 Task: Find connections with filter location Mymensingh with filter topic #engineeringwith filter profile language Spanish with filter current company Assystem with filter school Telangana Jobs with filter industry Tobacco Manufacturing with filter service category Business Analytics with filter keywords title Biostatistician
Action: Mouse moved to (622, 139)
Screenshot: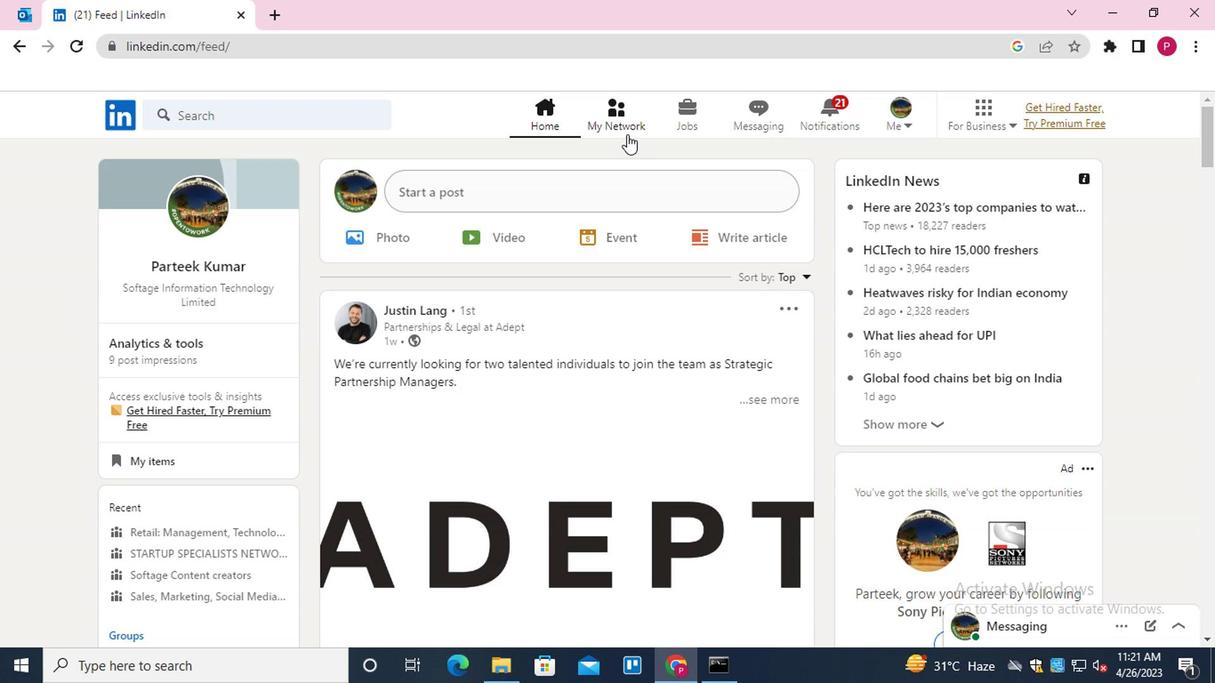 
Action: Mouse pressed left at (622, 139)
Screenshot: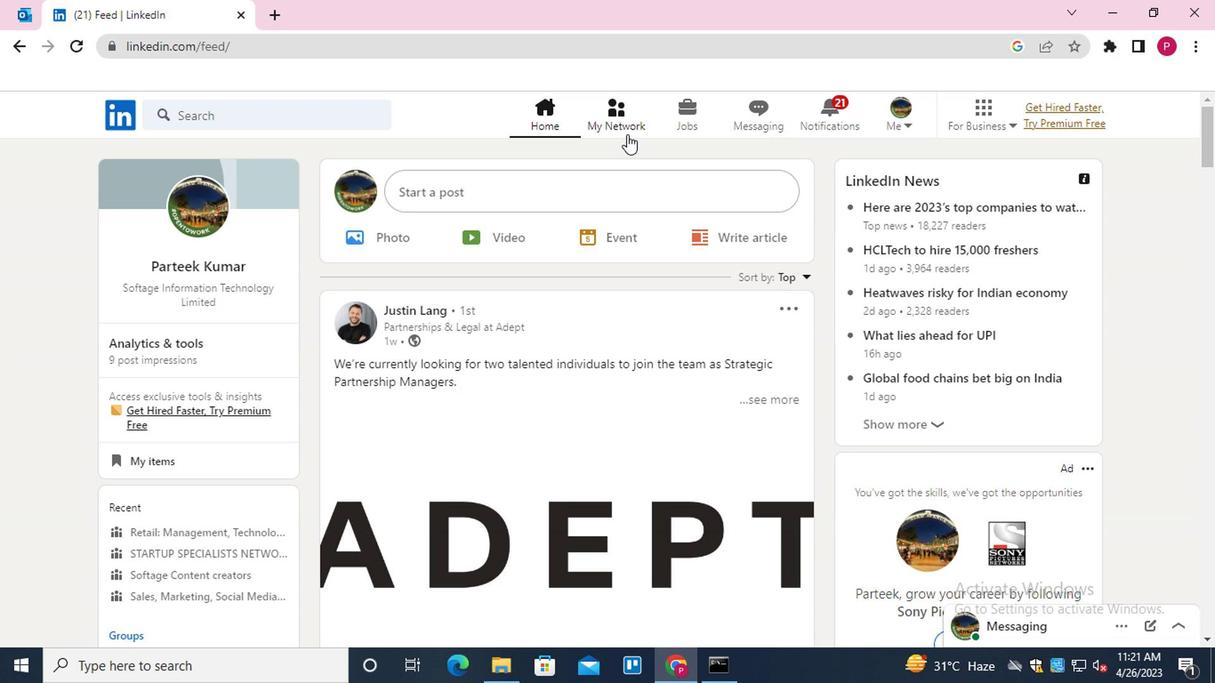 
Action: Mouse moved to (204, 231)
Screenshot: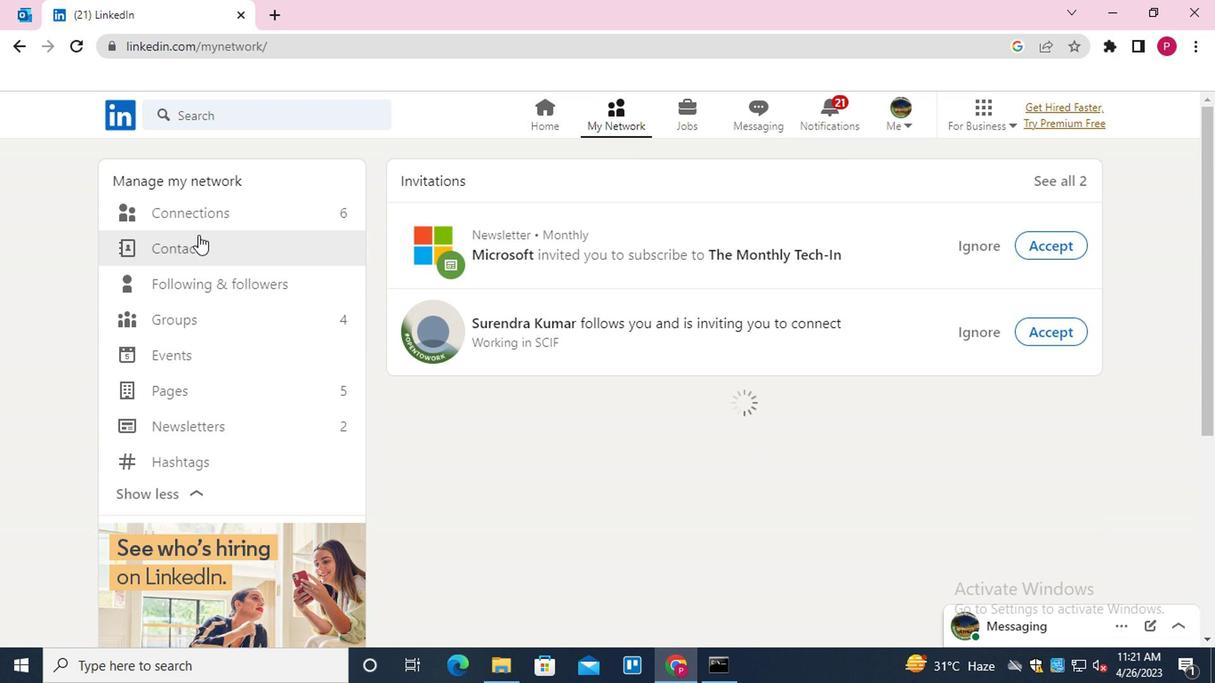 
Action: Mouse pressed left at (204, 231)
Screenshot: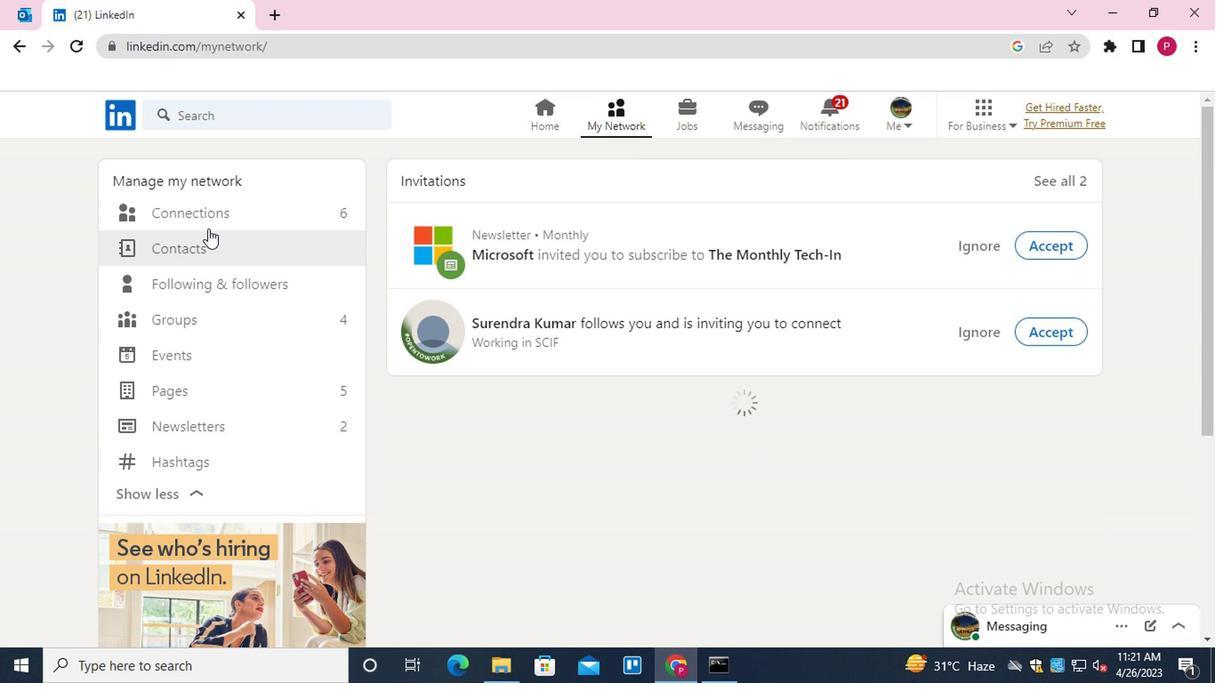 
Action: Mouse moved to (269, 219)
Screenshot: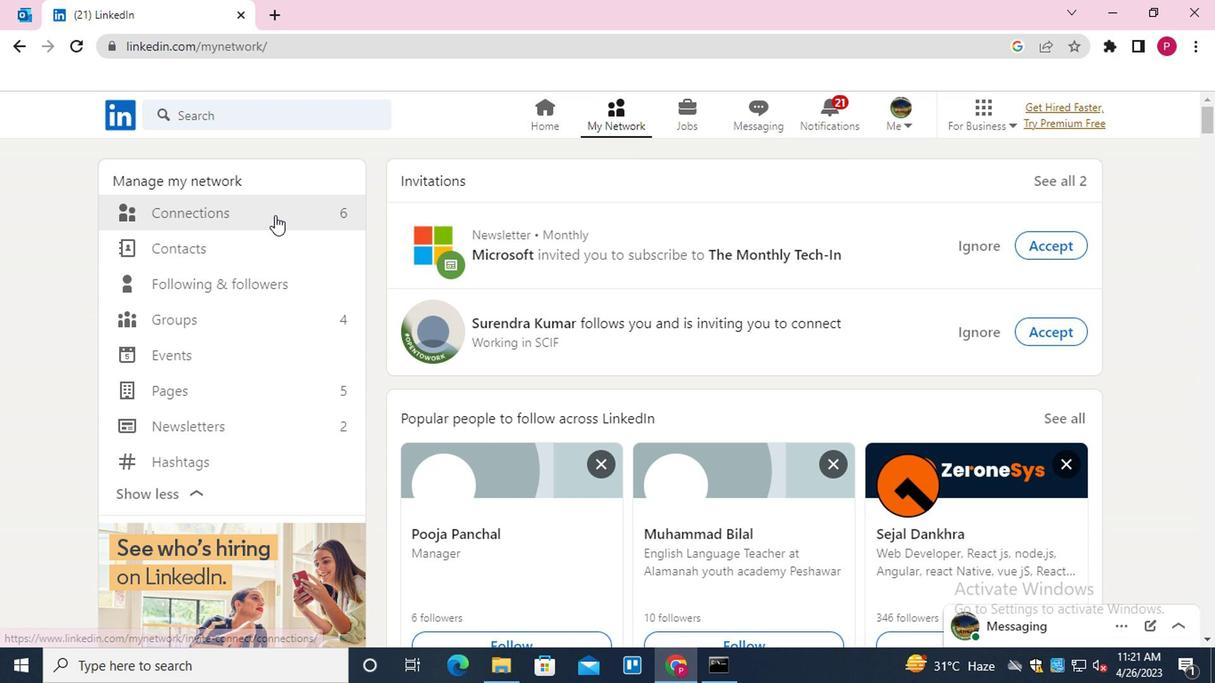 
Action: Mouse pressed left at (269, 219)
Screenshot: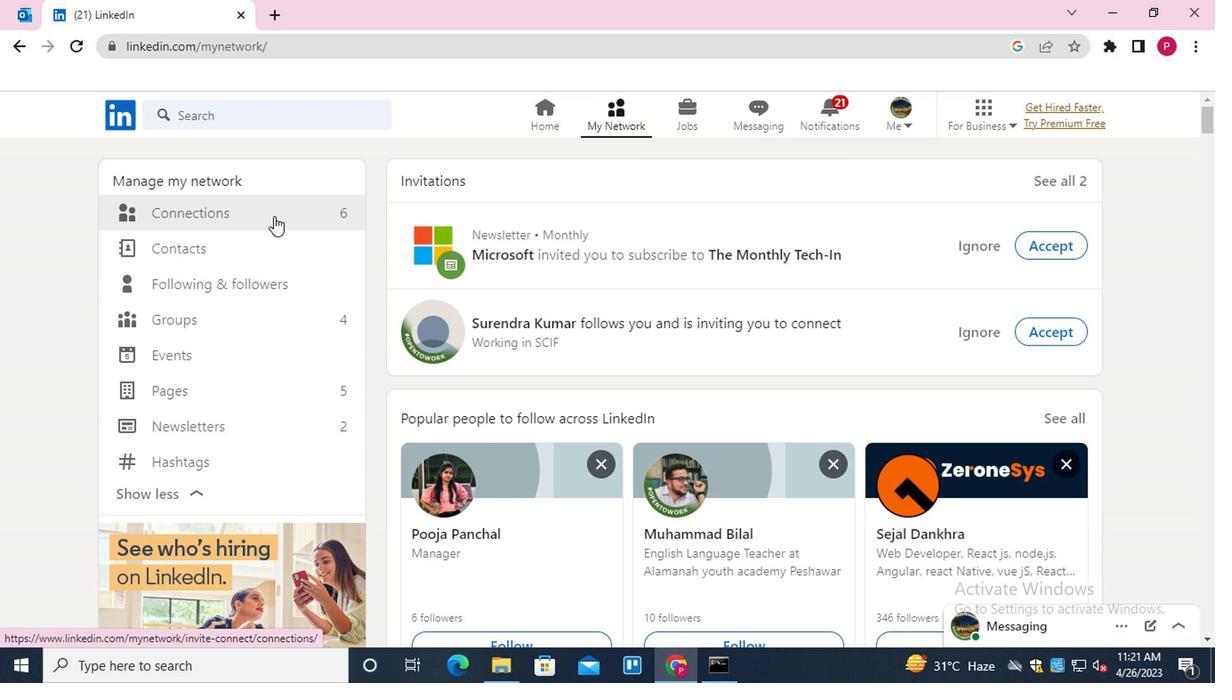 
Action: Mouse moved to (760, 212)
Screenshot: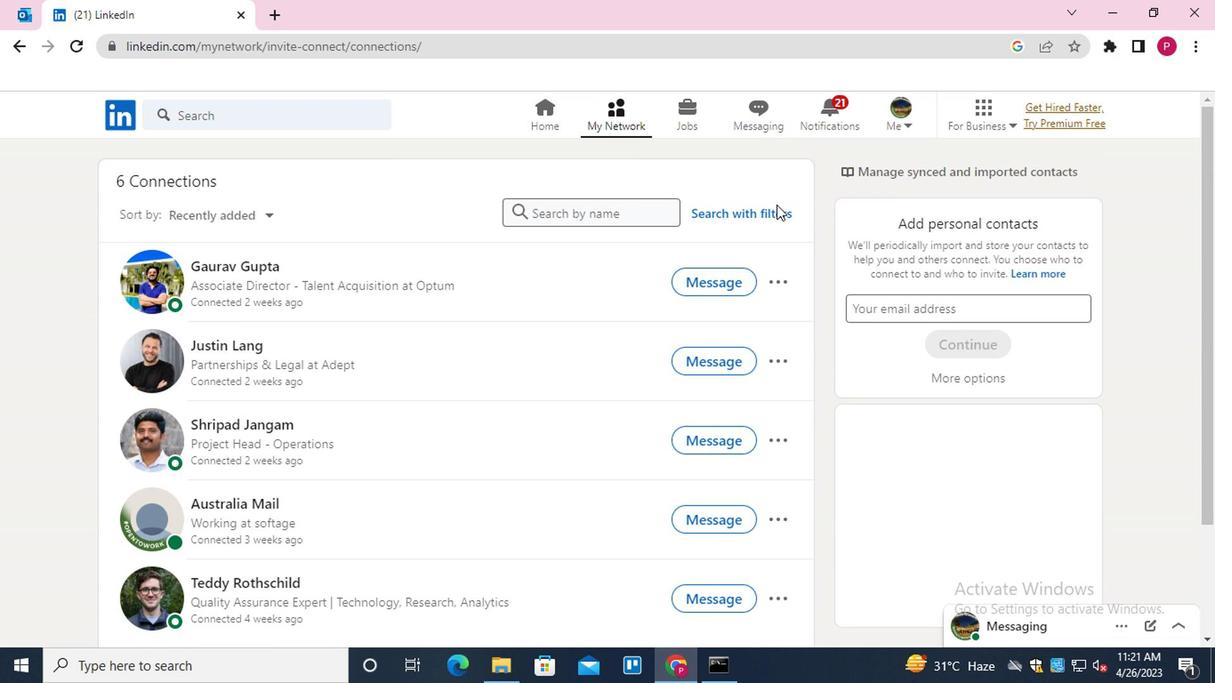 
Action: Mouse pressed left at (760, 212)
Screenshot: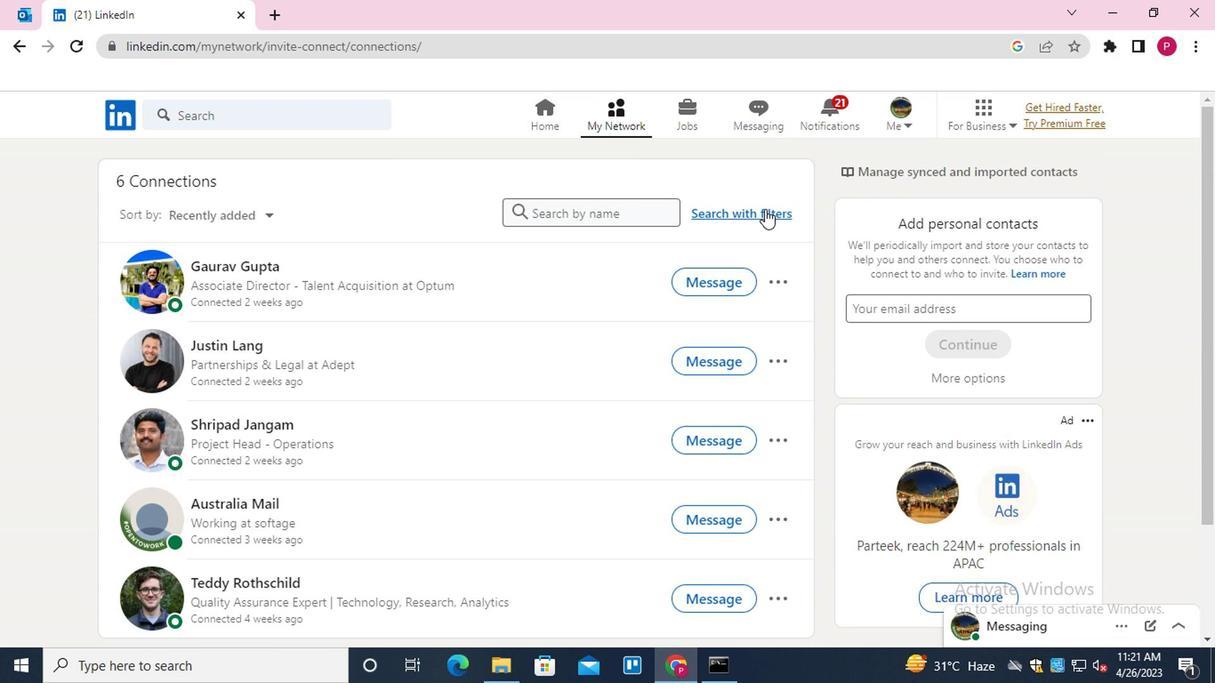 
Action: Mouse moved to (591, 162)
Screenshot: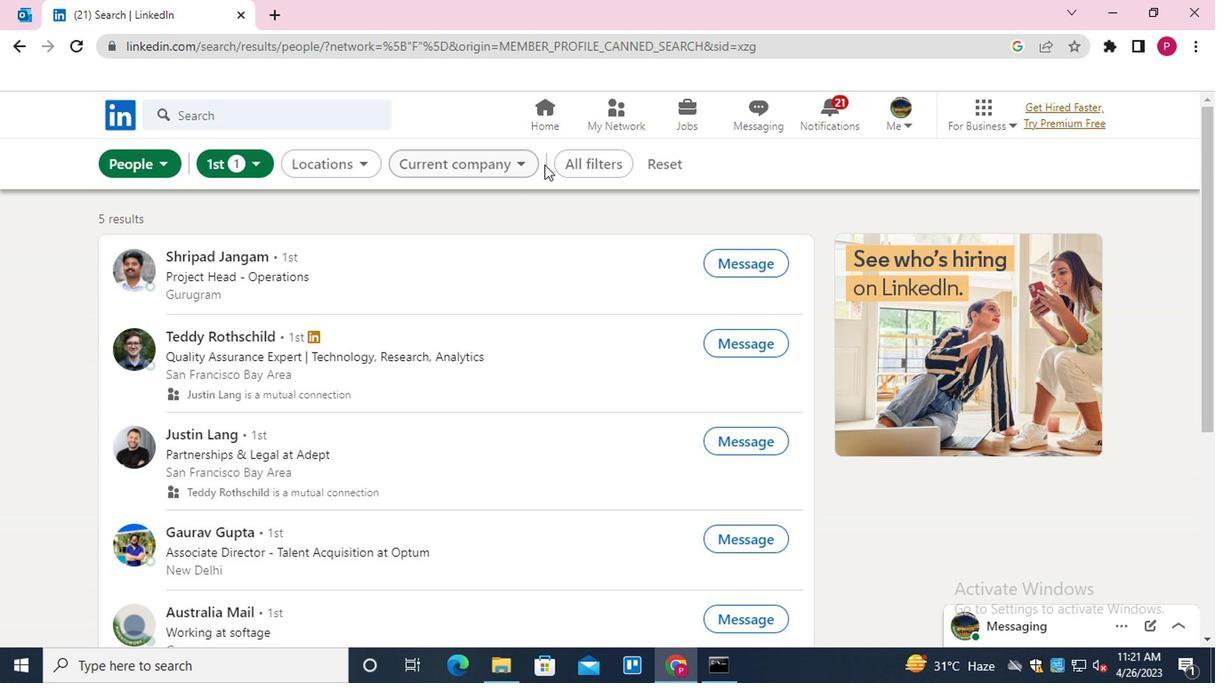 
Action: Mouse pressed left at (591, 162)
Screenshot: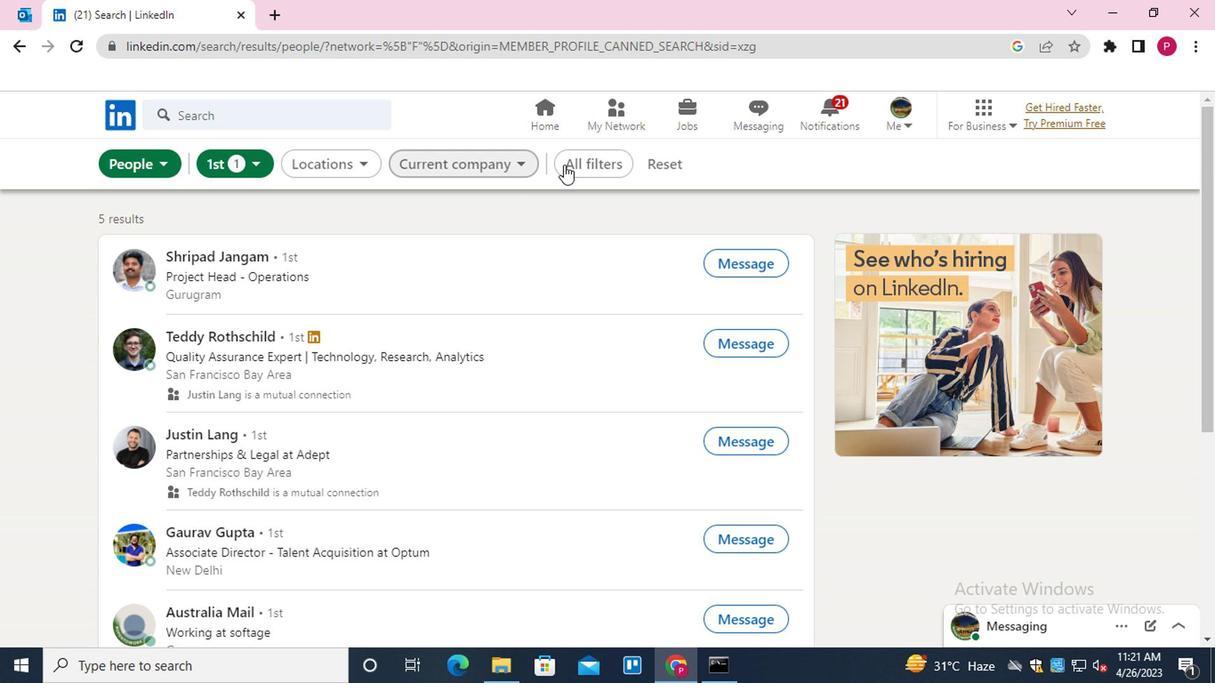 
Action: Mouse moved to (879, 379)
Screenshot: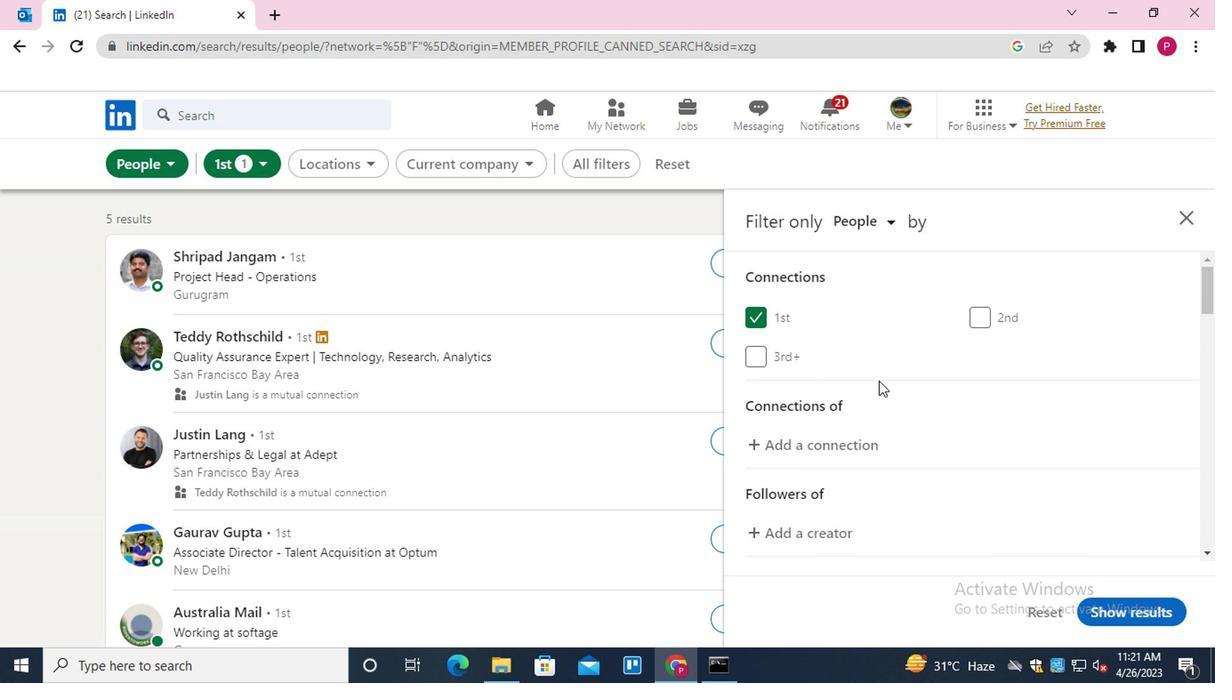 
Action: Mouse scrolled (879, 378) with delta (0, 0)
Screenshot: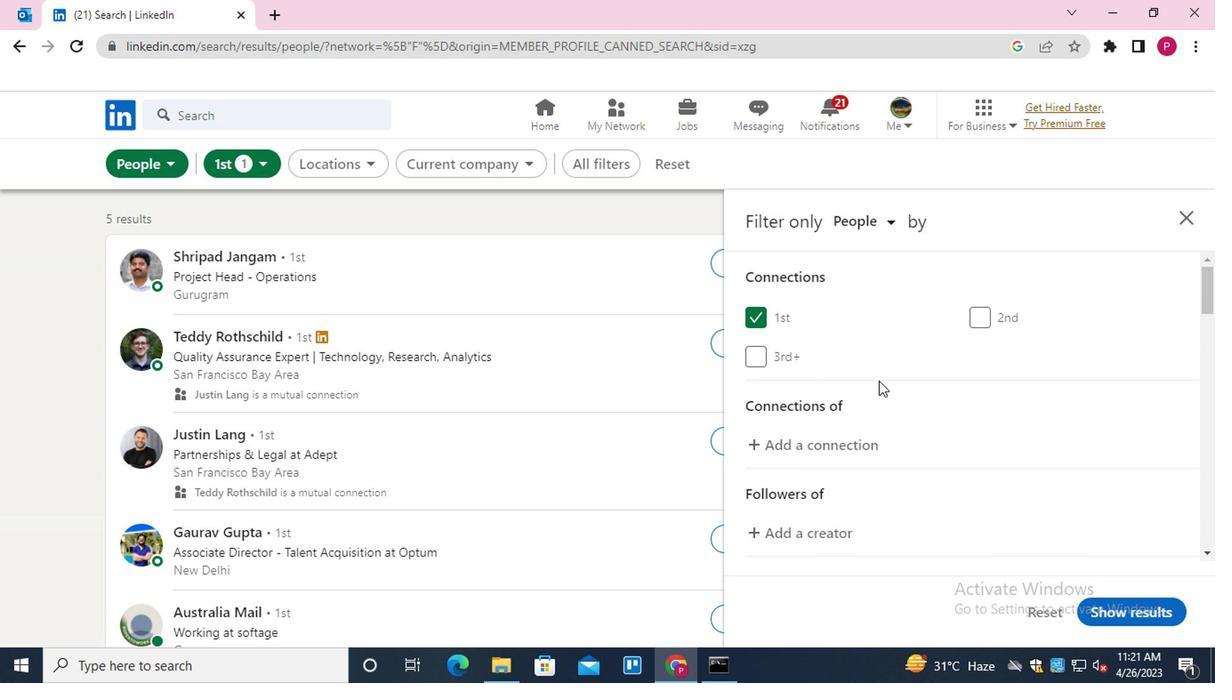 
Action: Mouse moved to (881, 379)
Screenshot: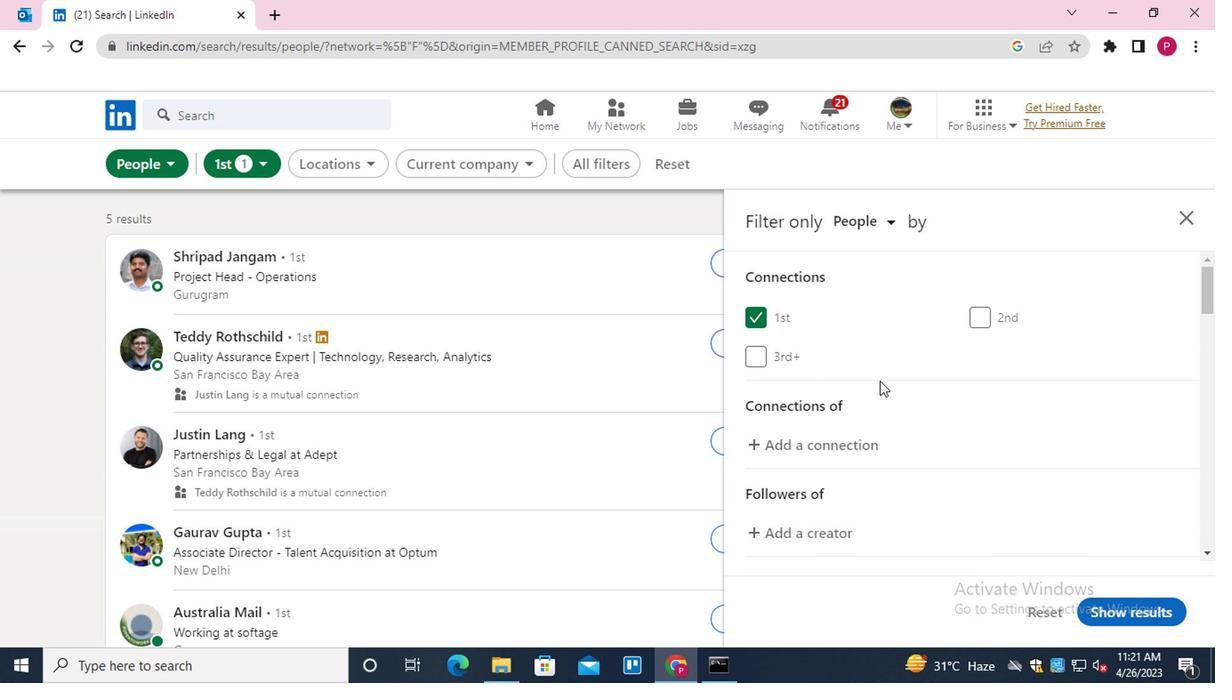 
Action: Mouse scrolled (881, 378) with delta (0, 0)
Screenshot: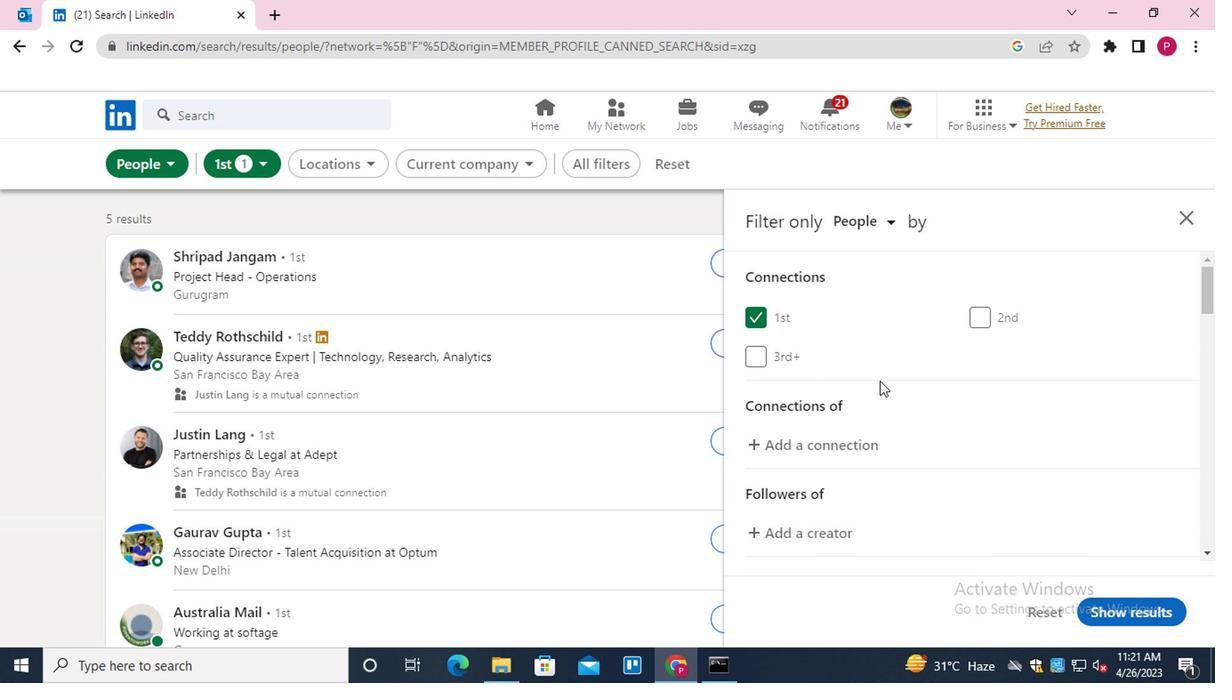 
Action: Mouse moved to (883, 379)
Screenshot: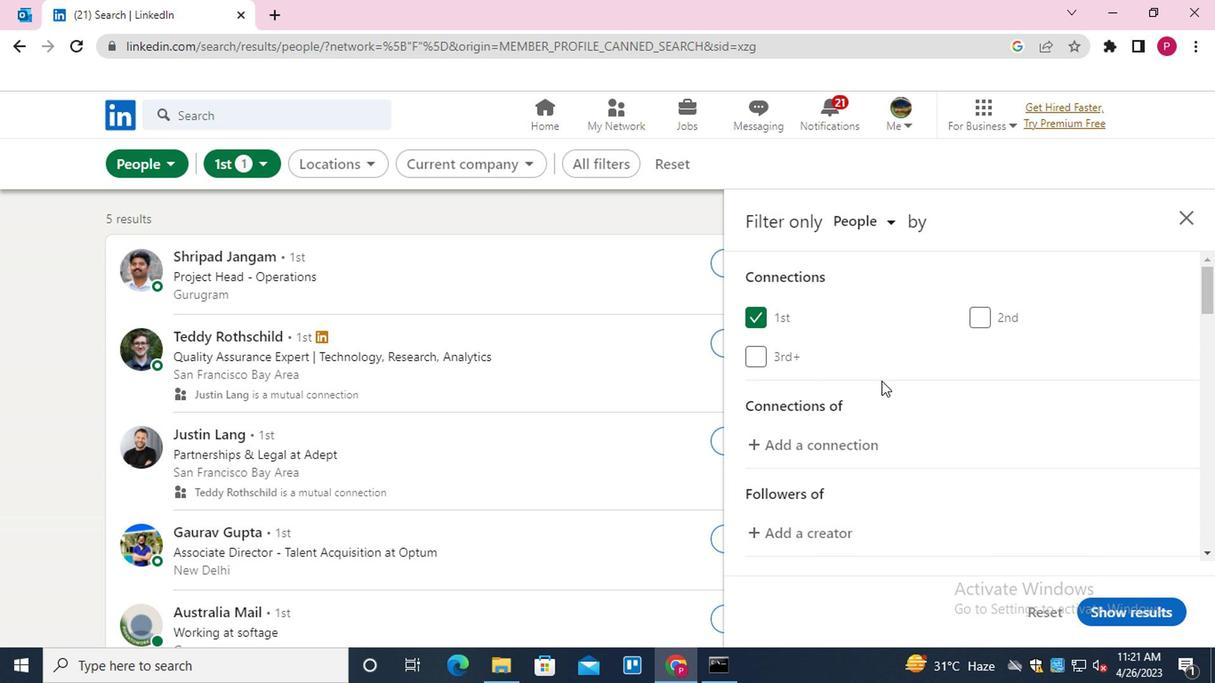 
Action: Mouse scrolled (883, 378) with delta (0, 0)
Screenshot: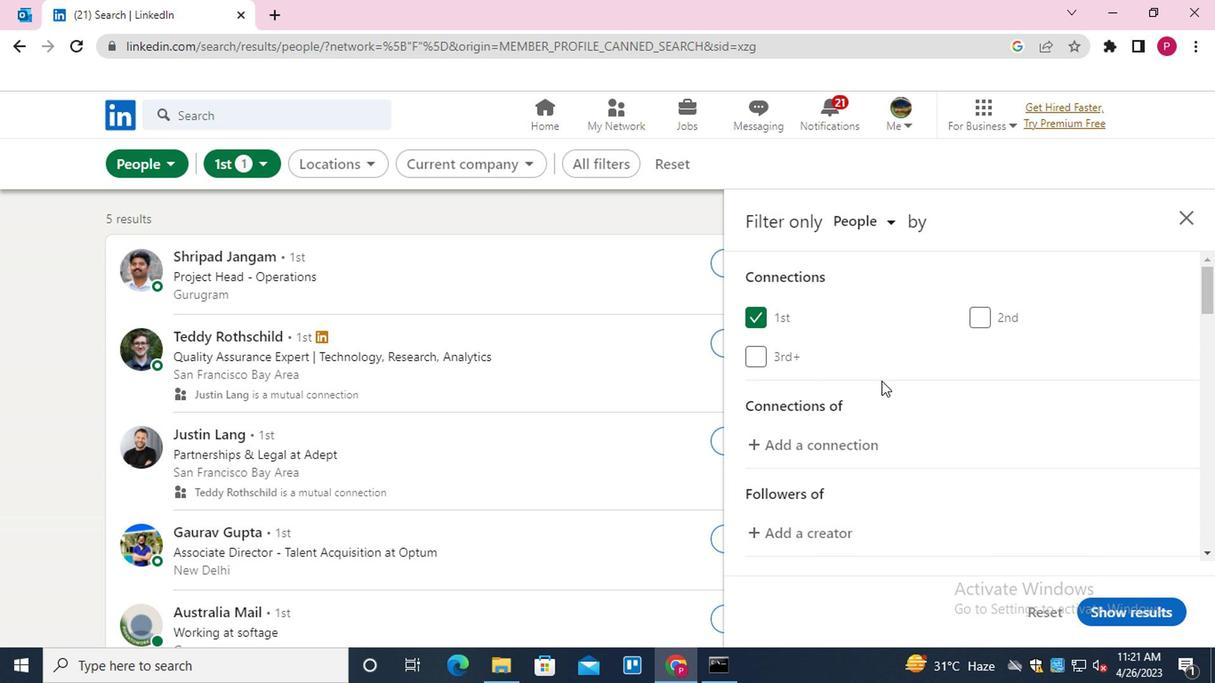 
Action: Mouse moved to (1010, 426)
Screenshot: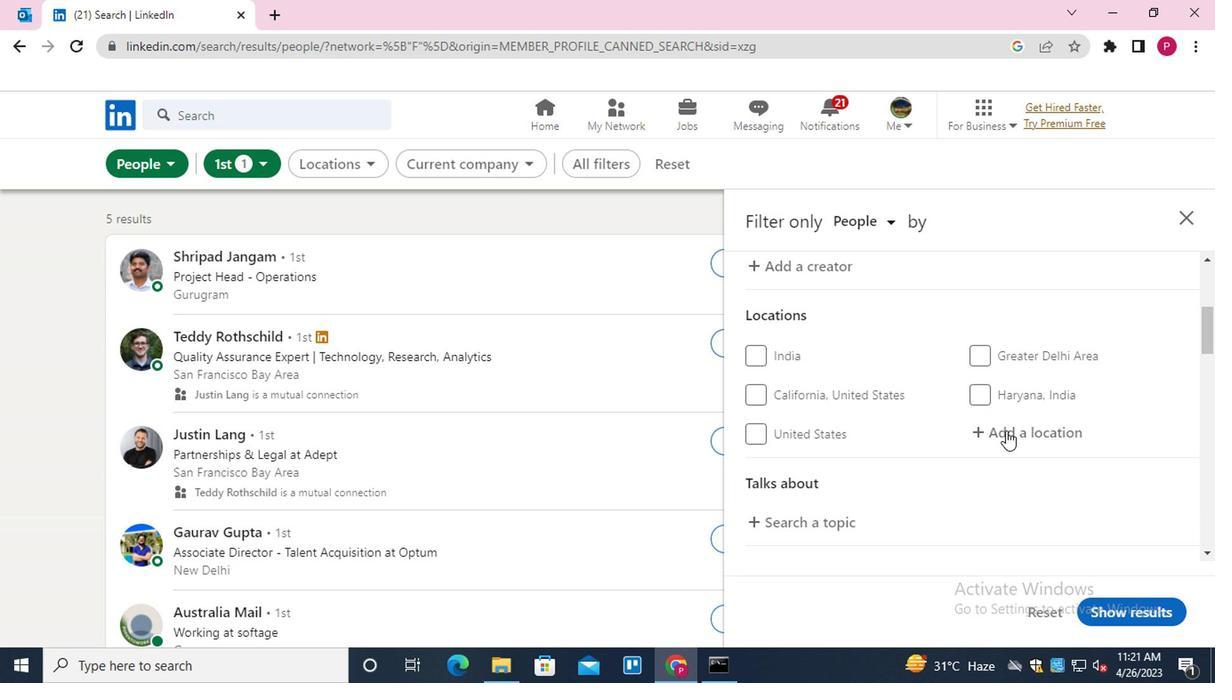 
Action: Mouse pressed left at (1010, 426)
Screenshot: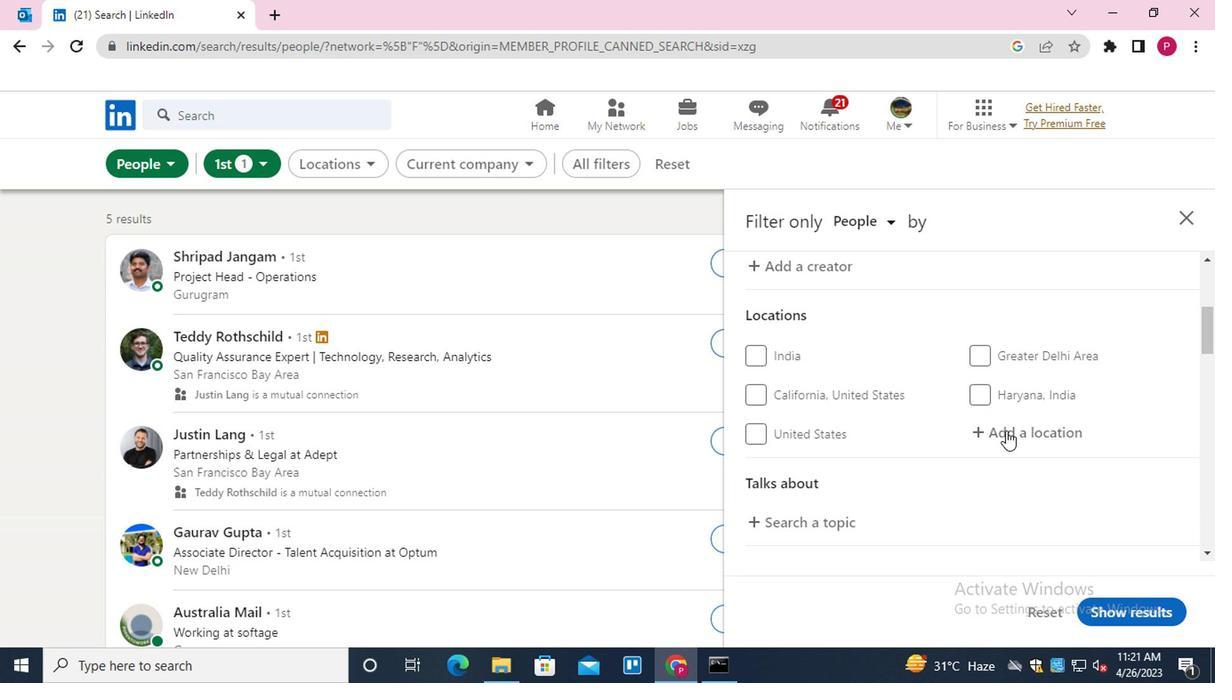 
Action: Key pressed <Key.shift>MYMENSINGH<Key.down><Key.enter>
Screenshot: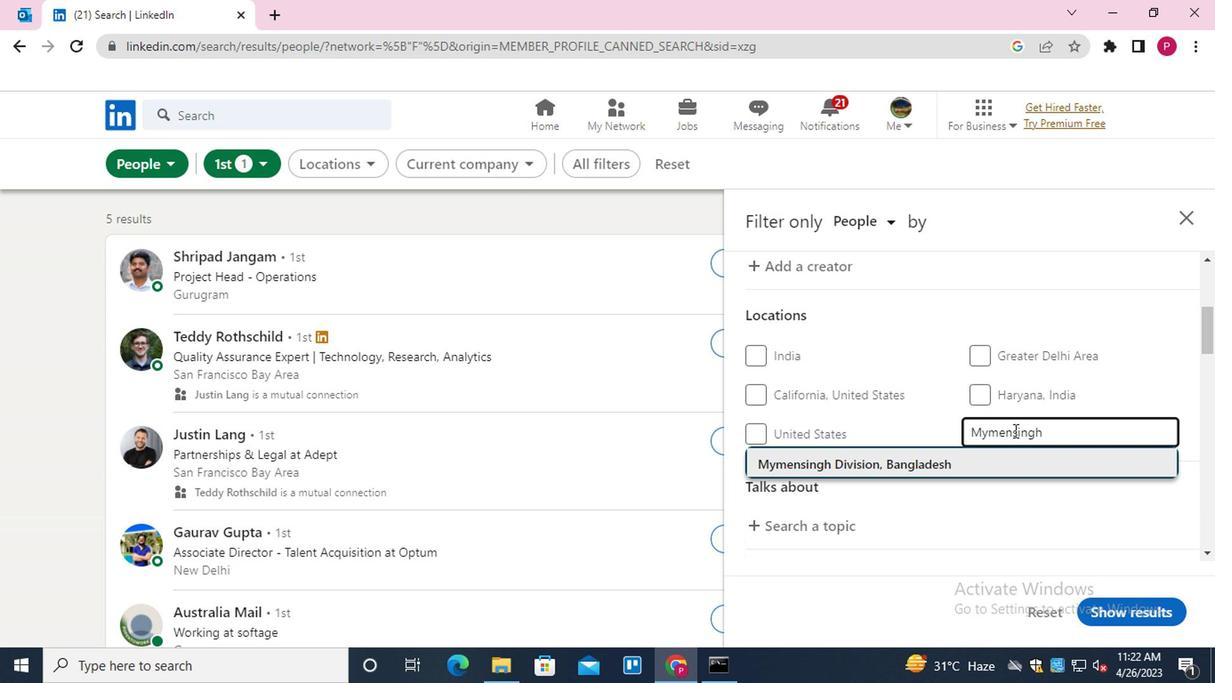 
Action: Mouse moved to (981, 445)
Screenshot: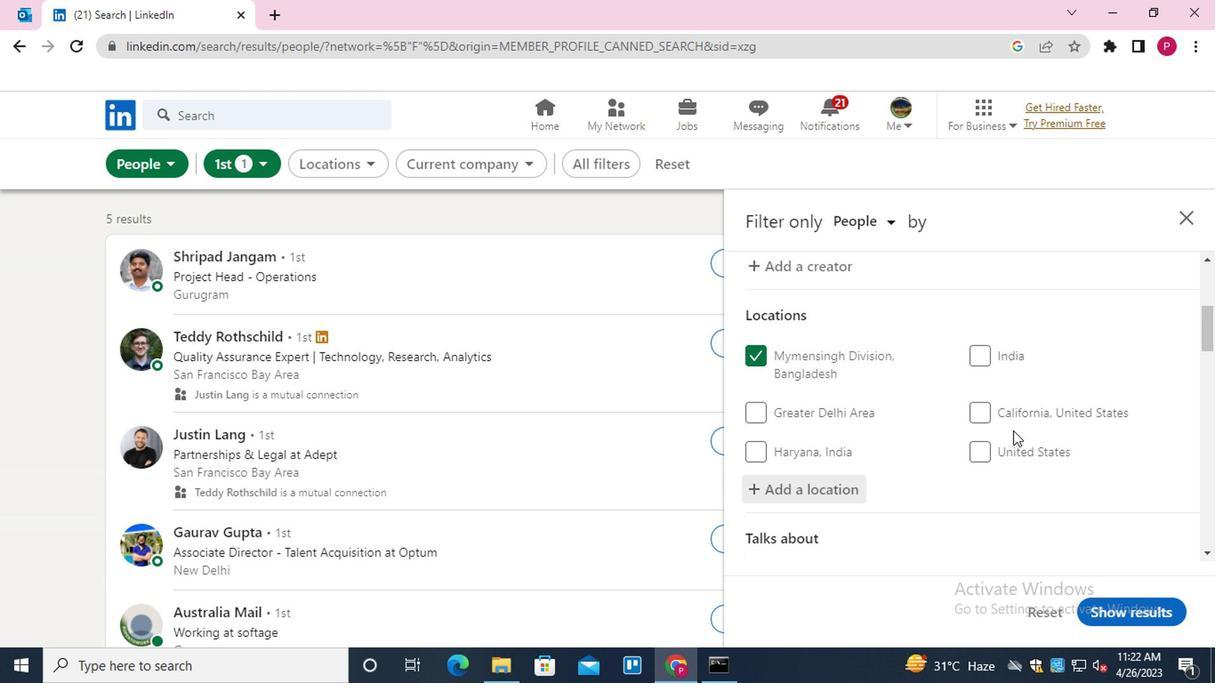 
Action: Mouse scrolled (981, 445) with delta (0, 0)
Screenshot: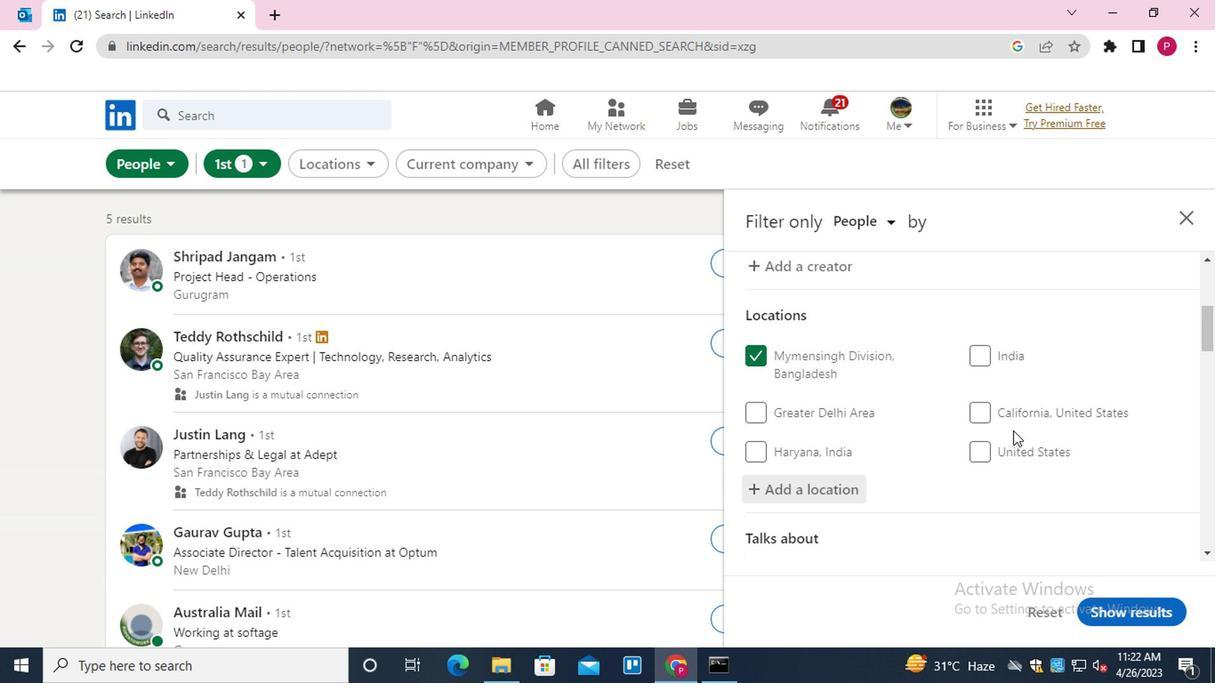 
Action: Mouse moved to (980, 446)
Screenshot: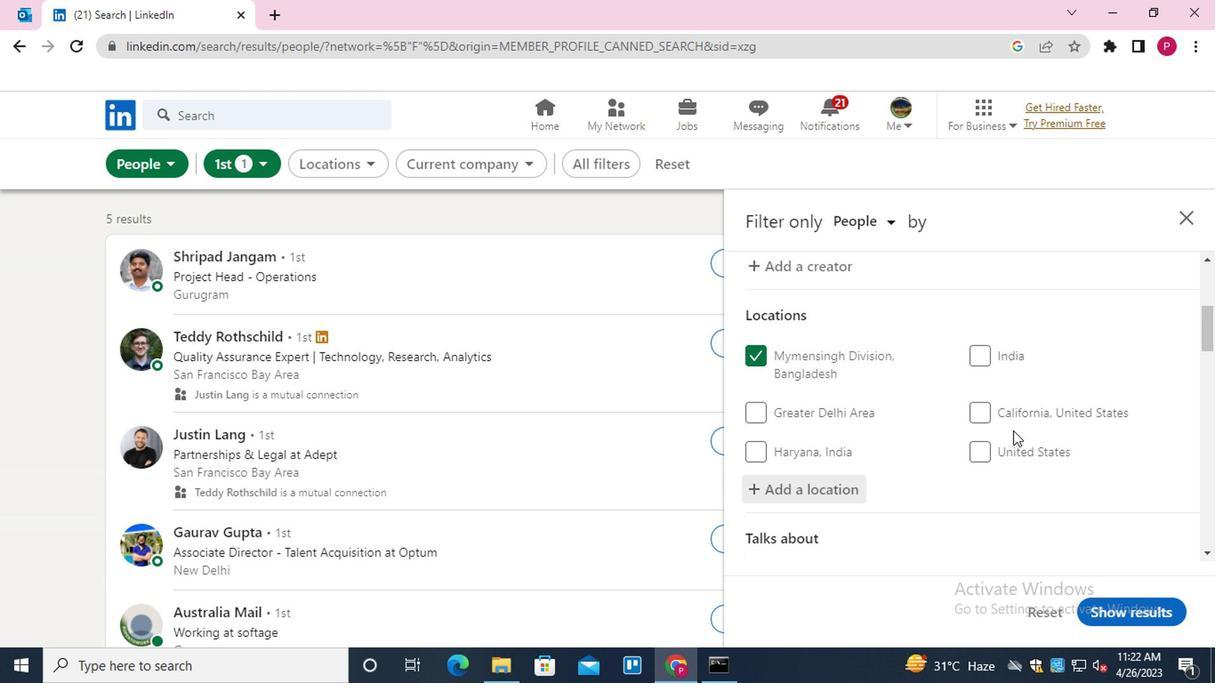 
Action: Mouse scrolled (980, 445) with delta (0, 0)
Screenshot: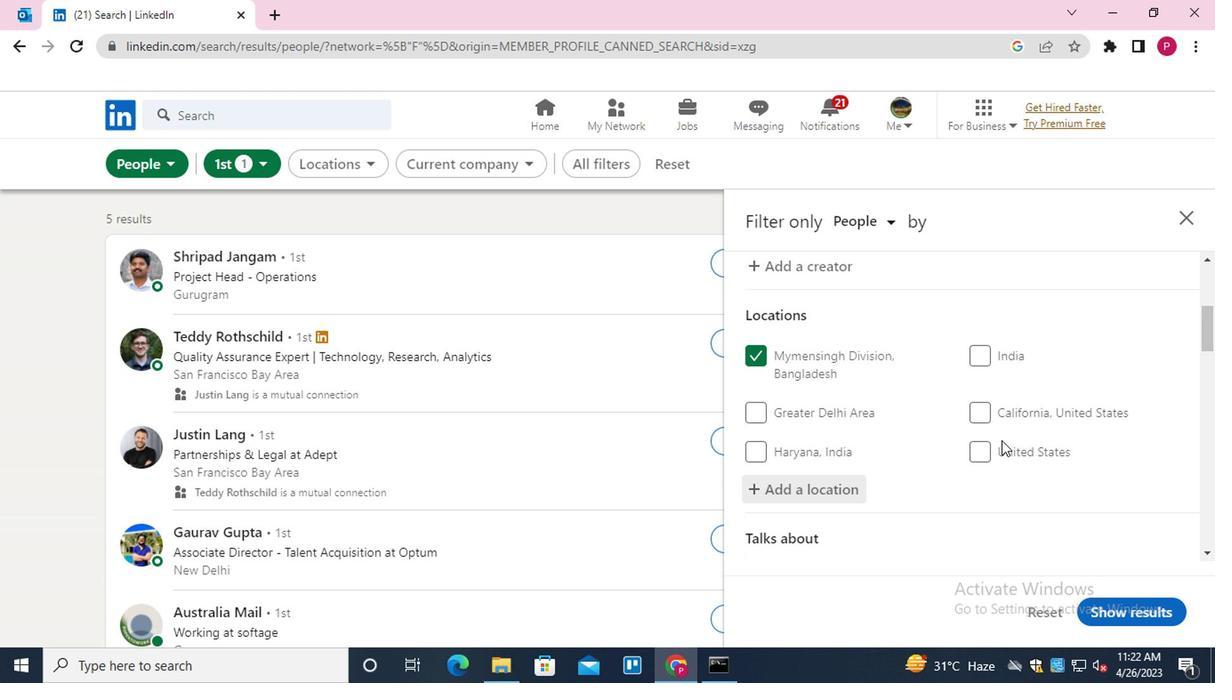 
Action: Mouse moved to (783, 390)
Screenshot: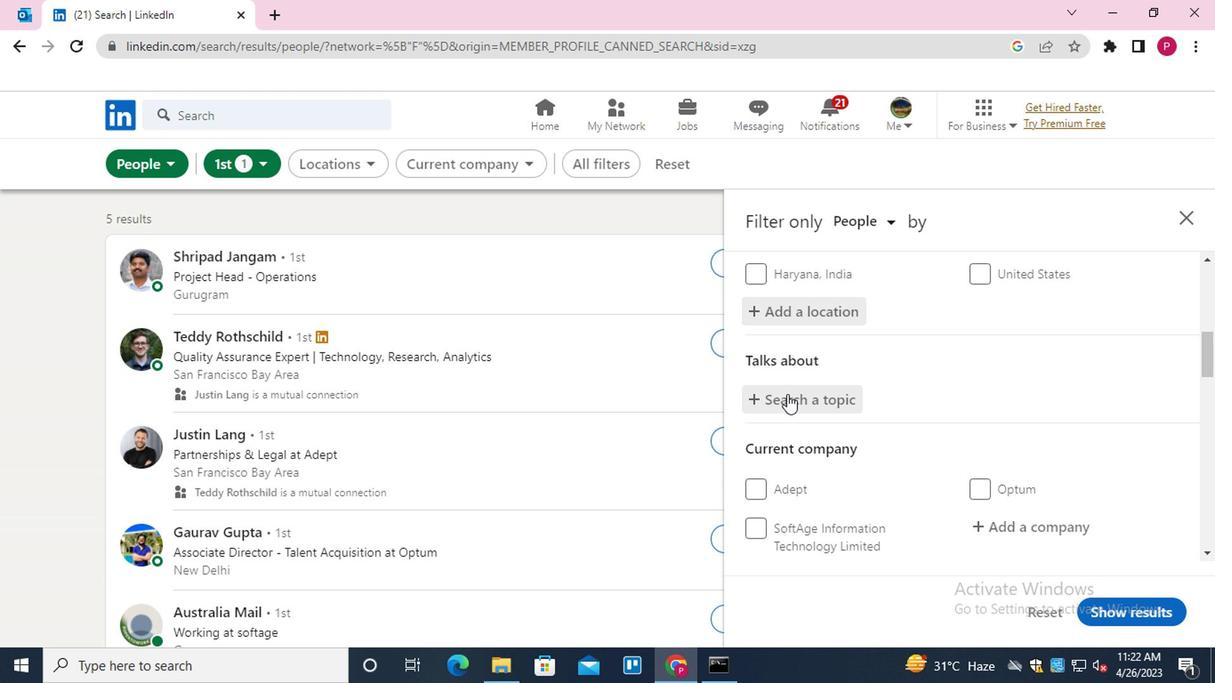 
Action: Mouse pressed left at (783, 390)
Screenshot: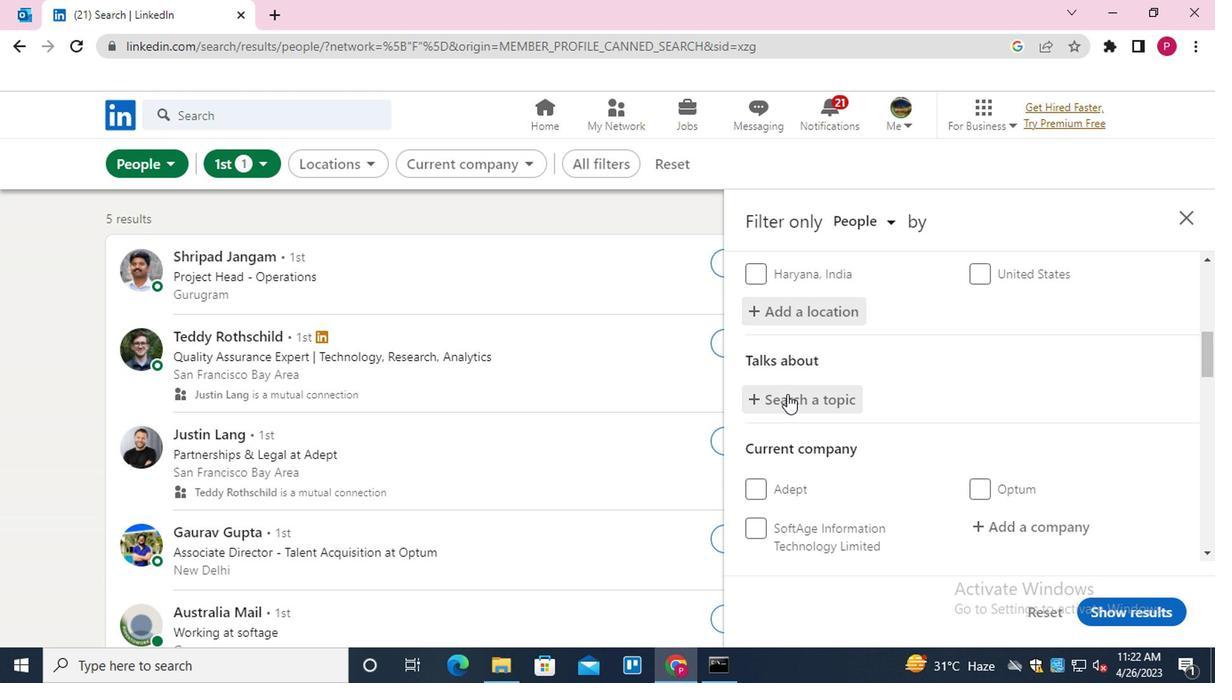 
Action: Key pressed ENGINER<Key.down><Key.enter>
Screenshot: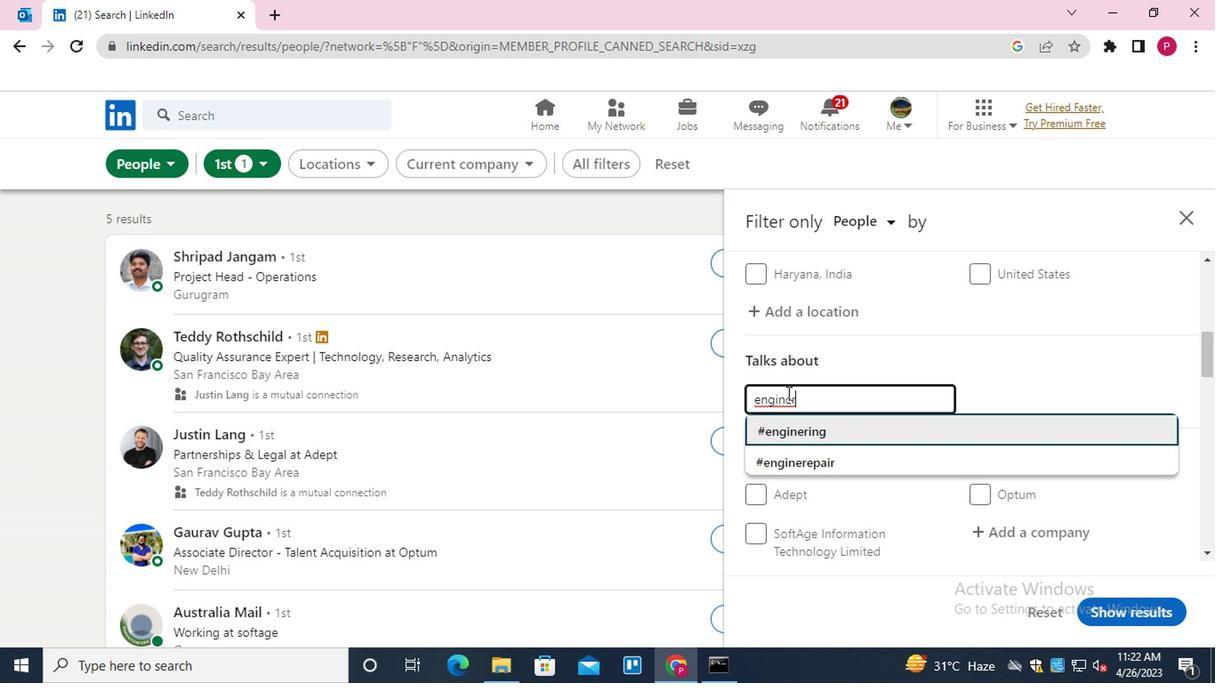 
Action: Mouse moved to (776, 397)
Screenshot: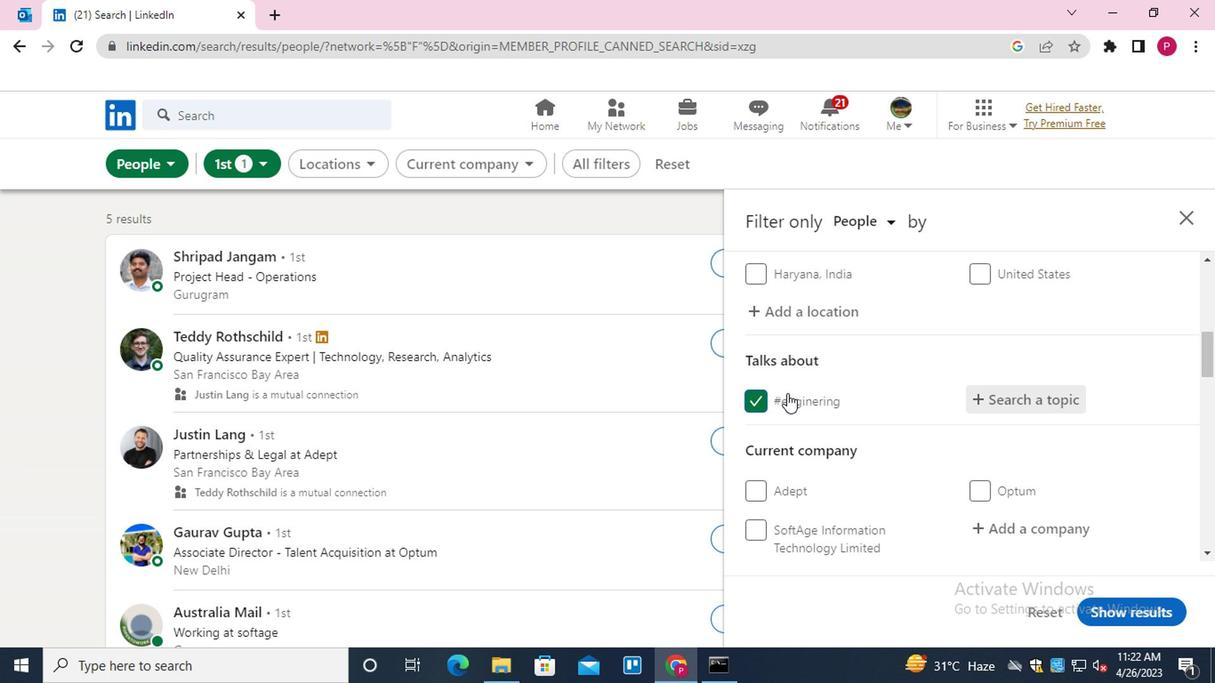 
Action: Mouse scrolled (776, 396) with delta (0, -1)
Screenshot: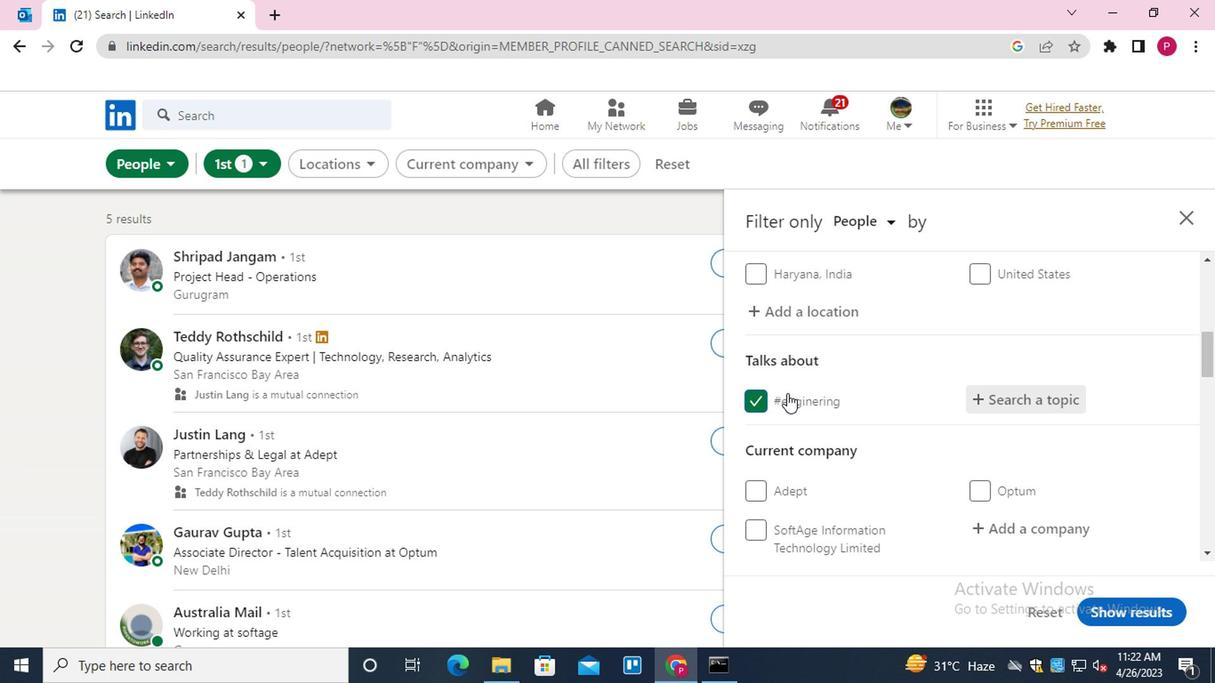 
Action: Mouse moved to (776, 400)
Screenshot: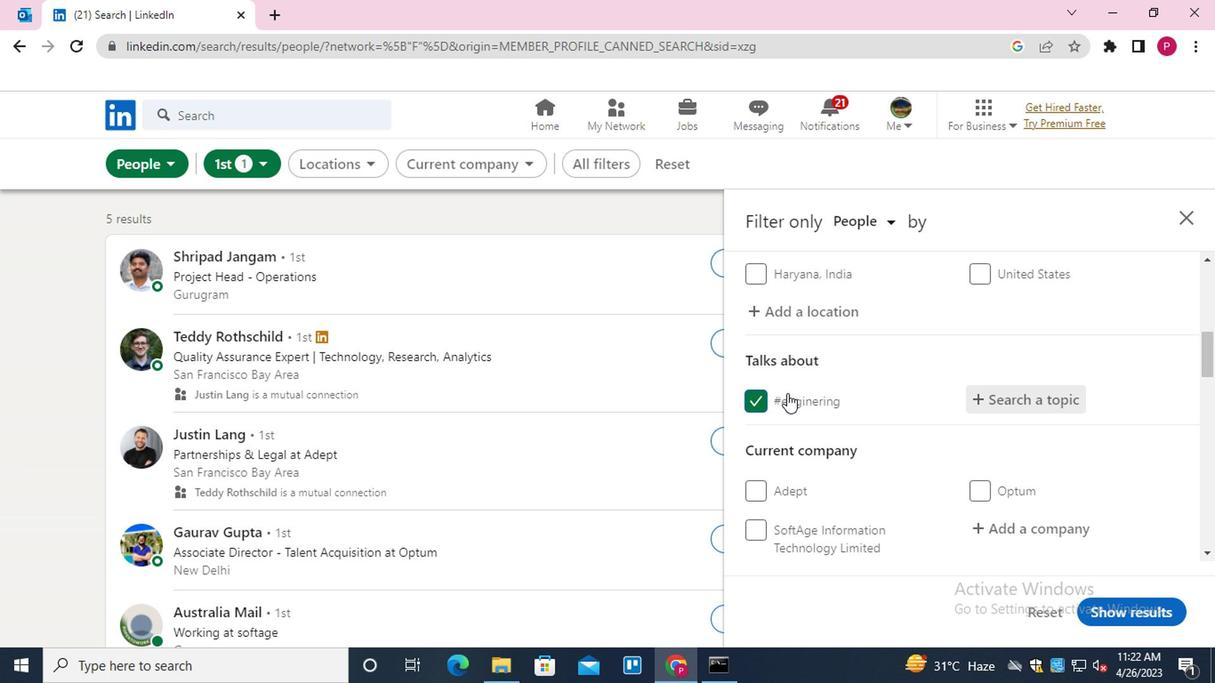 
Action: Mouse scrolled (776, 398) with delta (0, -1)
Screenshot: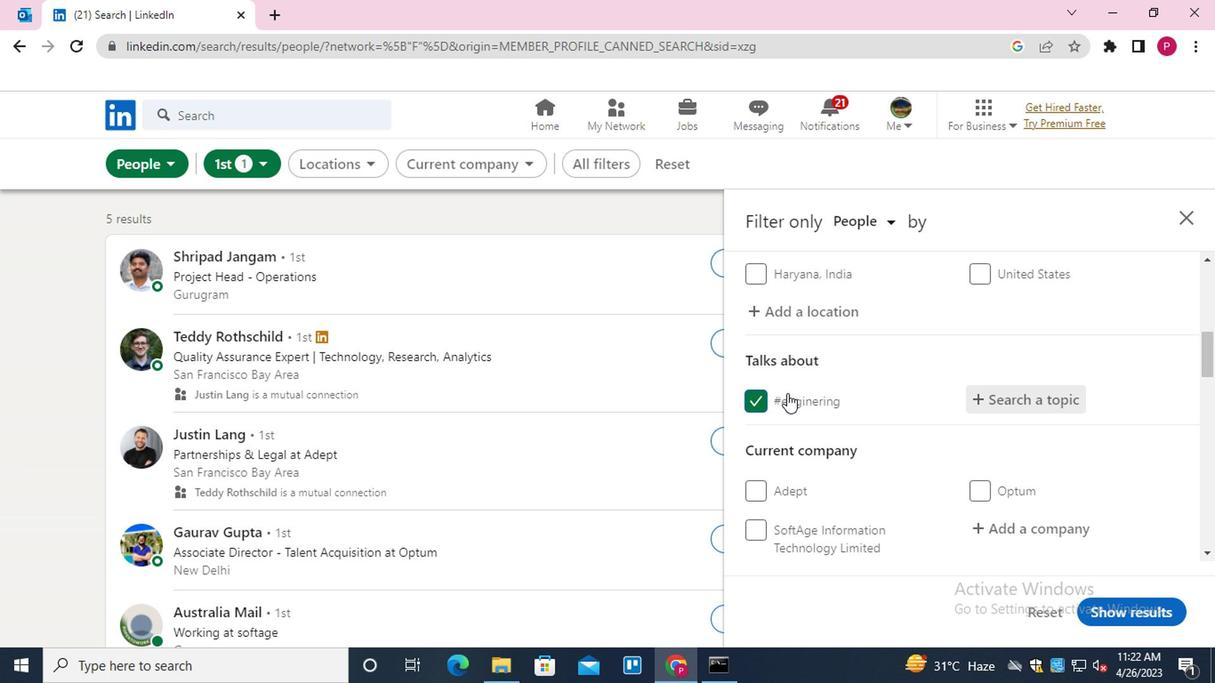 
Action: Mouse moved to (1023, 338)
Screenshot: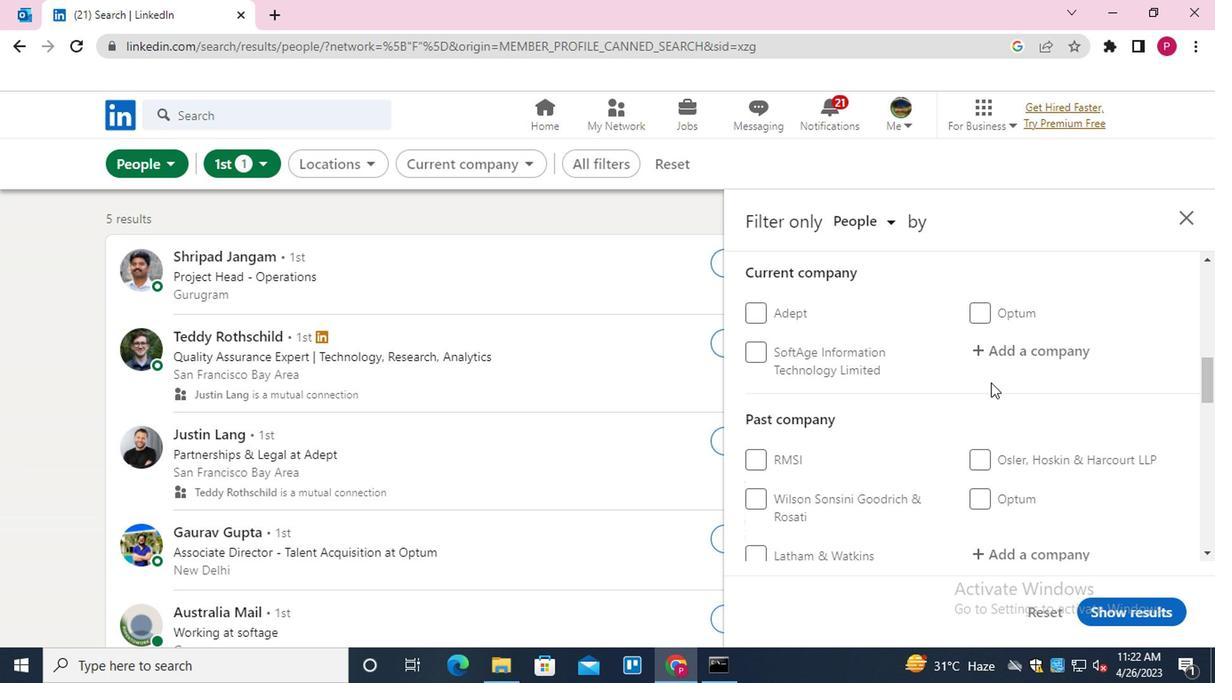 
Action: Mouse pressed left at (1023, 338)
Screenshot: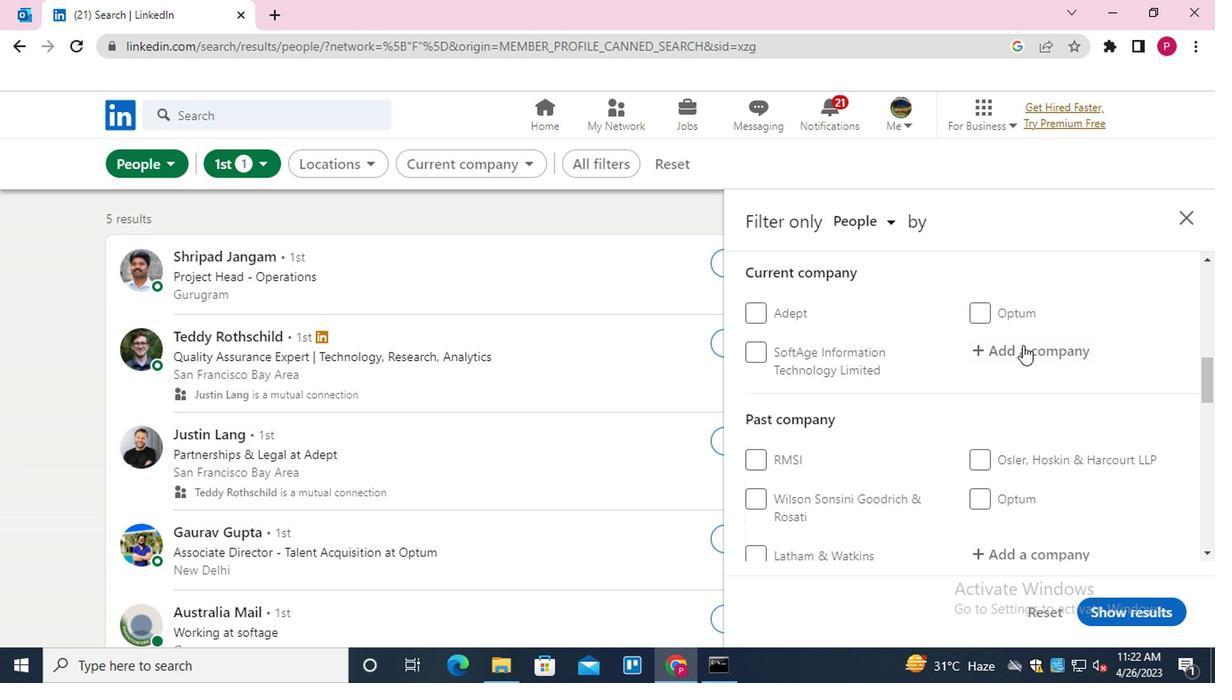 
Action: Key pressed <Key.shift>ASSYSTEM
Screenshot: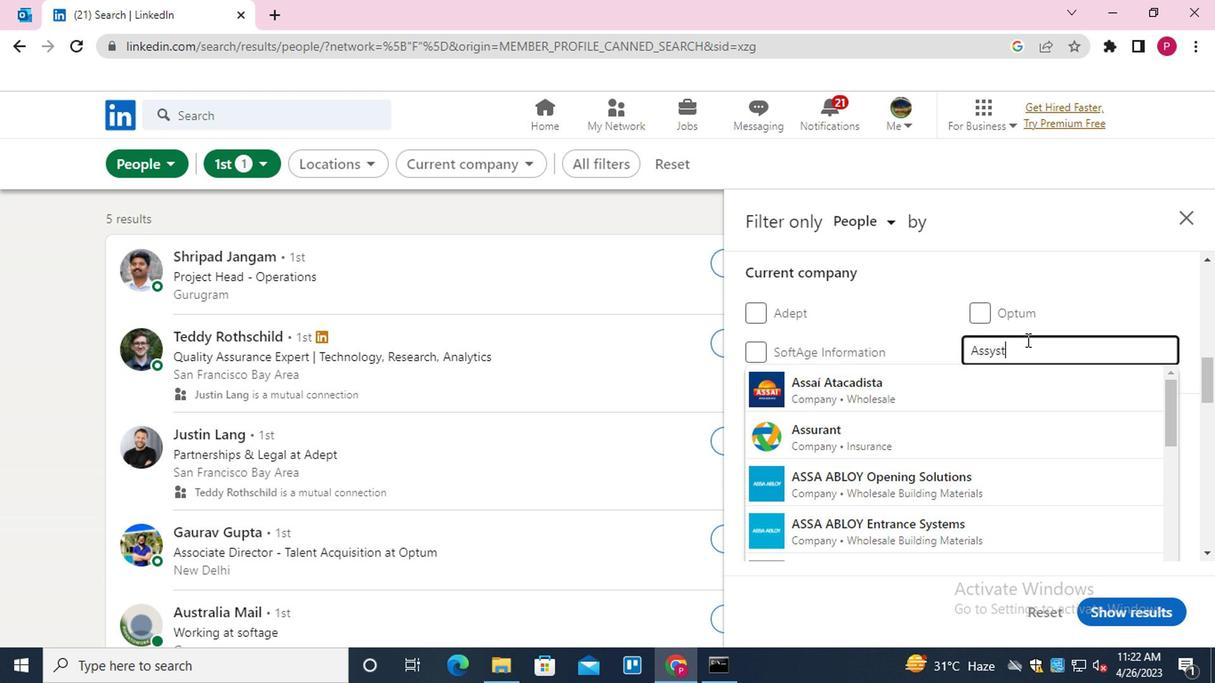 
Action: Mouse moved to (988, 391)
Screenshot: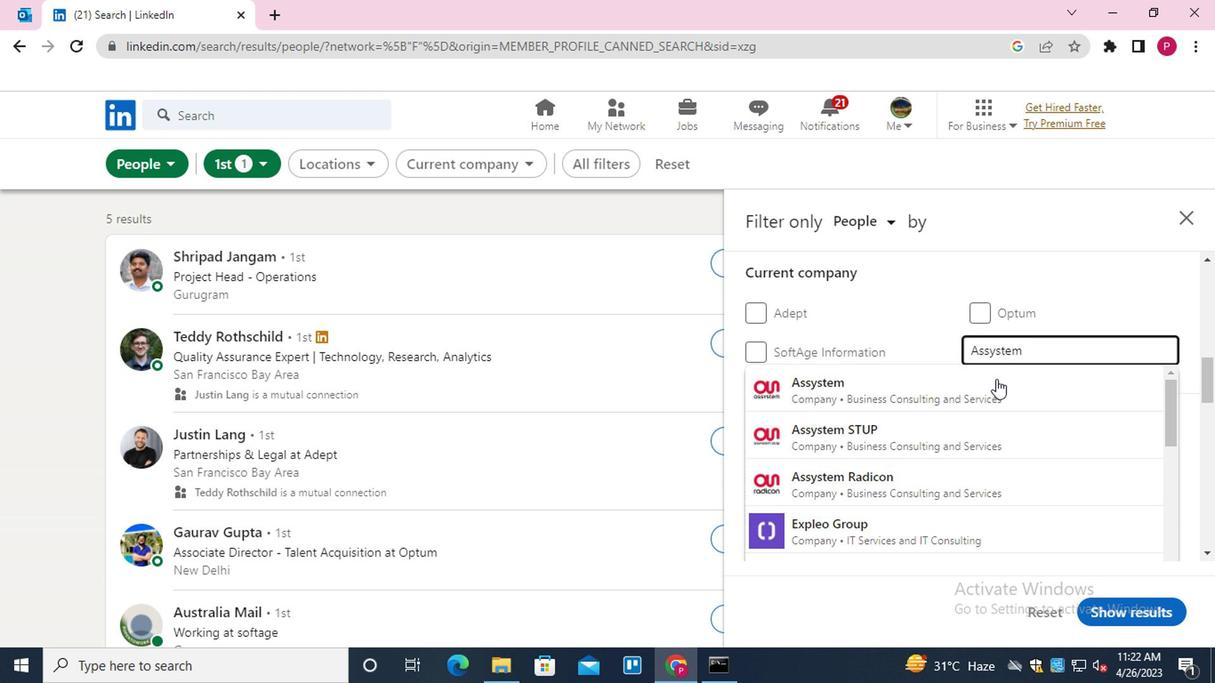 
Action: Mouse pressed left at (988, 391)
Screenshot: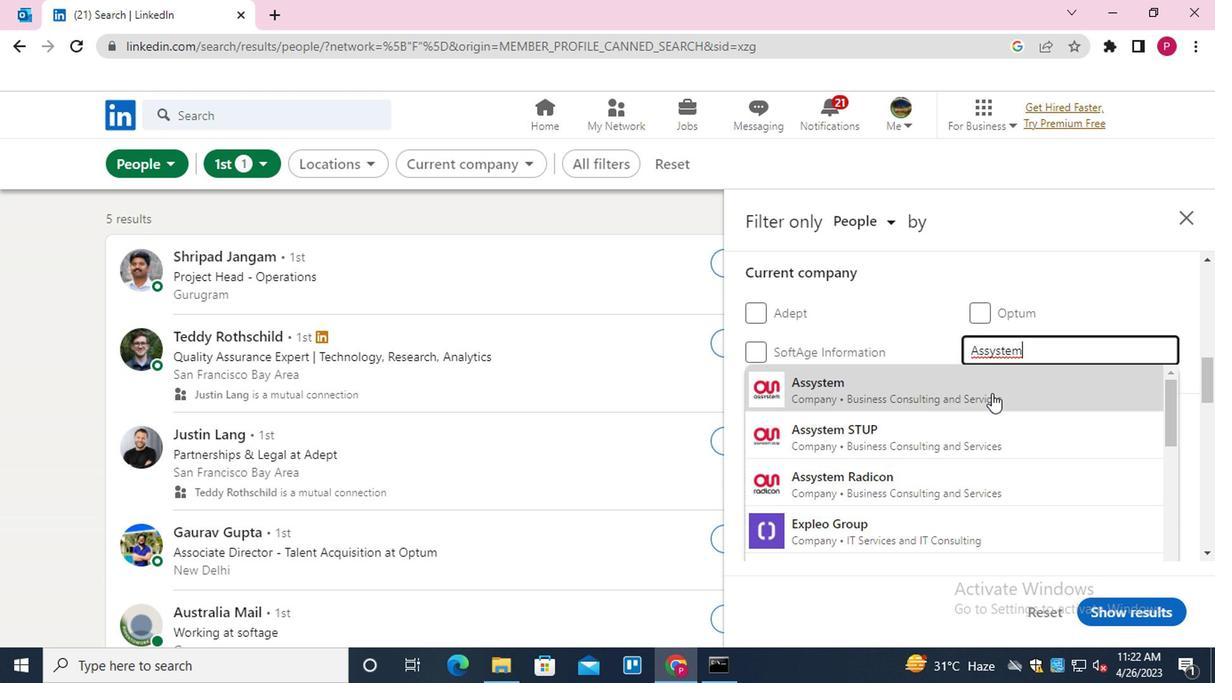 
Action: Mouse moved to (889, 382)
Screenshot: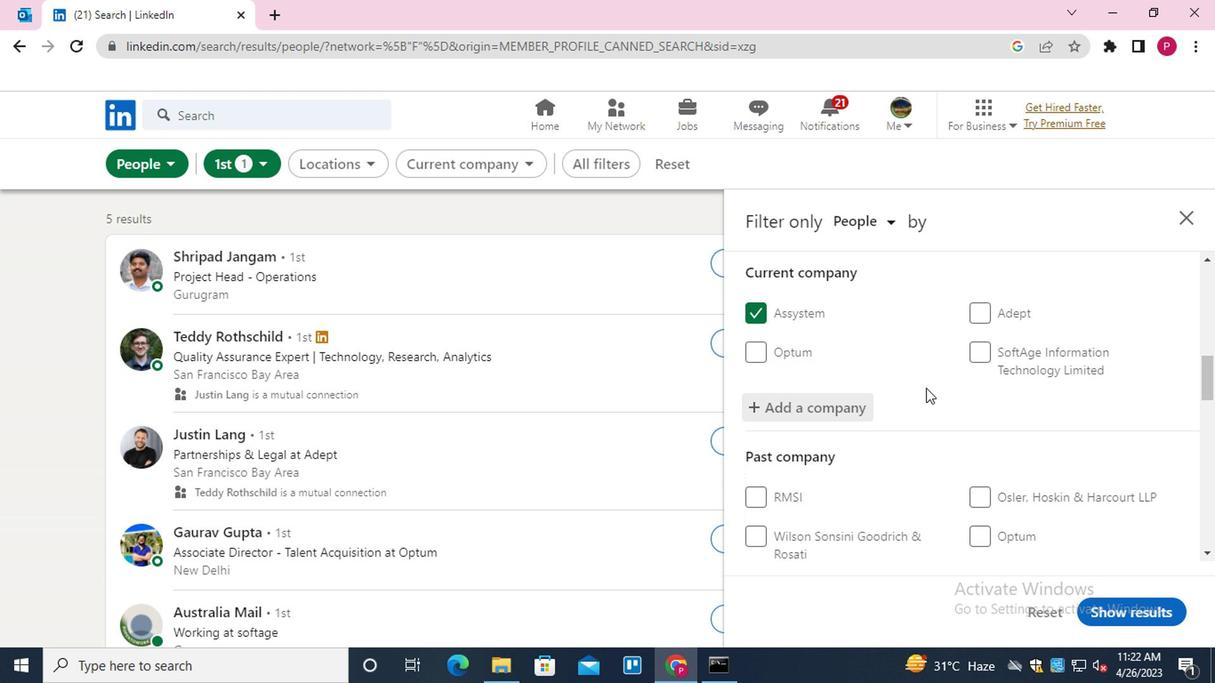 
Action: Mouse scrolled (889, 381) with delta (0, 0)
Screenshot: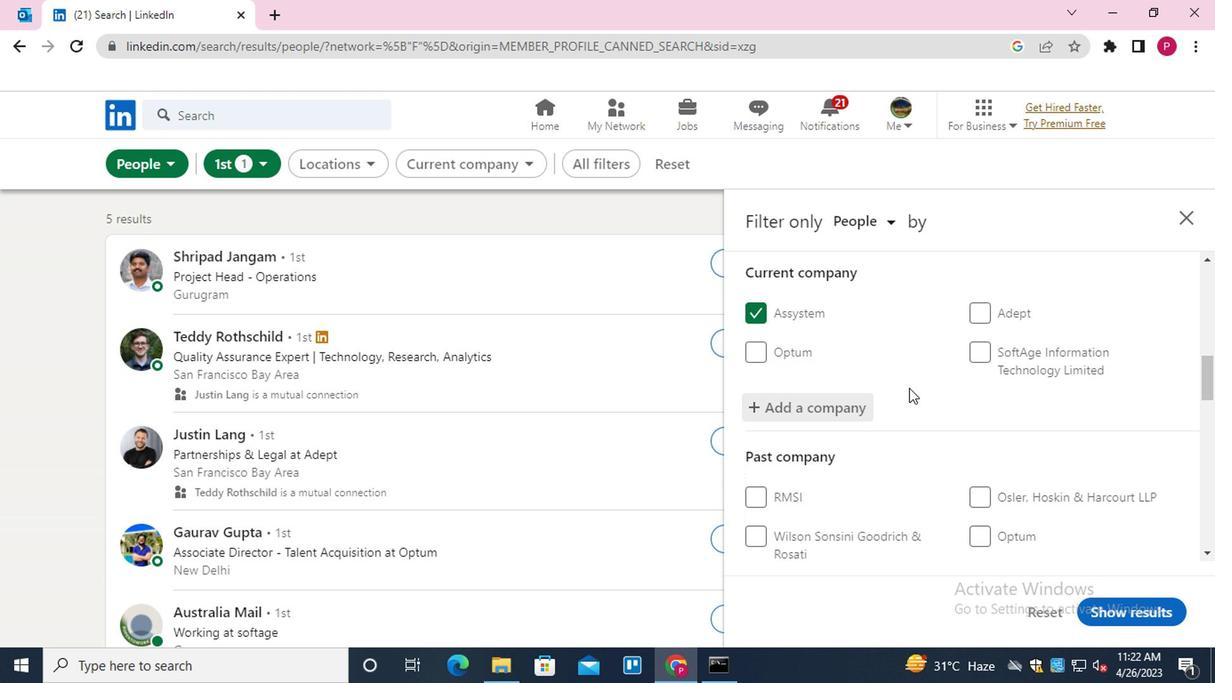 
Action: Mouse scrolled (889, 381) with delta (0, 0)
Screenshot: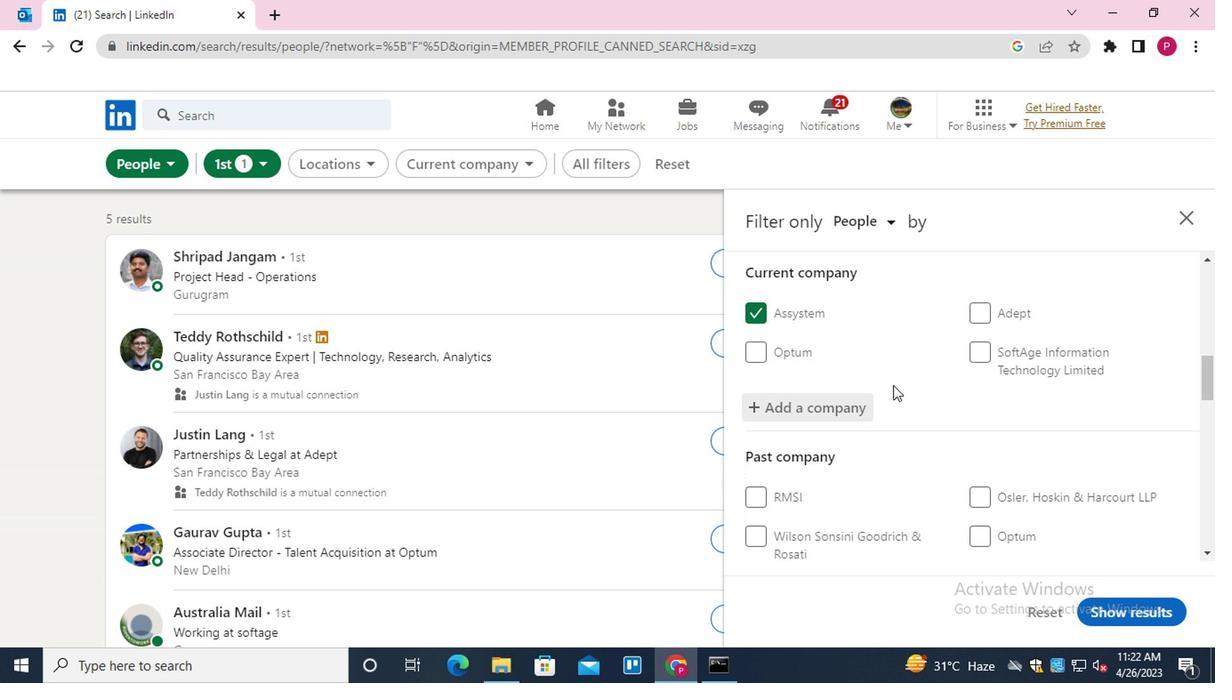 
Action: Mouse moved to (881, 404)
Screenshot: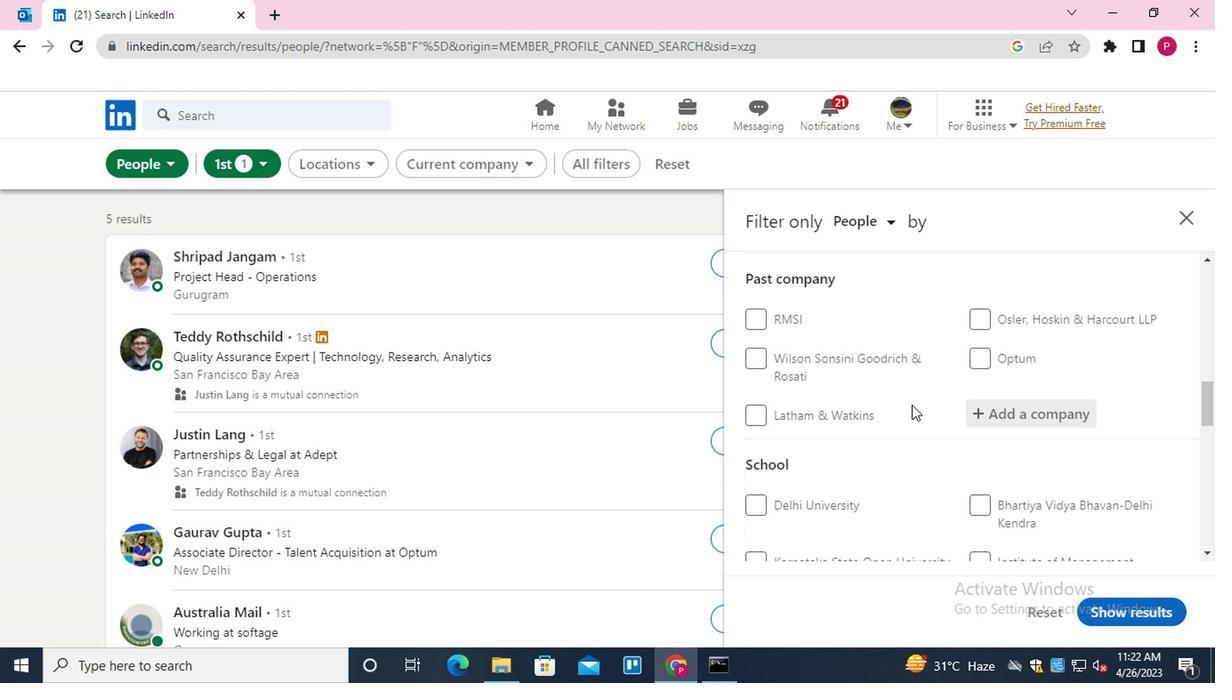
Action: Mouse scrolled (881, 403) with delta (0, -1)
Screenshot: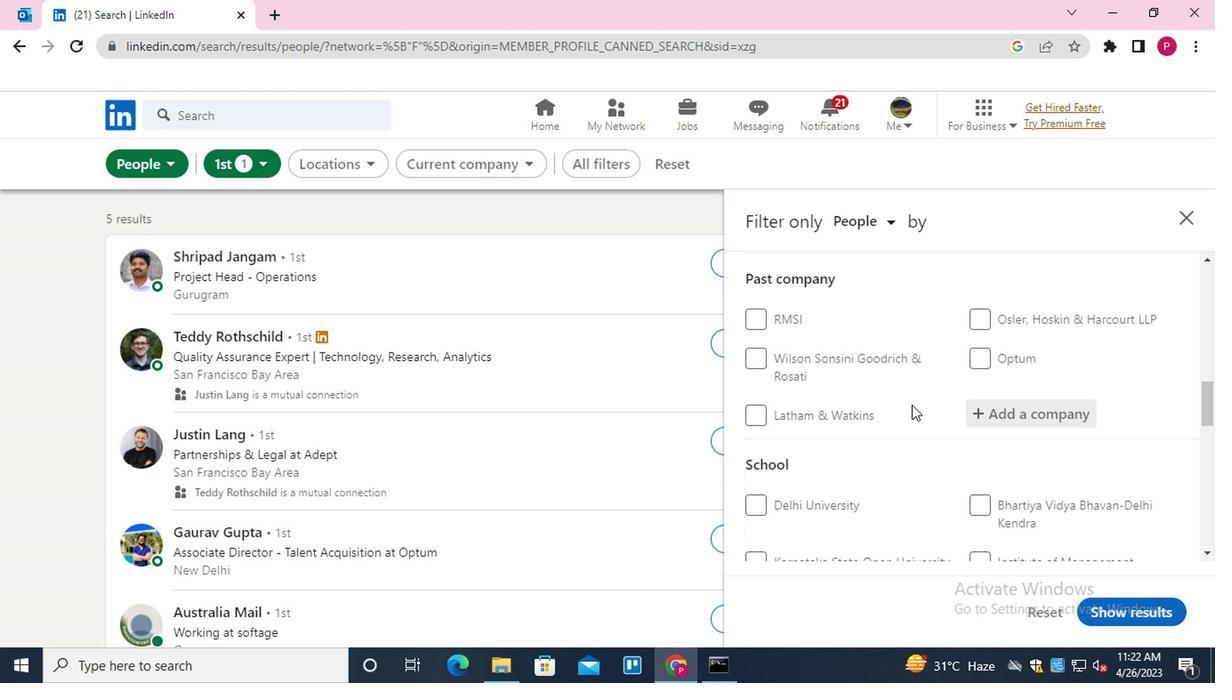
Action: Mouse scrolled (881, 403) with delta (0, -1)
Screenshot: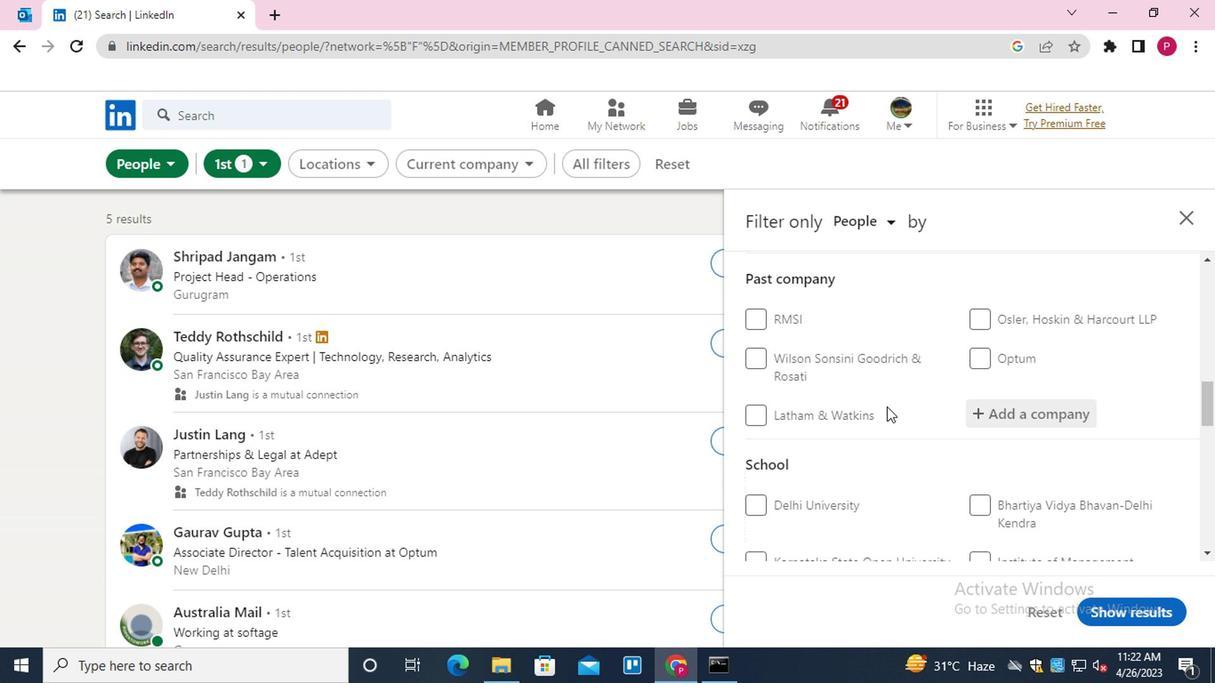 
Action: Mouse moved to (1007, 429)
Screenshot: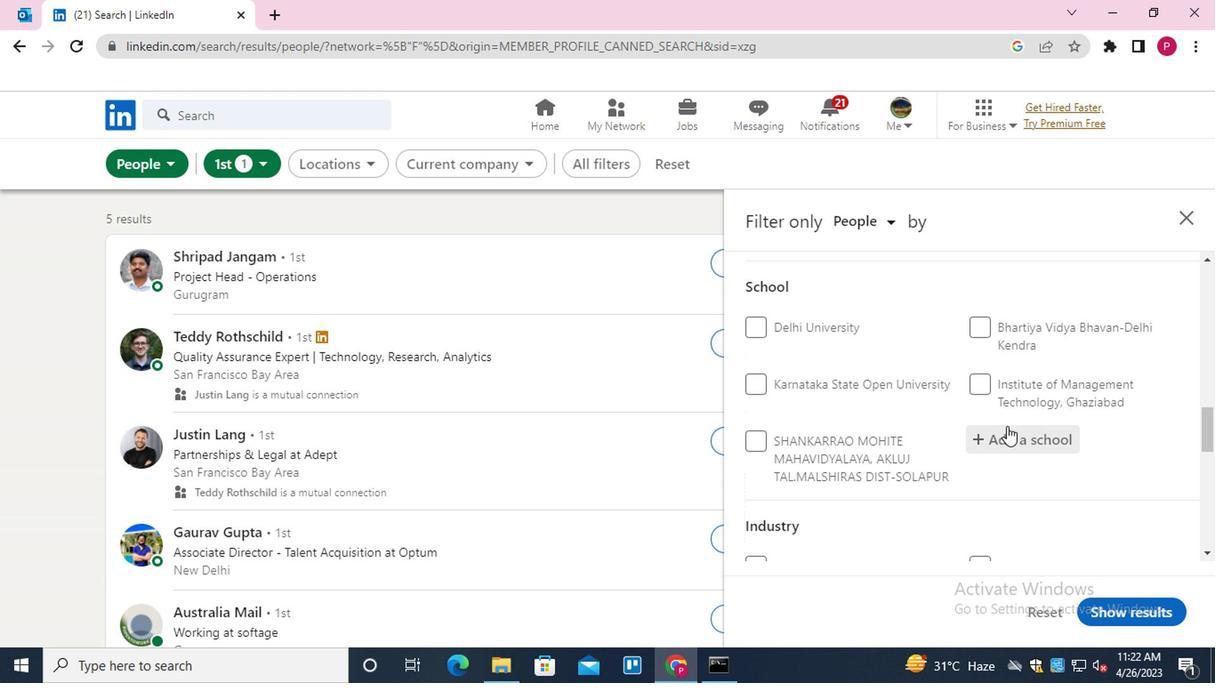 
Action: Mouse pressed left at (1007, 429)
Screenshot: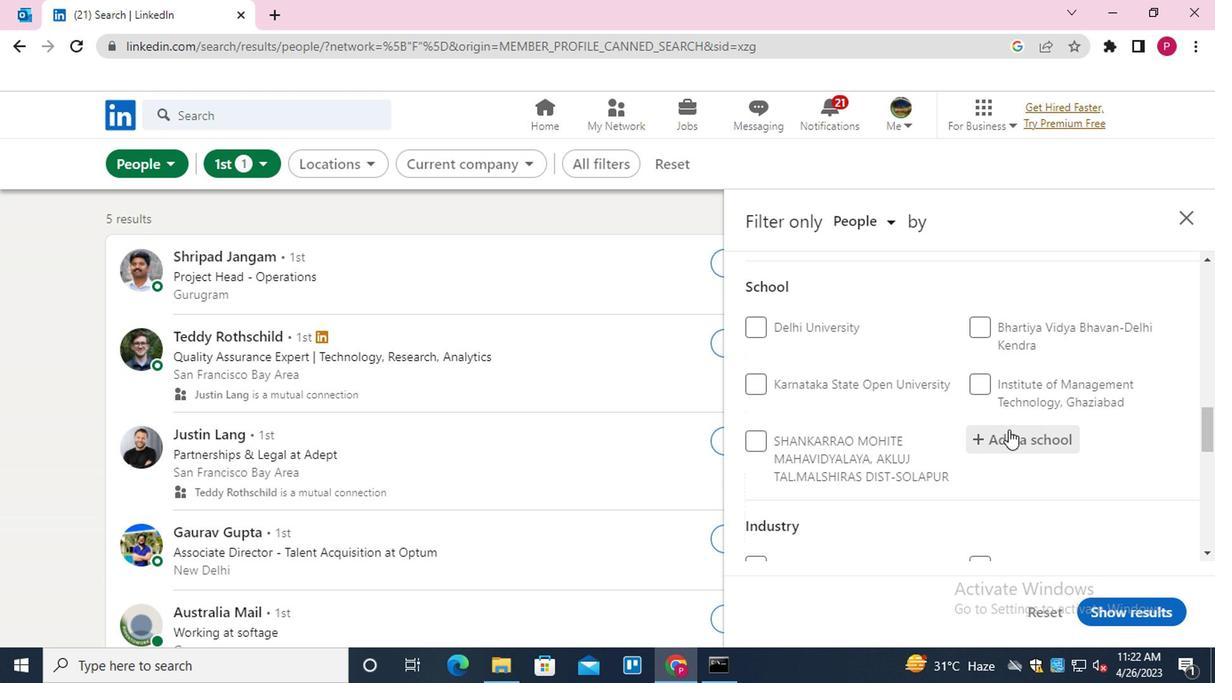 
Action: Key pressed <Key.shift>TELENGANA
Screenshot: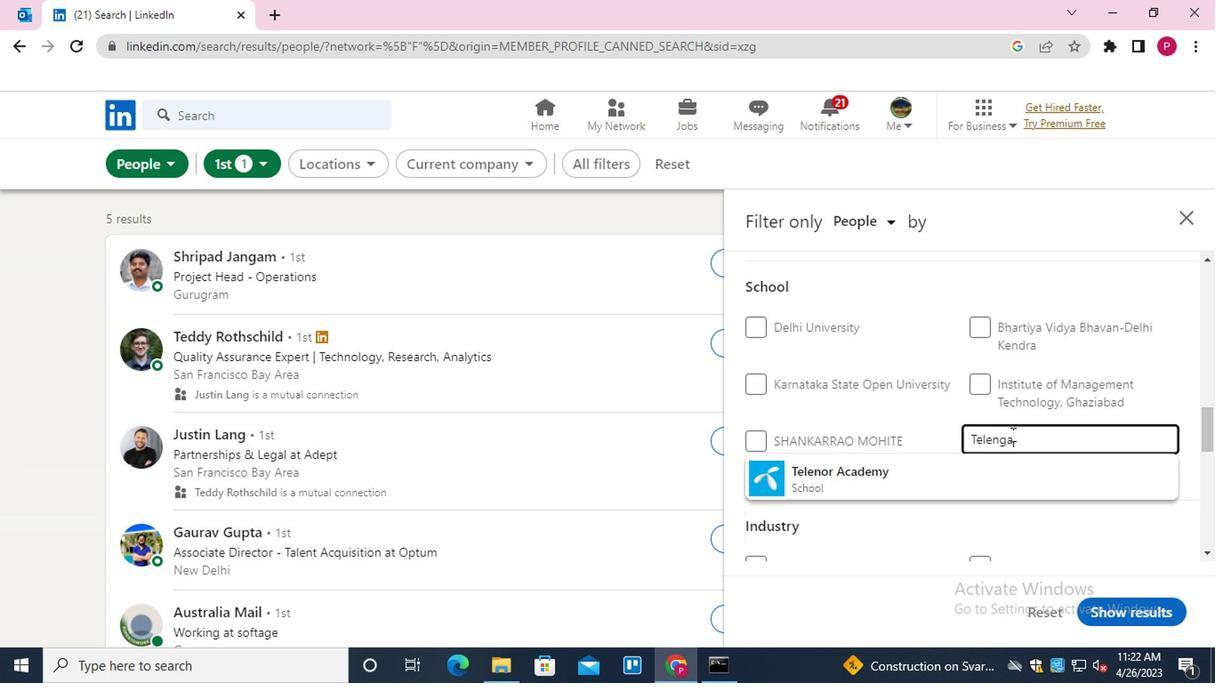
Action: Mouse moved to (1045, 434)
Screenshot: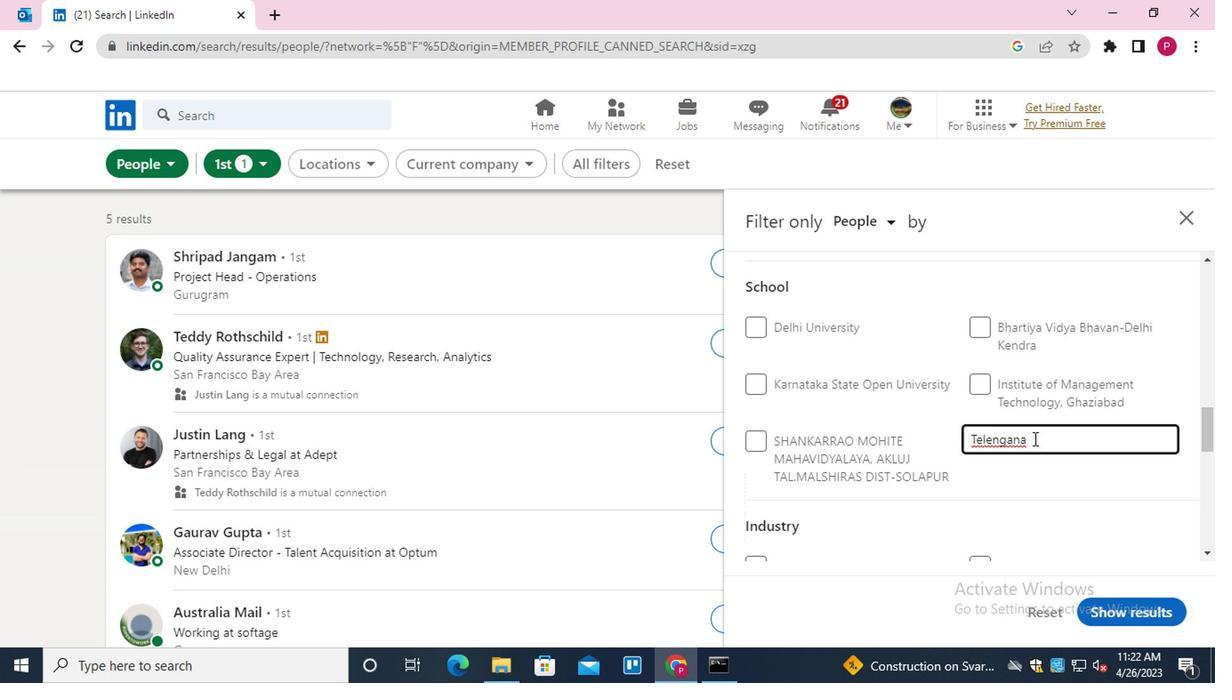 
Action: Key pressed <Key.backspace><Key.backspace><Key.backspace><Key.backspace><Key.backspace><Key.backspace>ANGANA<Key.space>
Screenshot: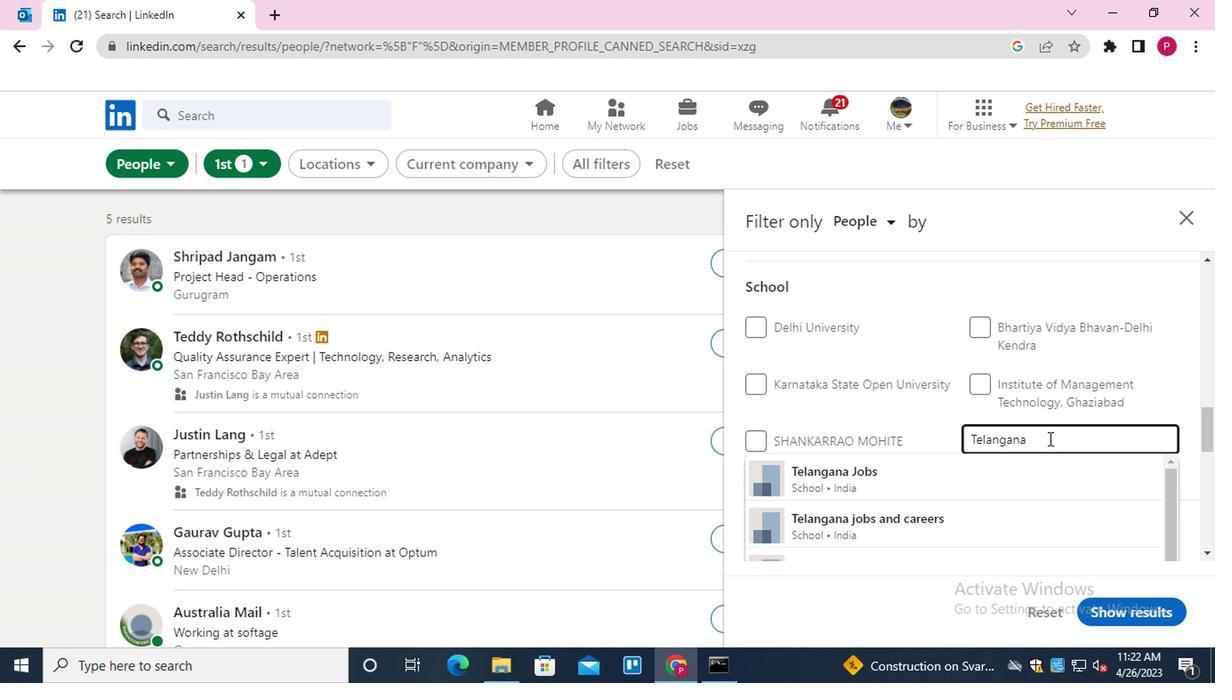 
Action: Mouse moved to (617, 198)
Screenshot: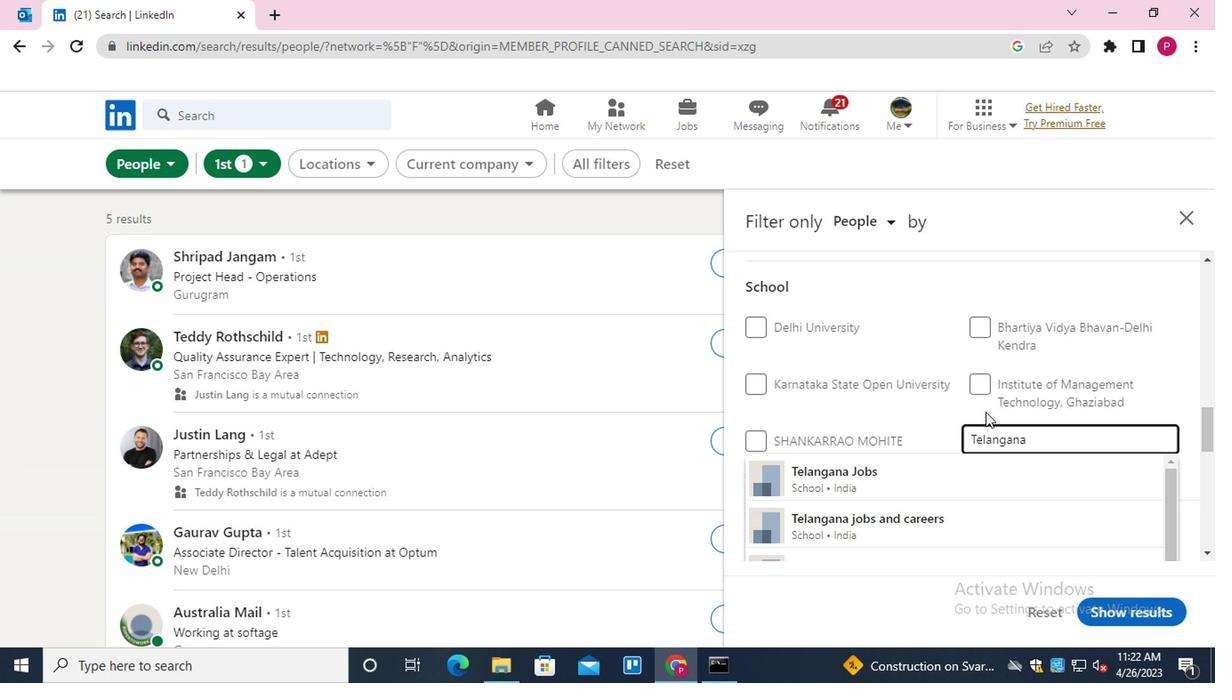 
Action: Key pressed <Key.down><Key.enter>
Screenshot: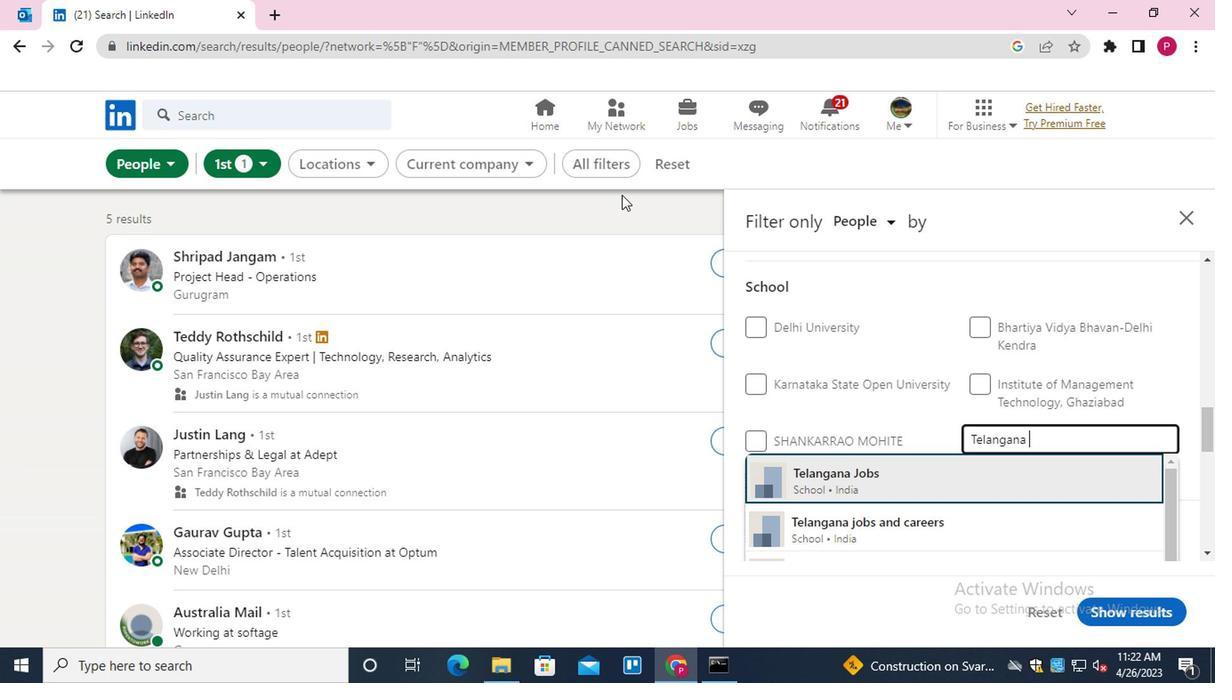 
Action: Mouse moved to (600, 203)
Screenshot: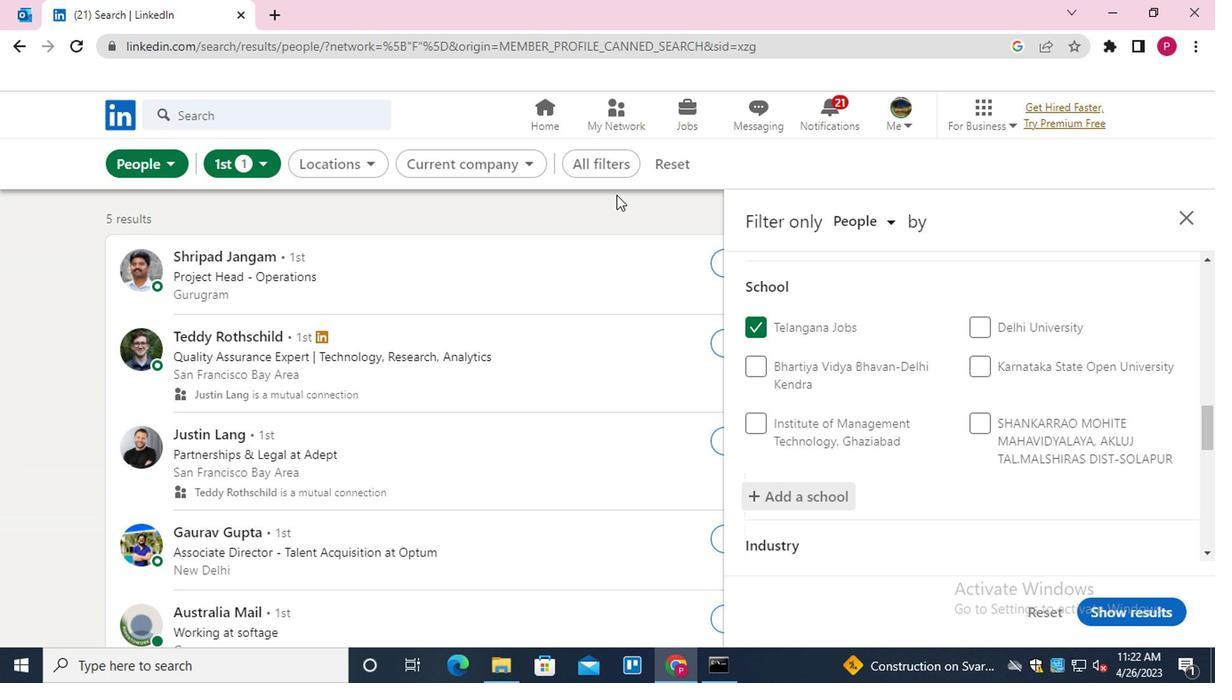 
Action: Mouse scrolled (600, 203) with delta (0, 0)
Screenshot: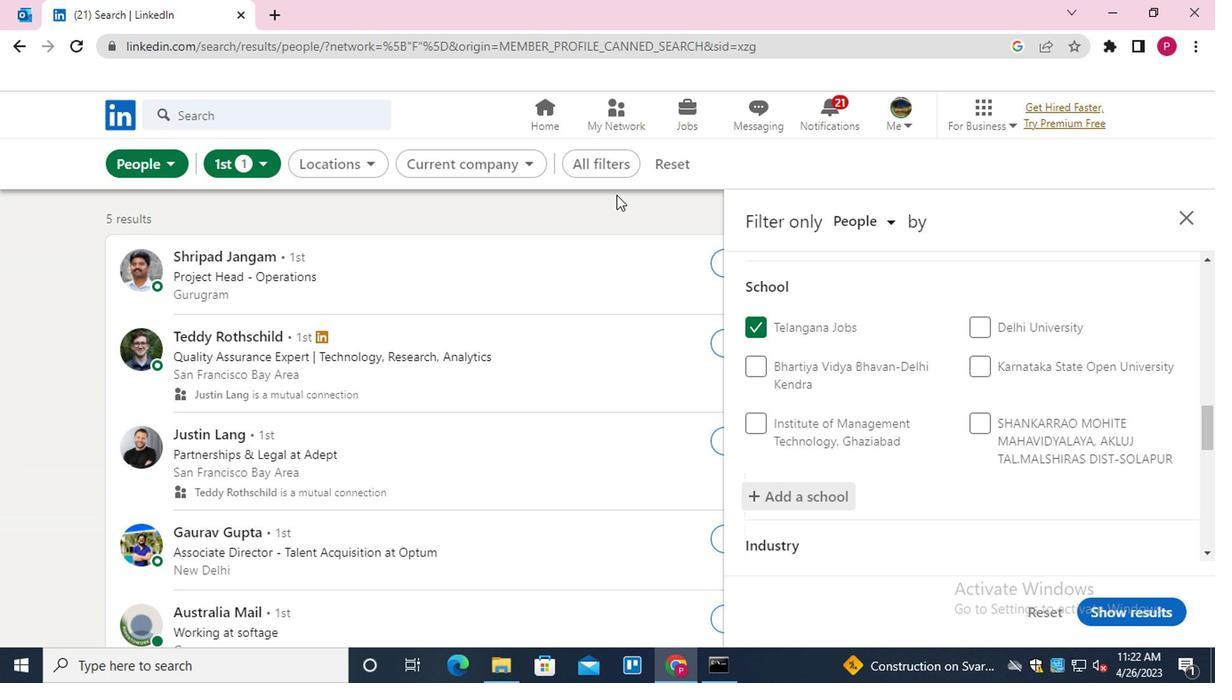 
Action: Mouse scrolled (600, 203) with delta (0, 0)
Screenshot: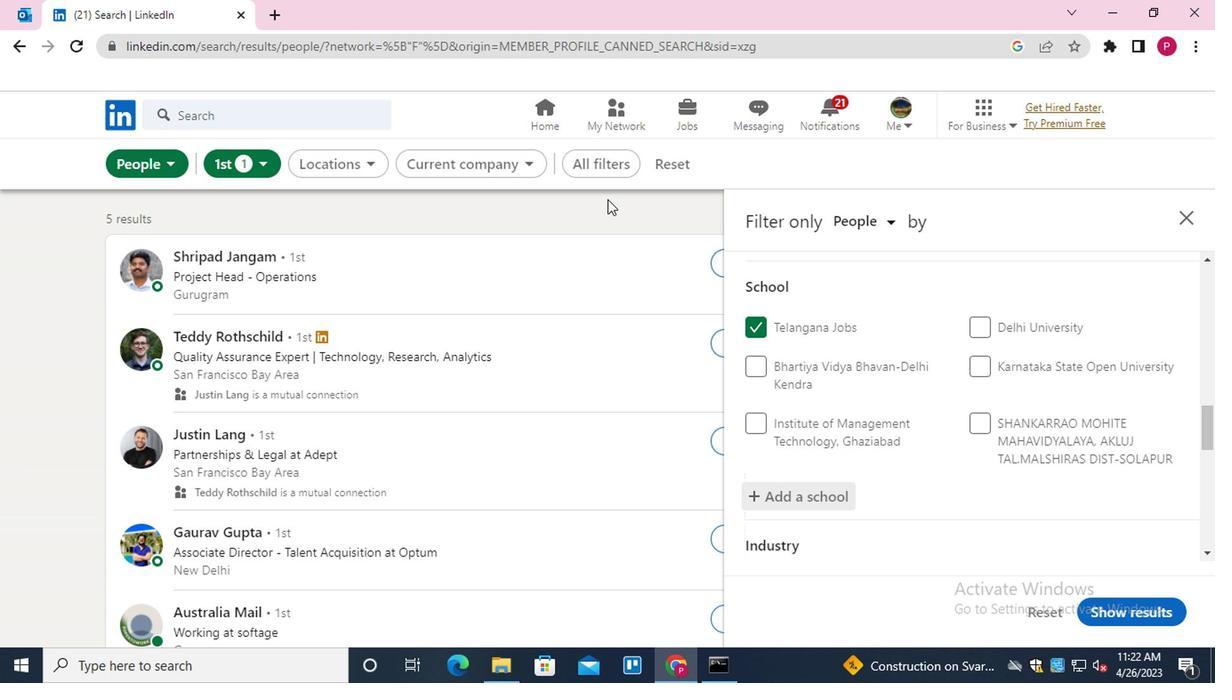 
Action: Mouse moved to (598, 205)
Screenshot: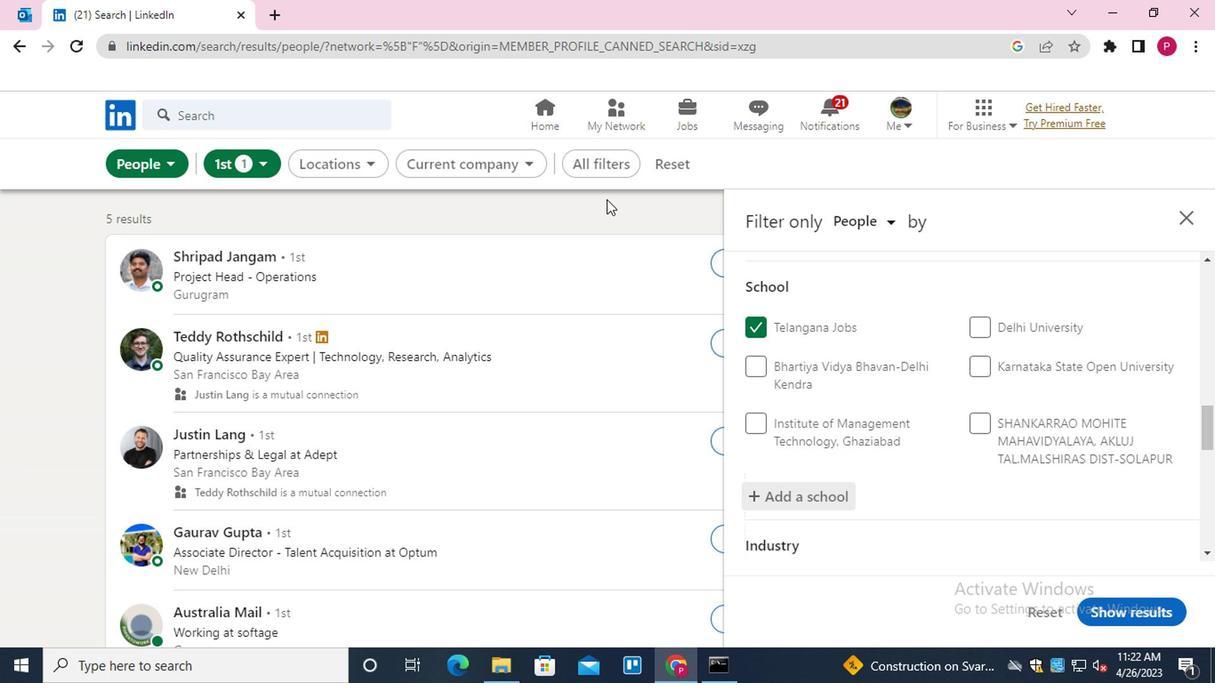 
Action: Mouse scrolled (598, 203) with delta (0, -1)
Screenshot: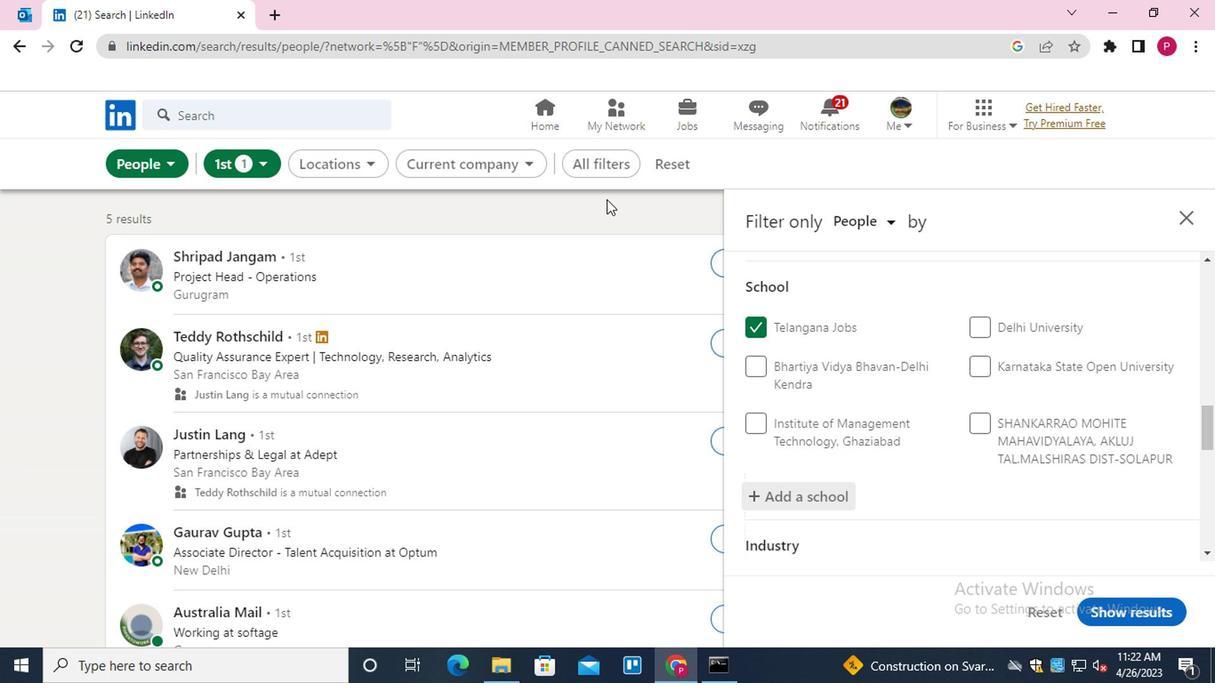 
Action: Mouse moved to (861, 355)
Screenshot: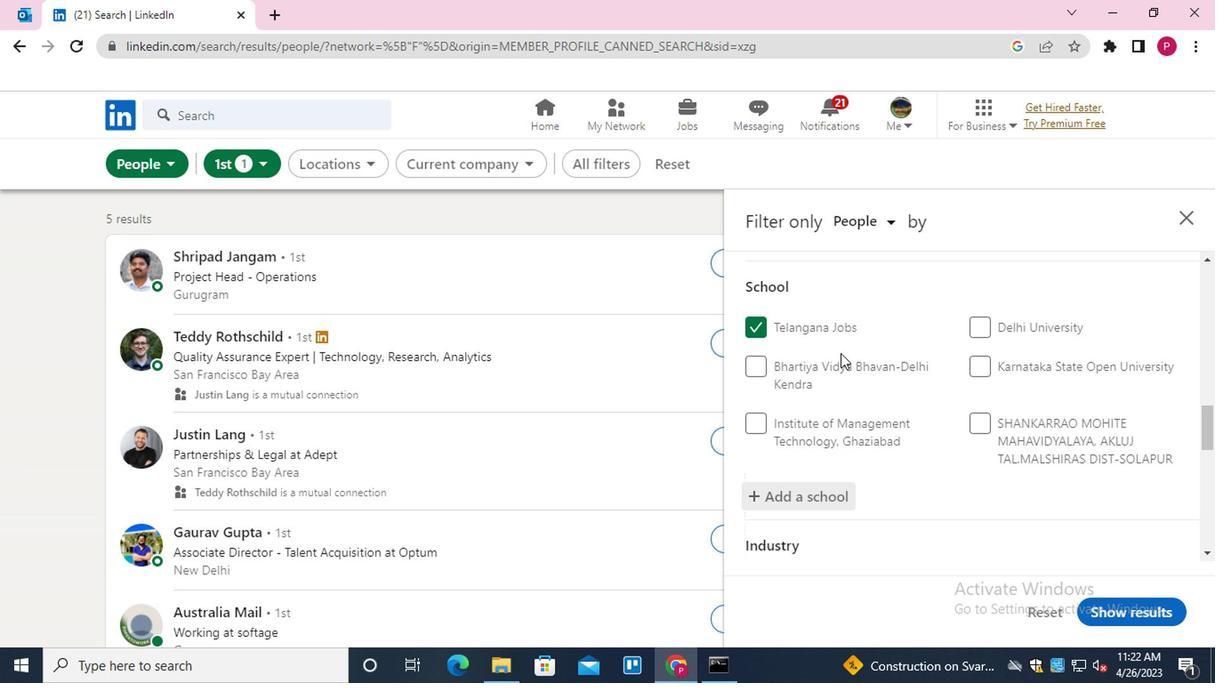 
Action: Mouse scrolled (861, 353) with delta (0, -1)
Screenshot: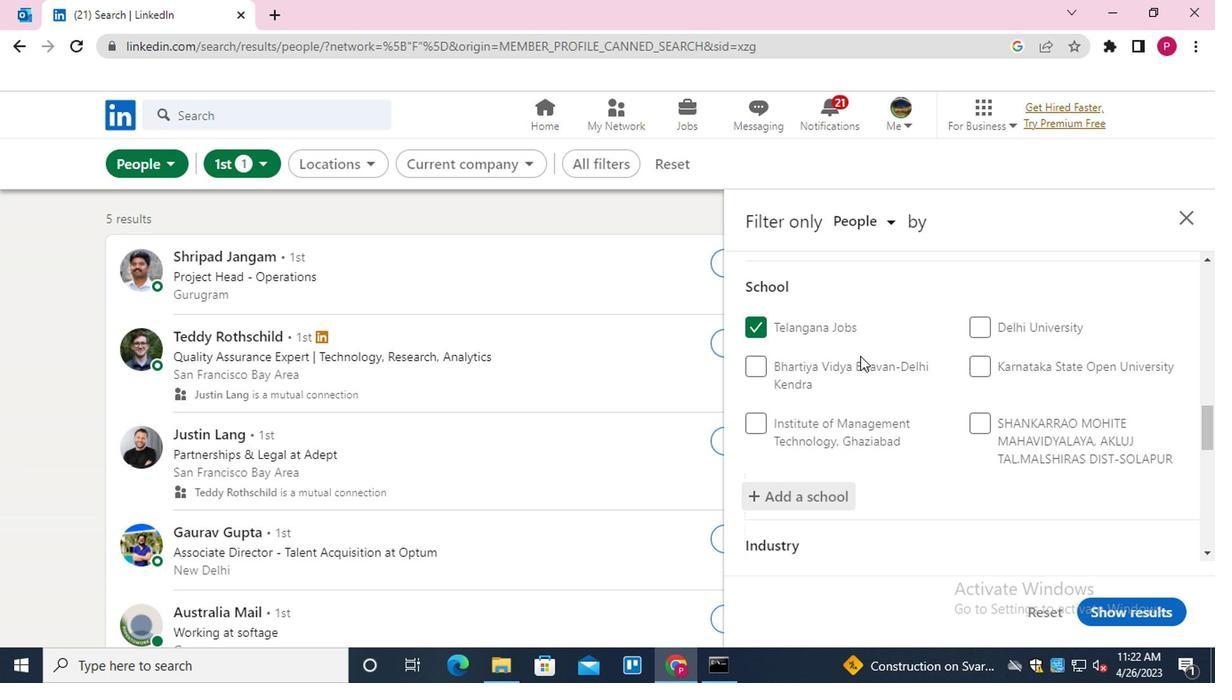 
Action: Mouse moved to (862, 355)
Screenshot: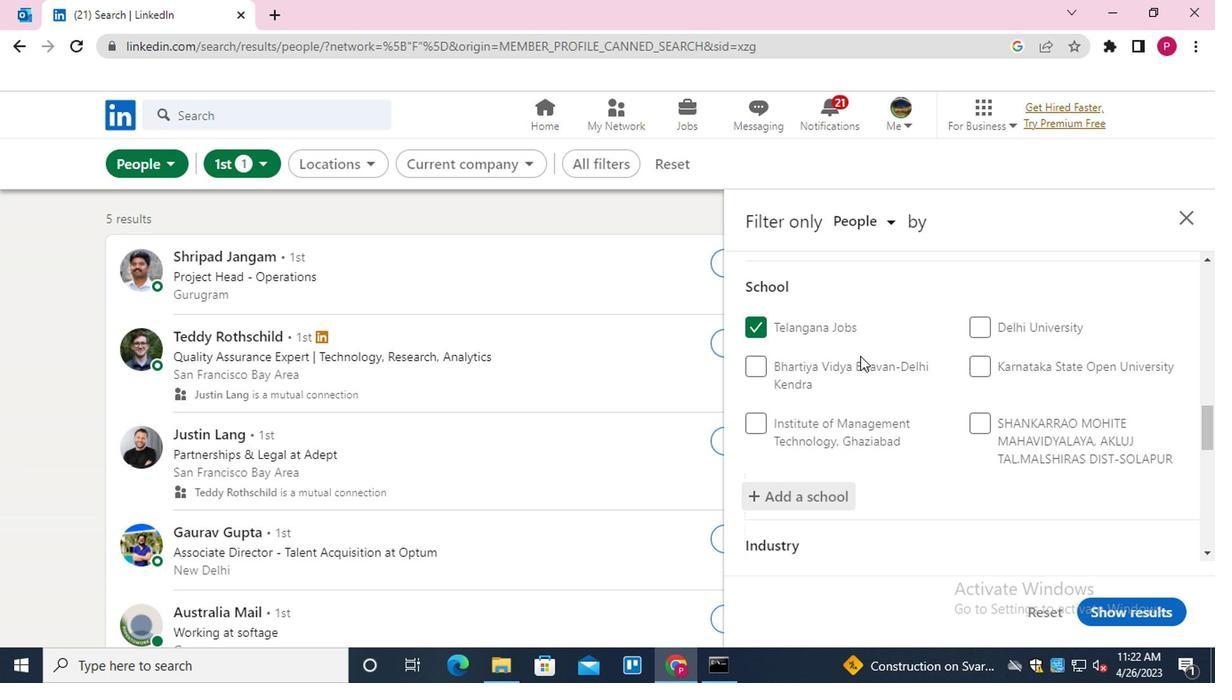 
Action: Mouse scrolled (862, 355) with delta (0, 0)
Screenshot: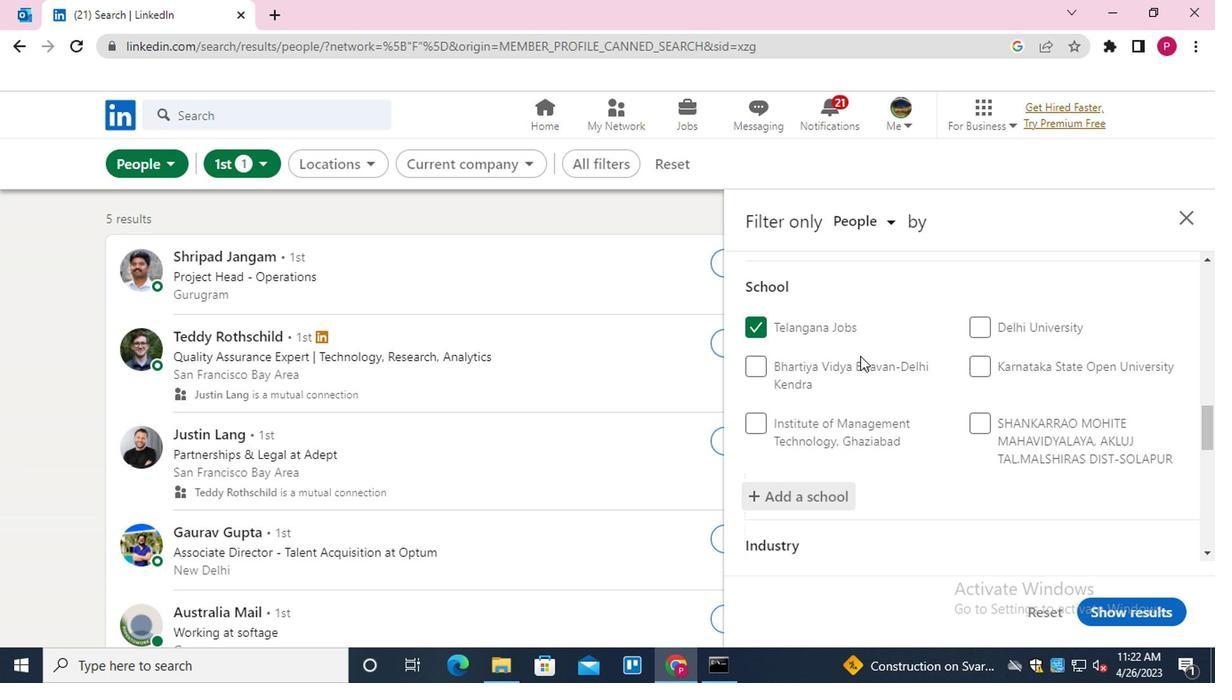
Action: Mouse moved to (864, 359)
Screenshot: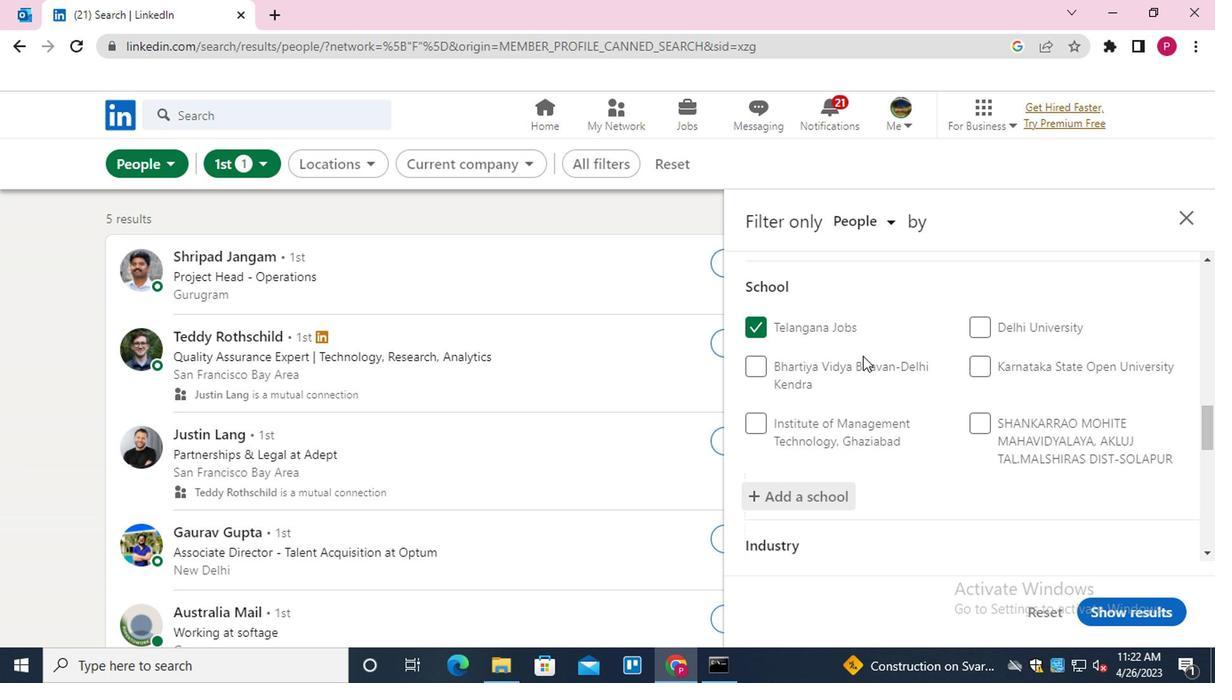 
Action: Mouse scrolled (864, 358) with delta (0, -1)
Screenshot: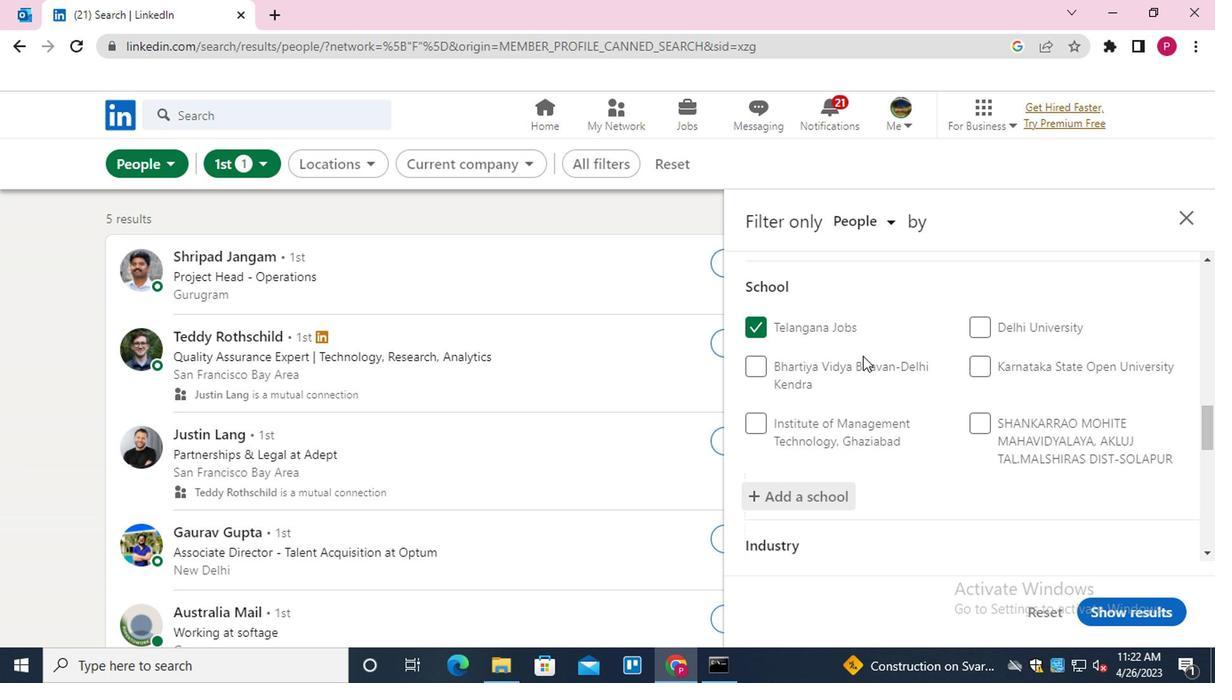 
Action: Mouse moved to (1007, 426)
Screenshot: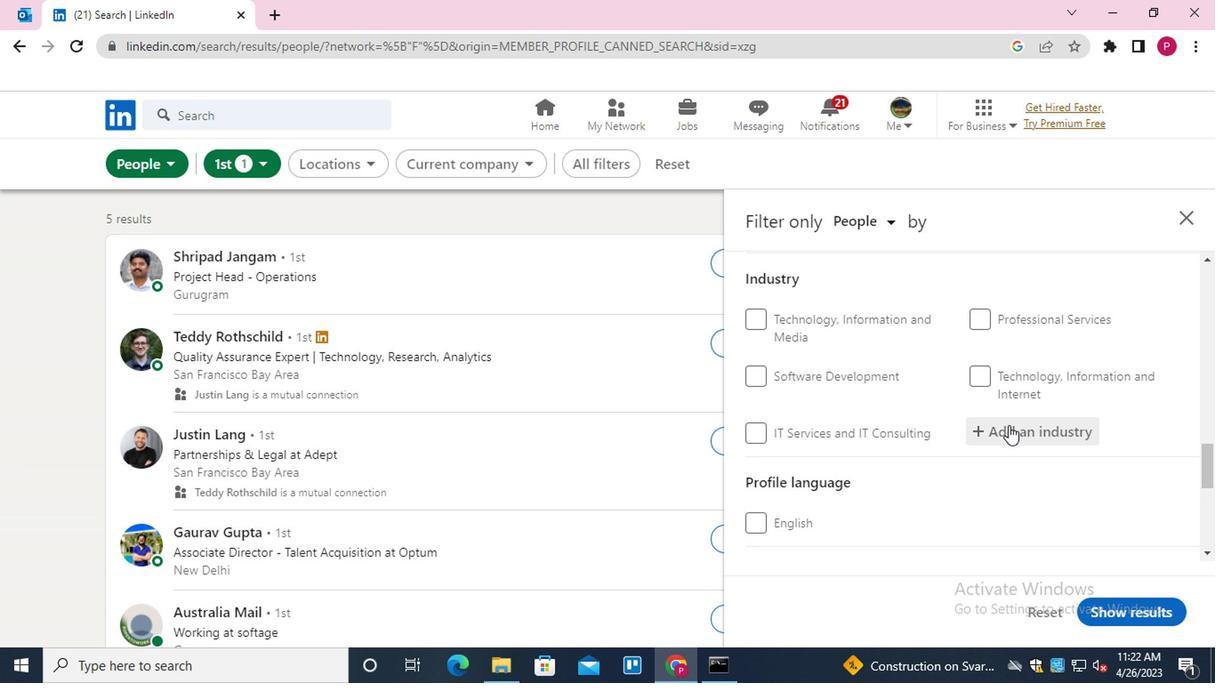 
Action: Mouse pressed left at (1007, 426)
Screenshot: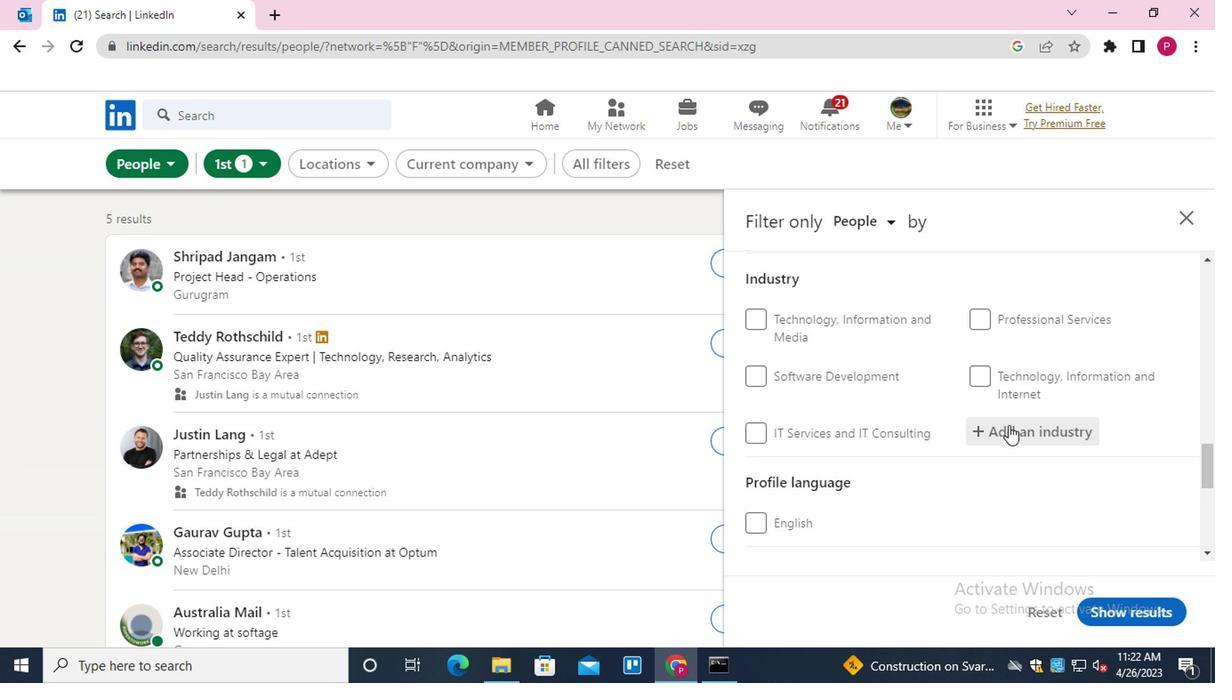 
Action: Key pressed <Key.shift><Key.shift><Key.shift>TOBACCO<Key.down><Key.enter>
Screenshot: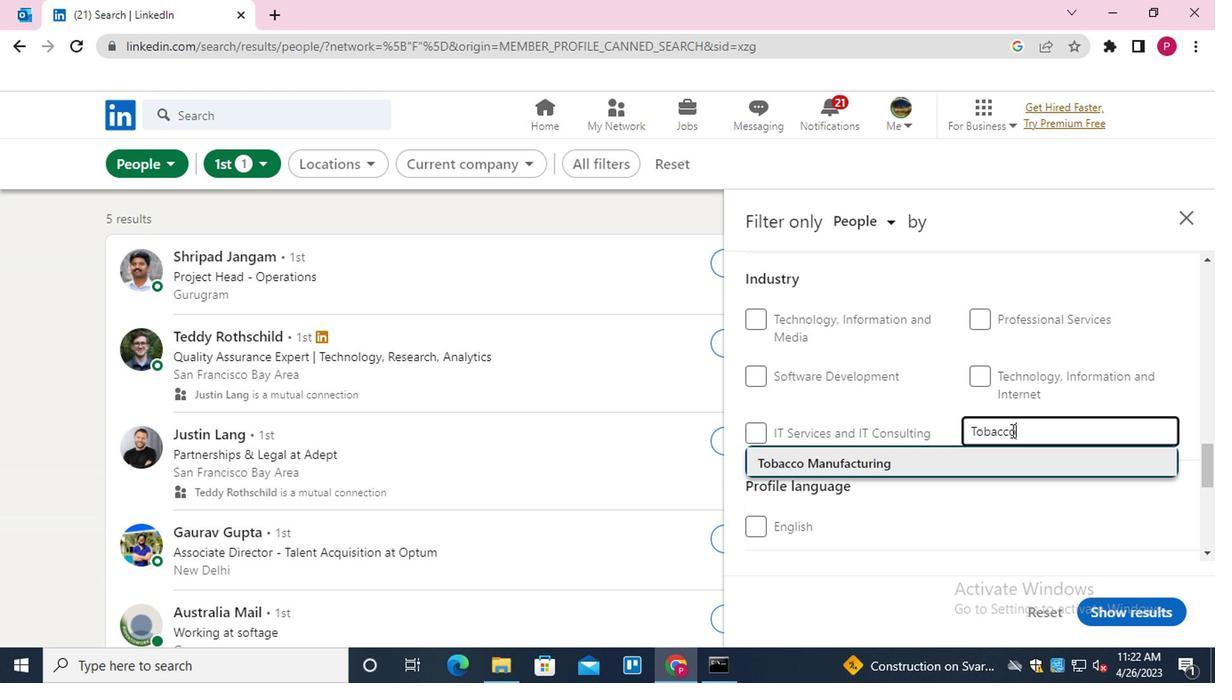 
Action: Mouse moved to (969, 443)
Screenshot: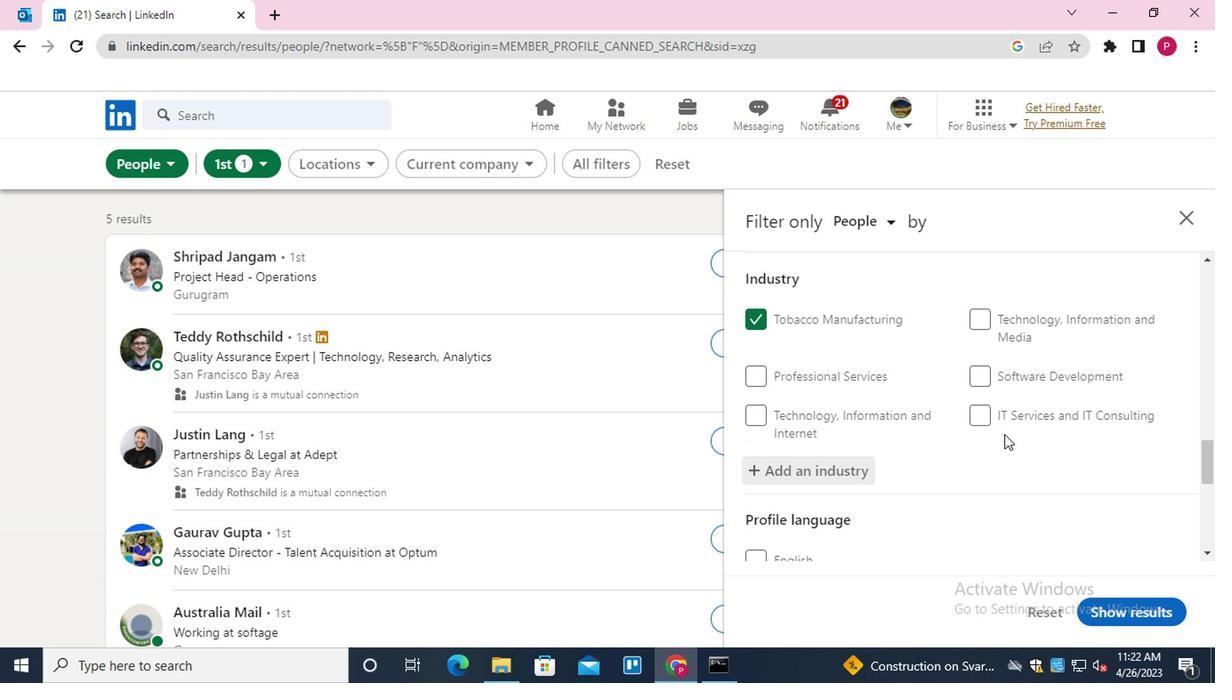 
Action: Mouse scrolled (969, 443) with delta (0, 0)
Screenshot: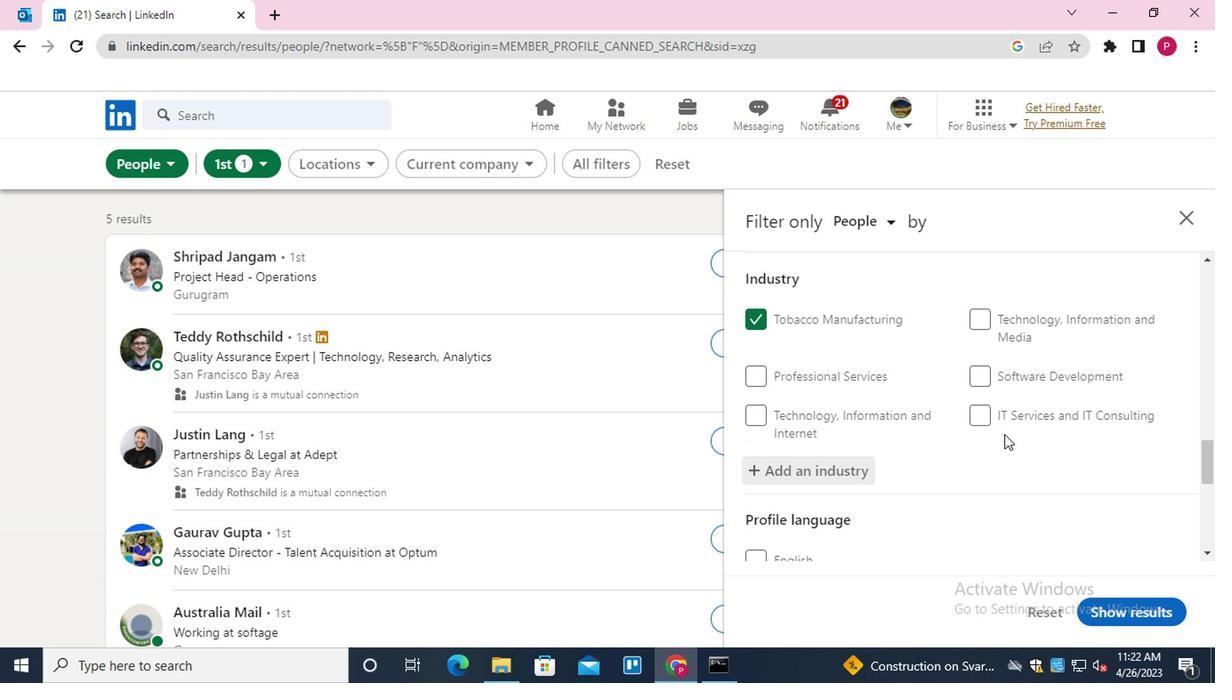 
Action: Mouse moved to (968, 445)
Screenshot: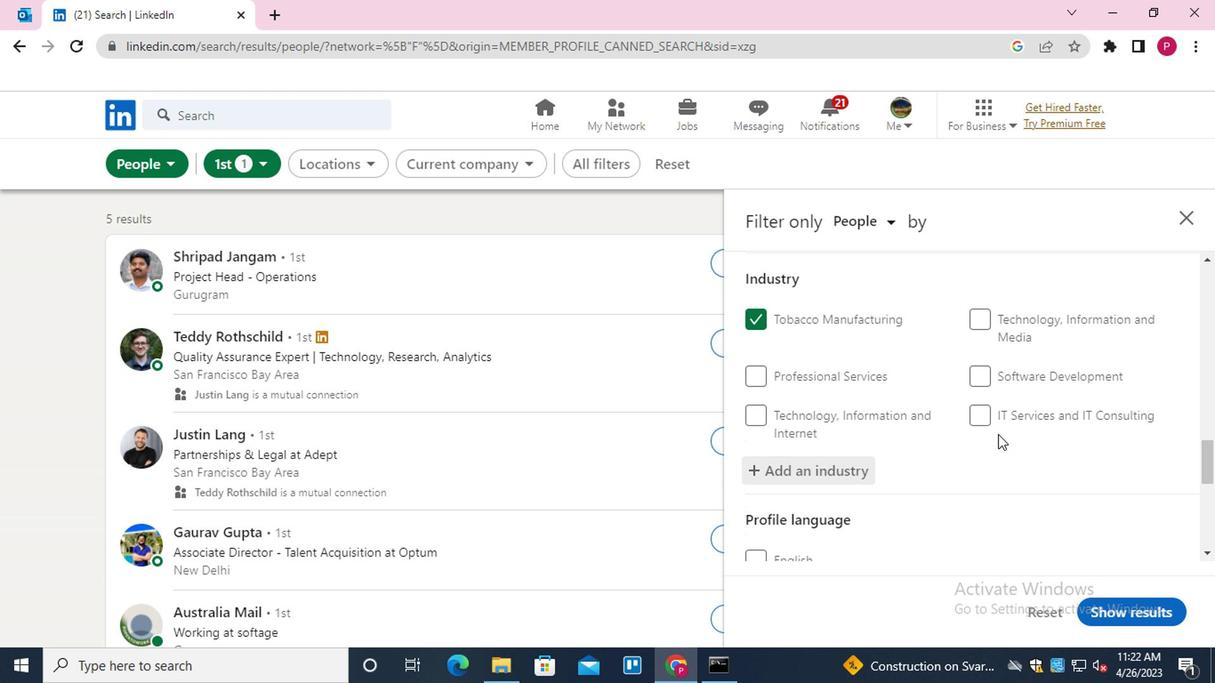 
Action: Mouse scrolled (968, 443) with delta (0, -1)
Screenshot: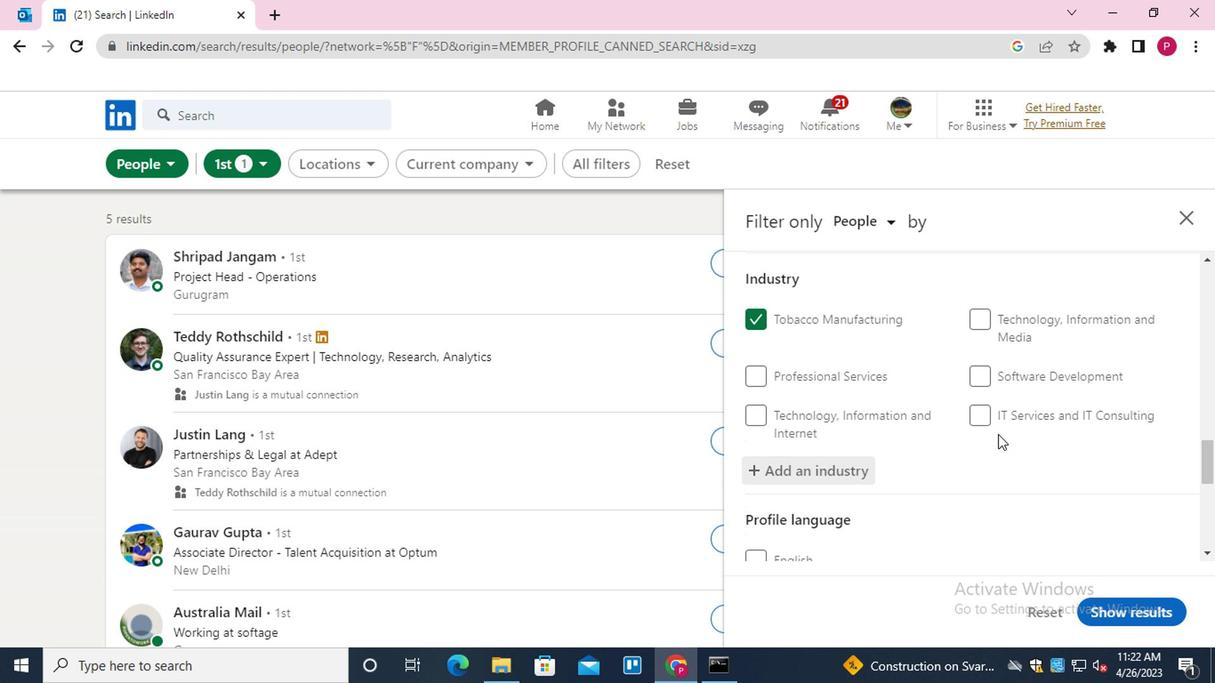 
Action: Mouse moved to (839, 426)
Screenshot: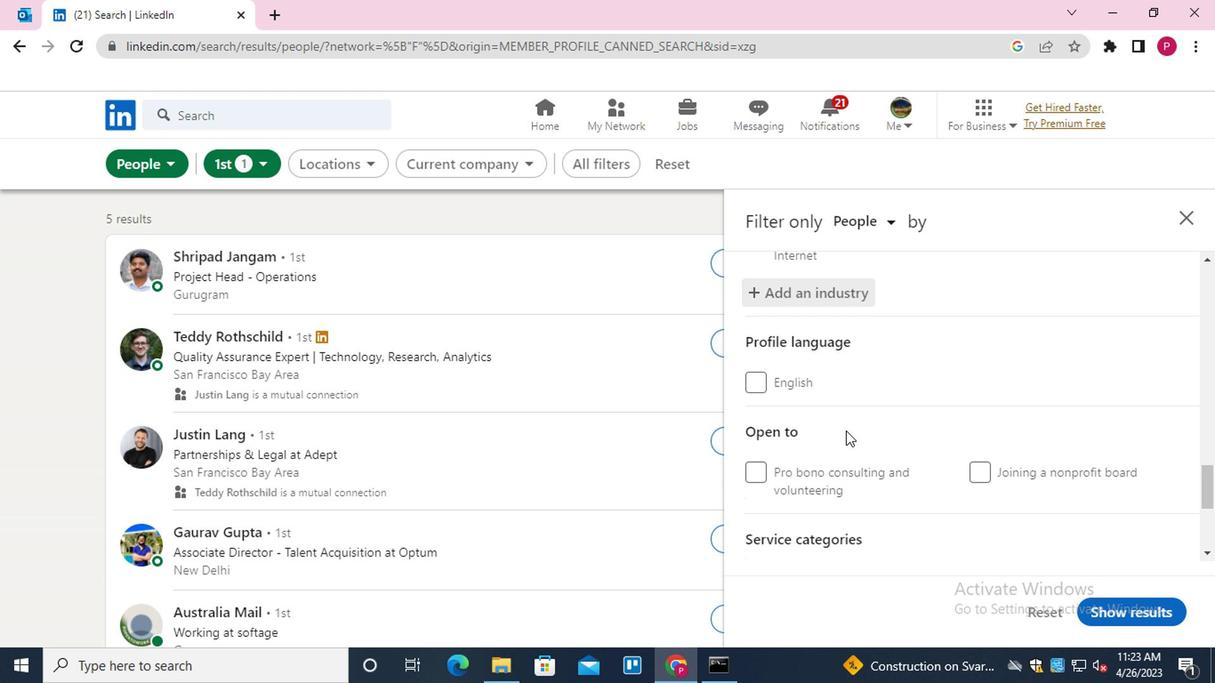 
Action: Mouse scrolled (839, 426) with delta (0, 0)
Screenshot: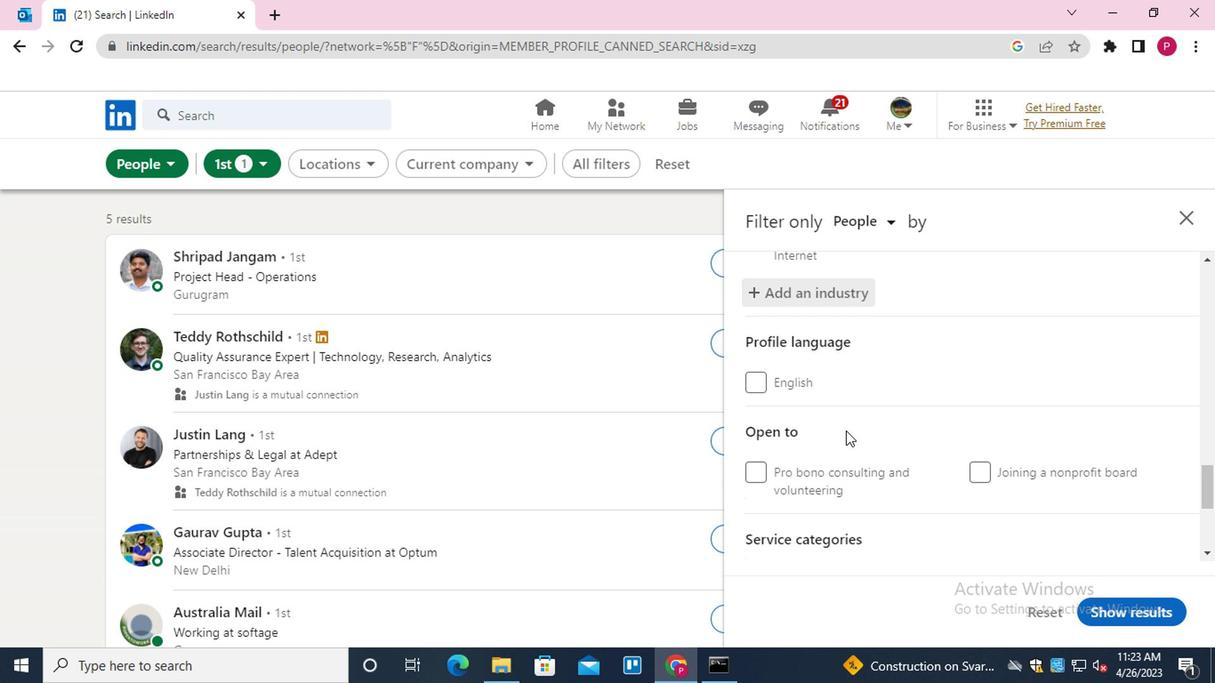 
Action: Mouse scrolled (839, 426) with delta (0, 0)
Screenshot: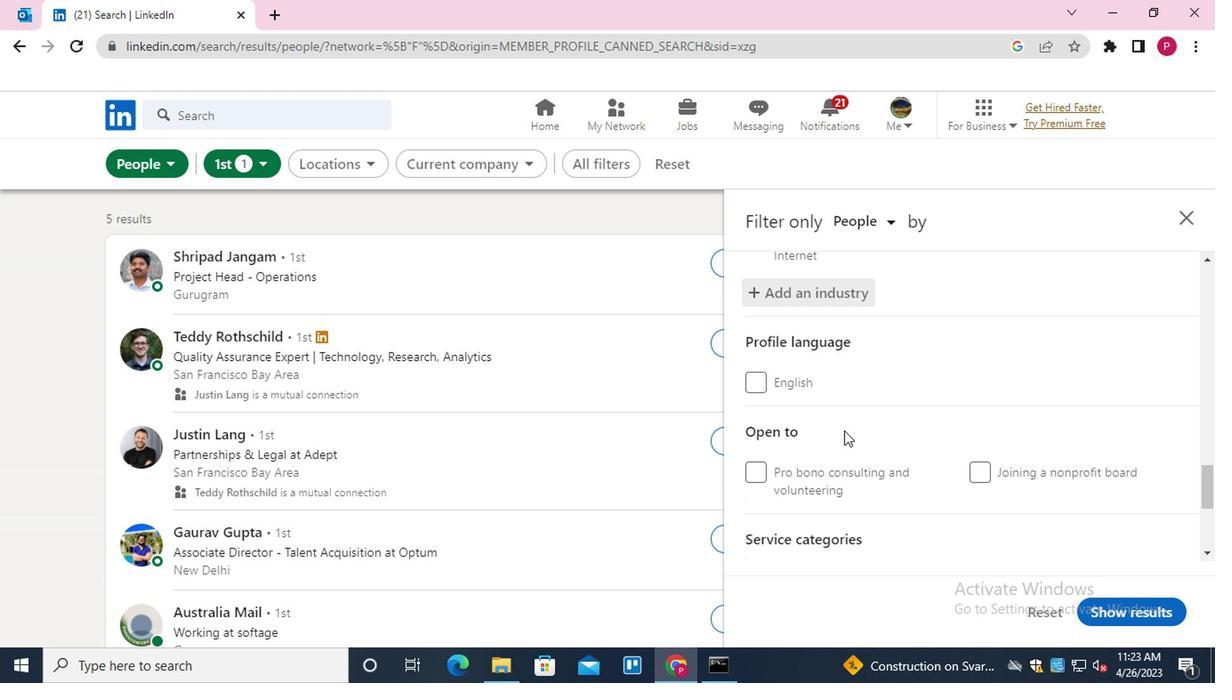 
Action: Mouse moved to (808, 405)
Screenshot: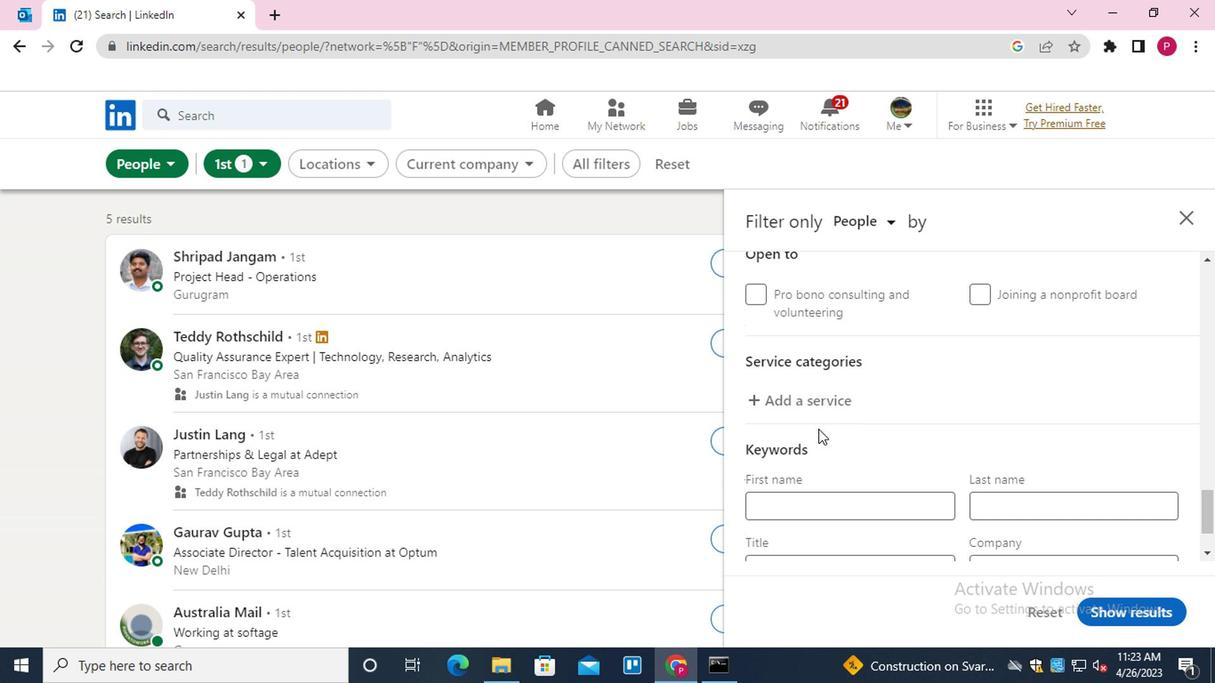 
Action: Mouse pressed left at (808, 405)
Screenshot: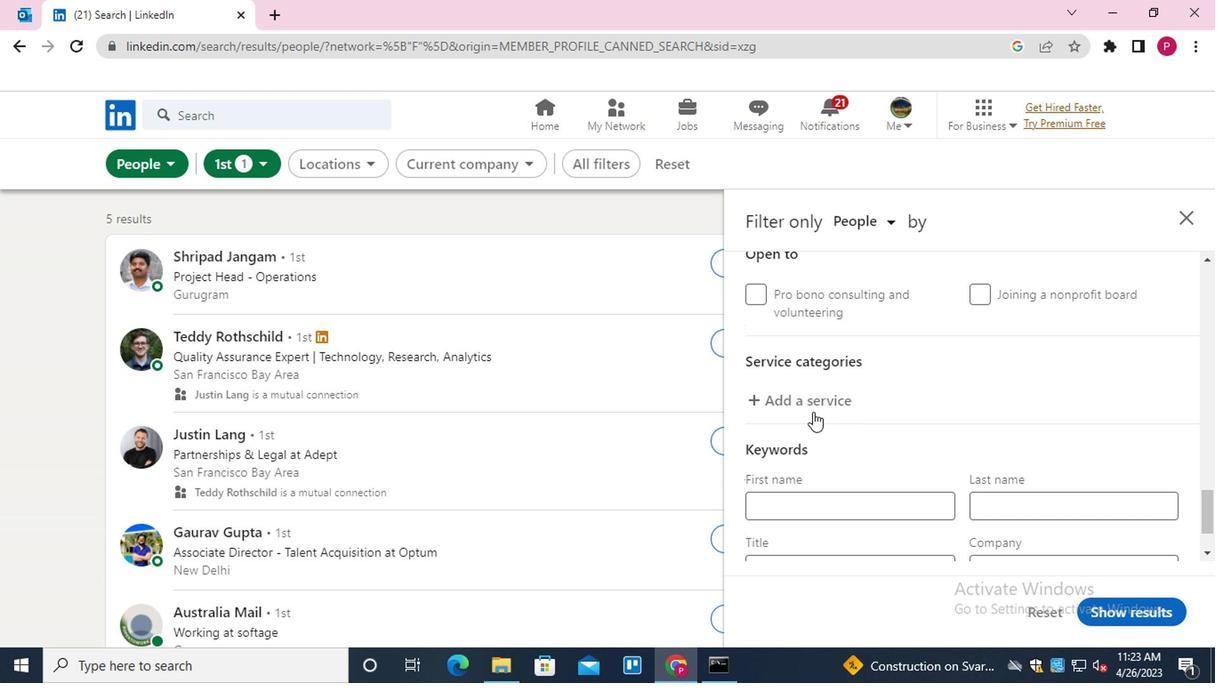 
Action: Key pressed <Key.shift><Key.shift><Key.shift>BUSINESS<Key.down><Key.down><Key.enter>
Screenshot: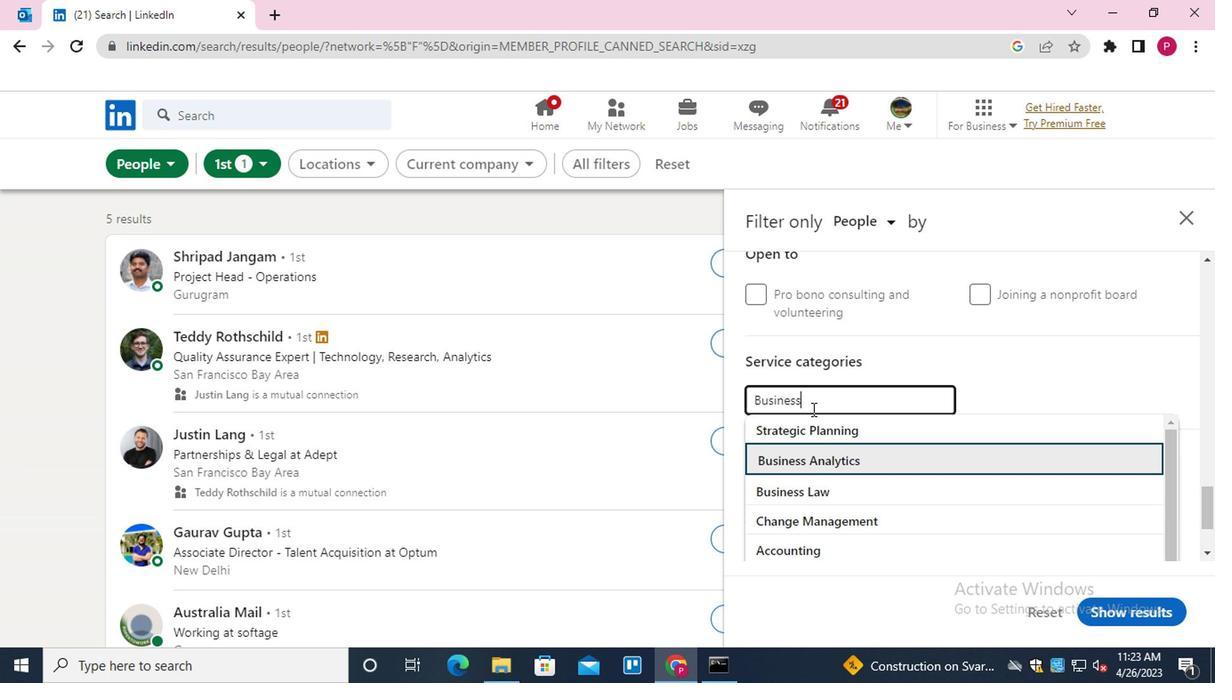 
Action: Mouse moved to (864, 433)
Screenshot: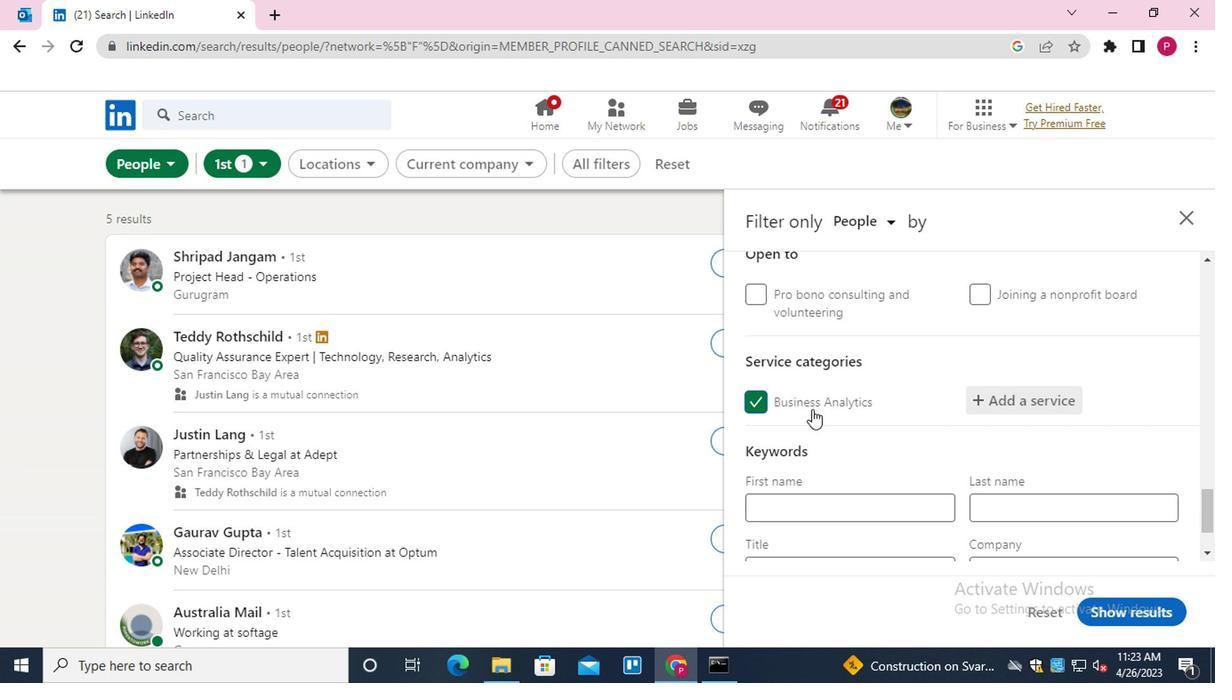 
Action: Mouse scrolled (864, 432) with delta (0, -1)
Screenshot: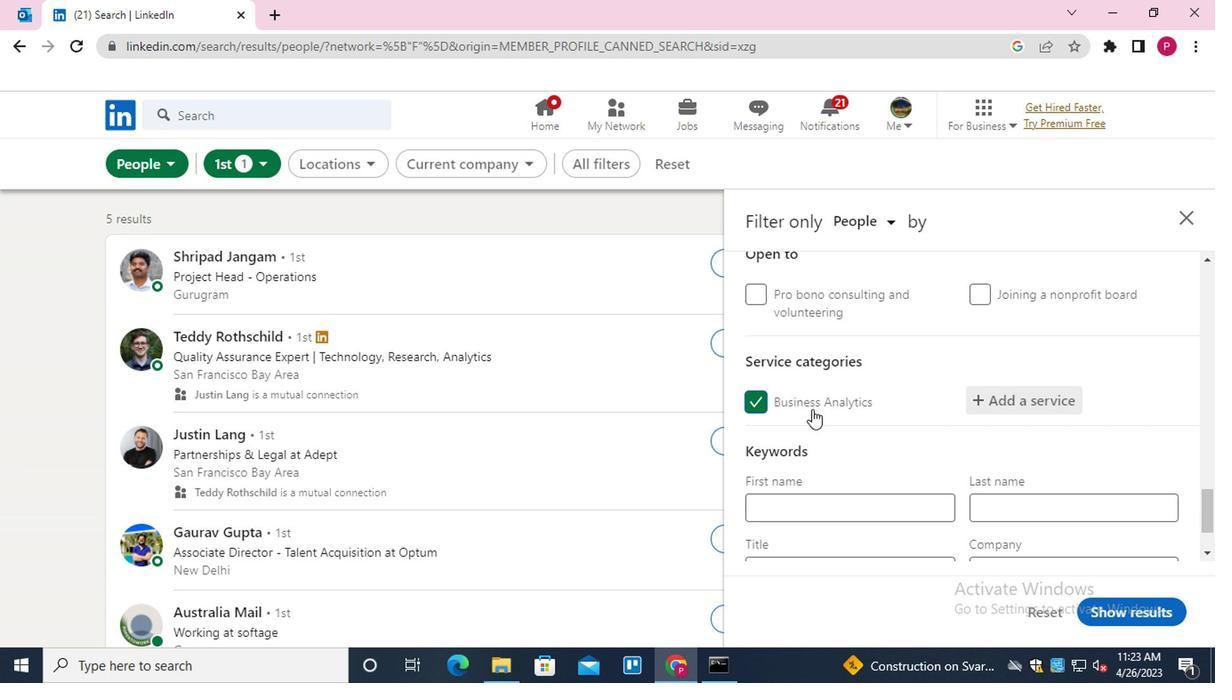 
Action: Mouse moved to (892, 441)
Screenshot: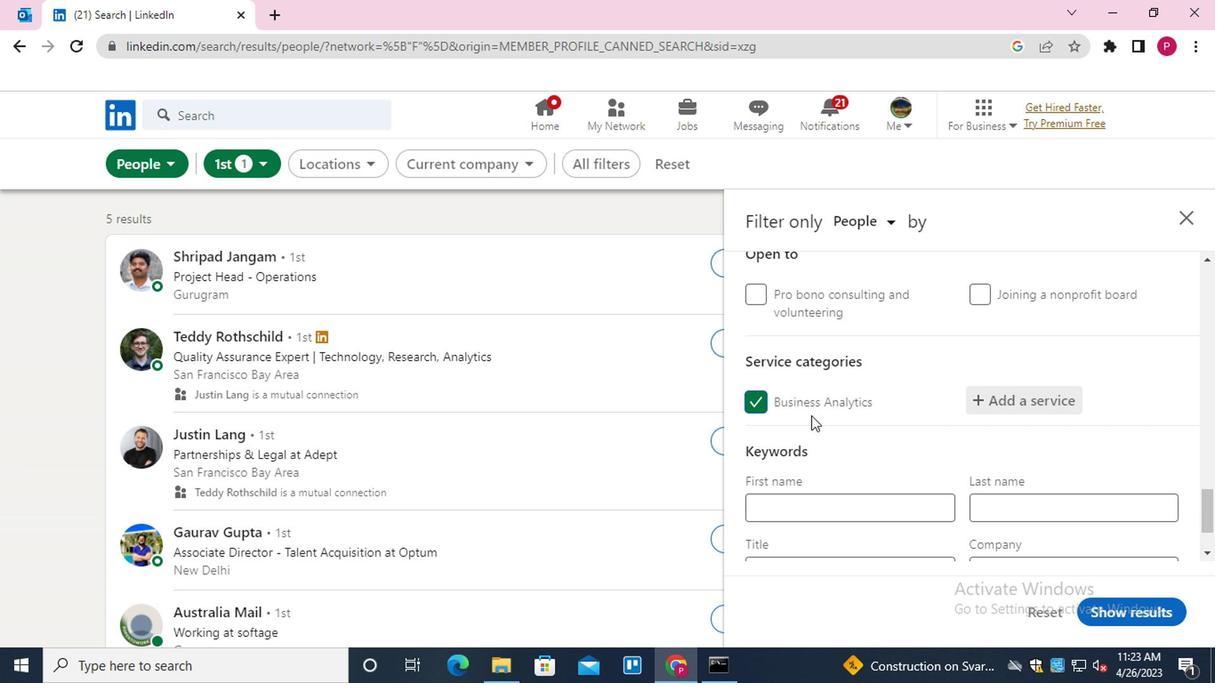 
Action: Mouse scrolled (892, 441) with delta (0, 0)
Screenshot: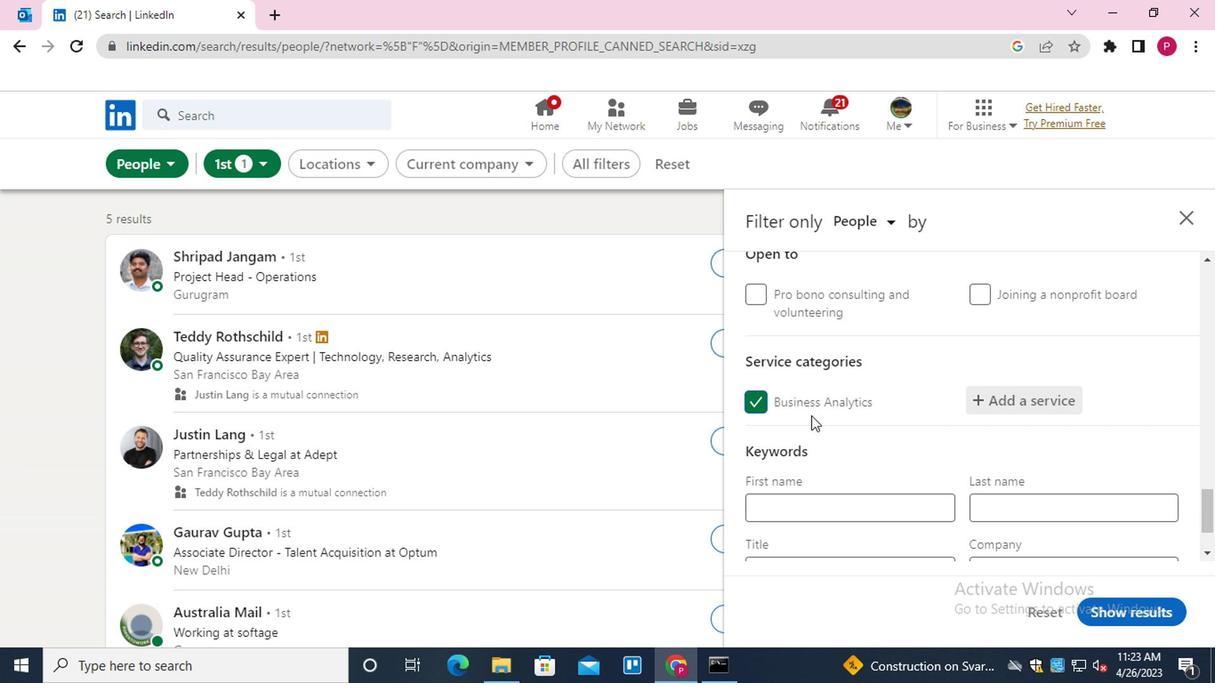 
Action: Mouse moved to (894, 443)
Screenshot: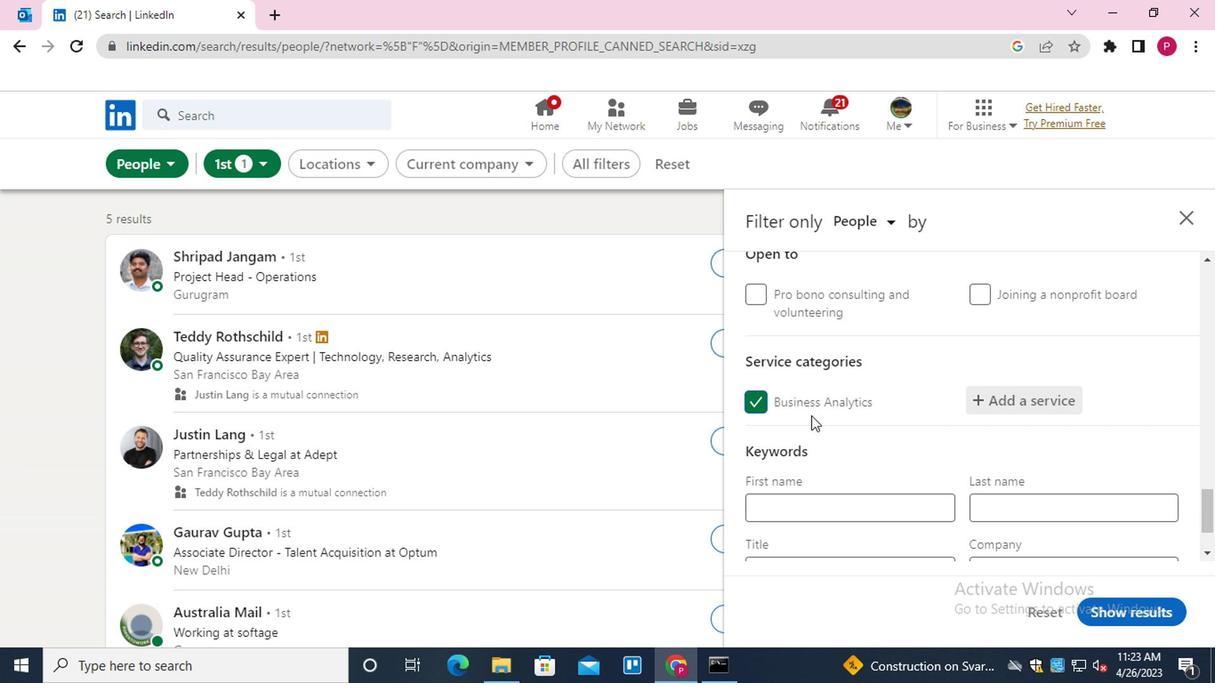 
Action: Mouse scrolled (894, 441) with delta (0, -1)
Screenshot: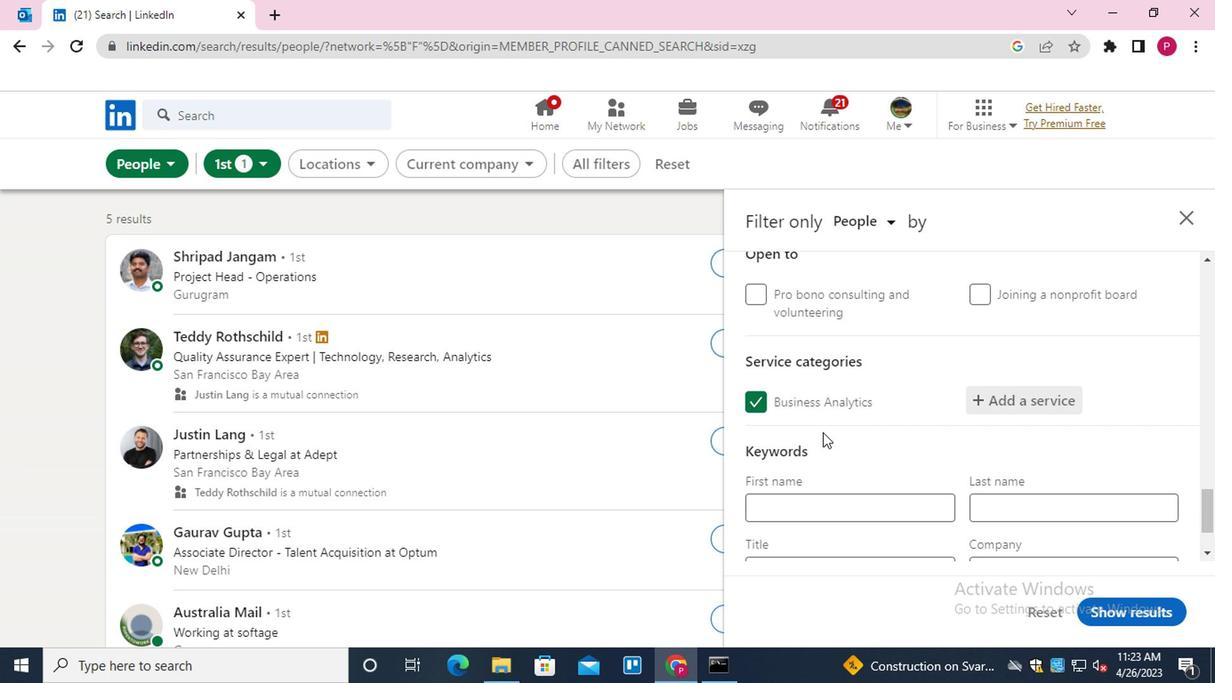 
Action: Mouse moved to (813, 464)
Screenshot: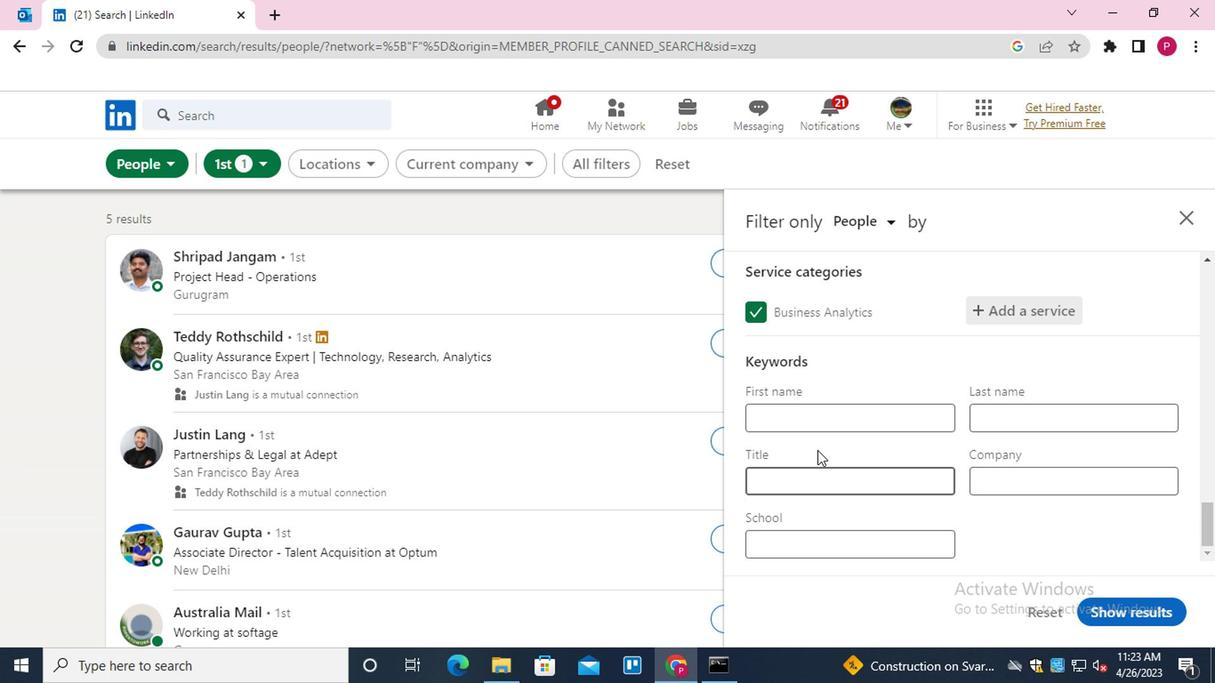 
Action: Mouse pressed left at (813, 464)
Screenshot: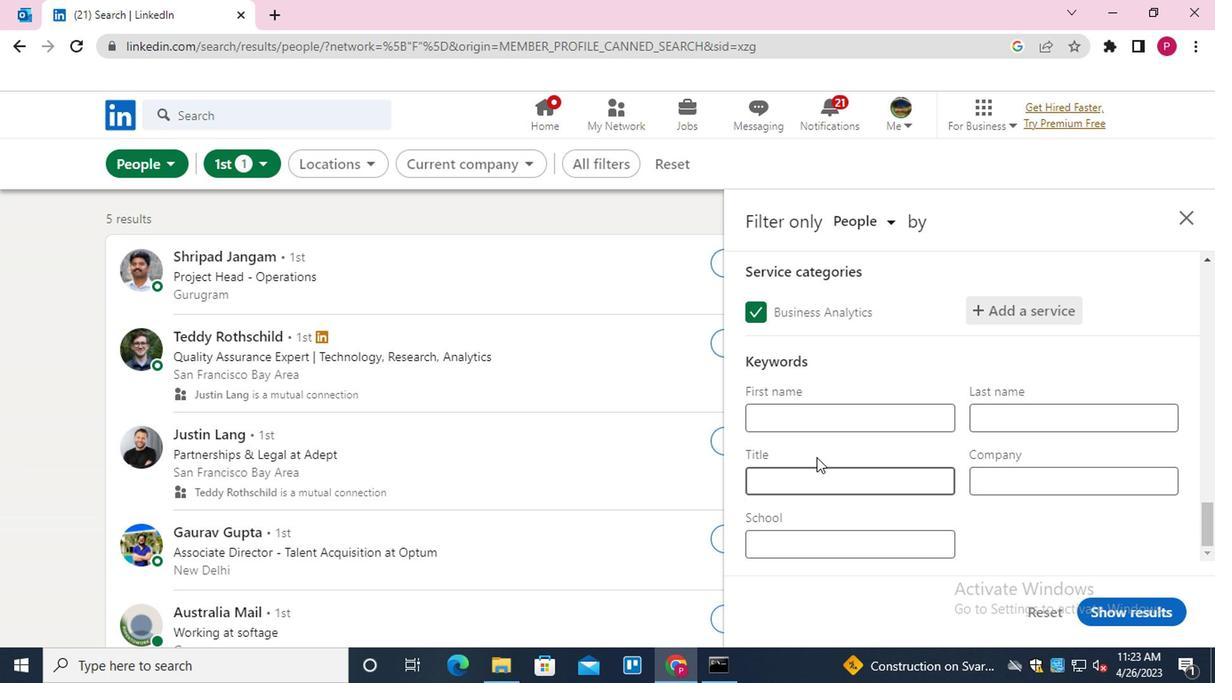 
Action: Key pressed <Key.shift><Key.shift><Key.shift><Key.shift><Key.shift><Key.shift><Key.shift><Key.shift><Key.shift><Key.shift><Key.shift>BIOSTATISTICIAN
Screenshot: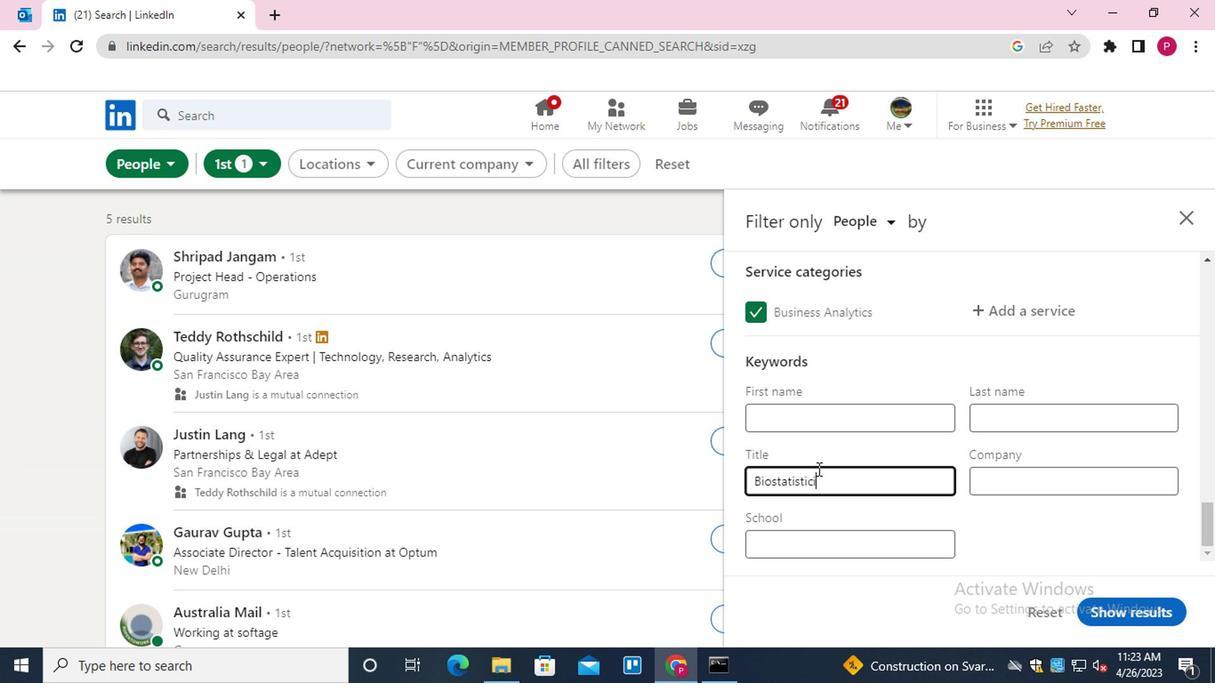 
Action: Mouse moved to (1108, 602)
Screenshot: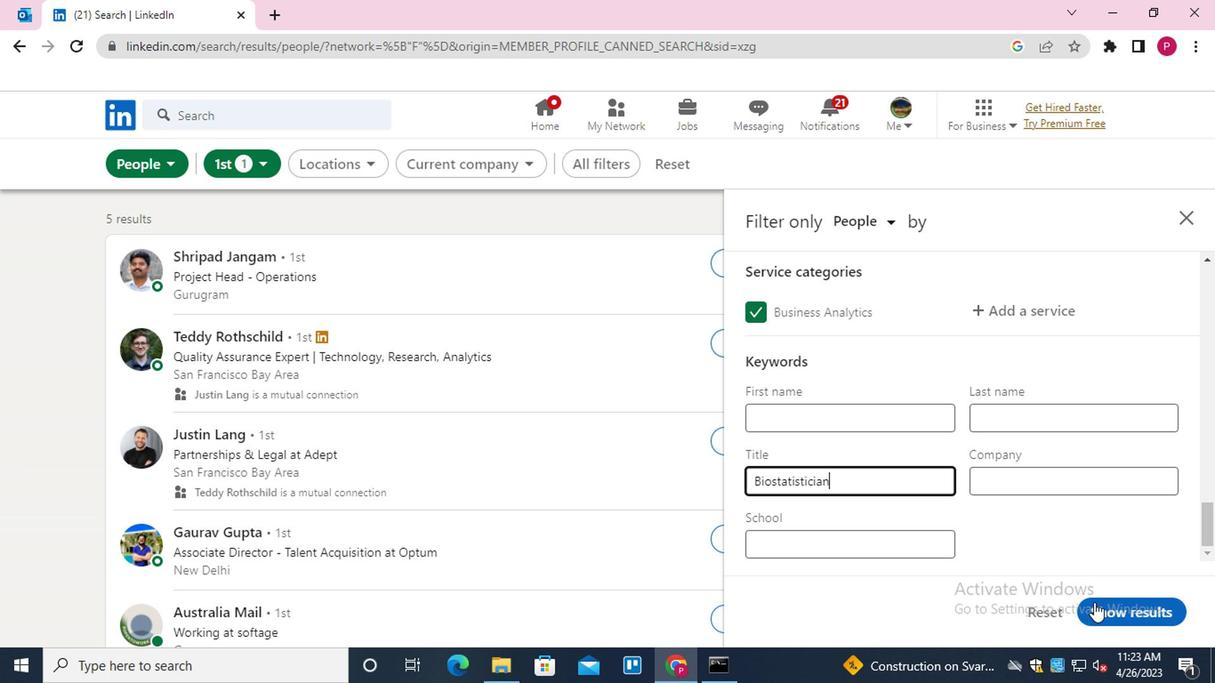 
Action: Mouse pressed left at (1108, 602)
Screenshot: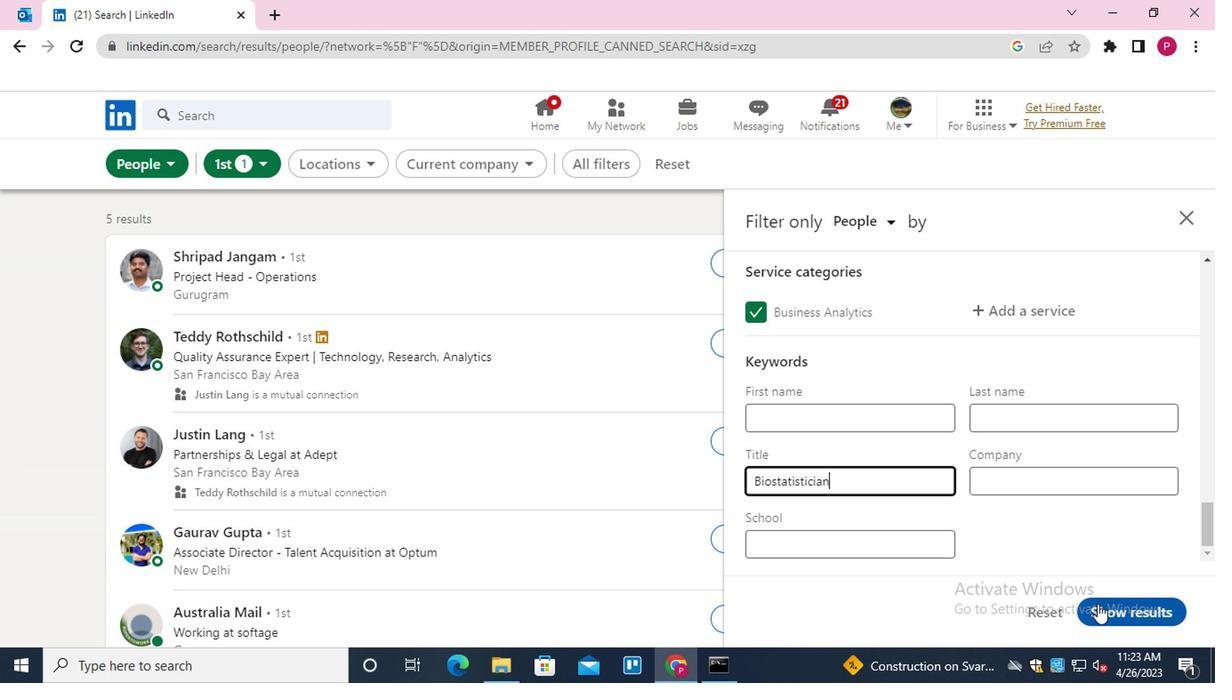 
Action: Mouse moved to (521, 360)
Screenshot: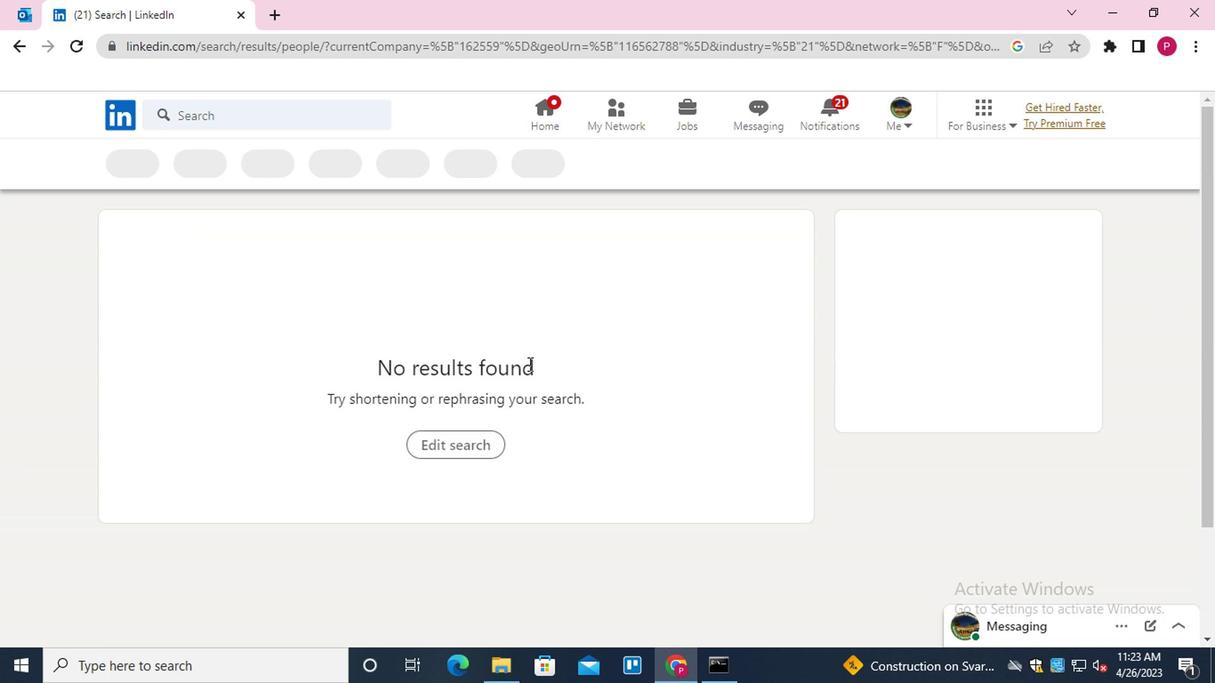 
